 Task: Find accommodations in Windsor, United Kingdom for 9 guests from 8th to 15th August, with a price range of ₹10,000 to ₹14,000, 5 bathrooms, hotel type, and amenities including TV, Gym, and Breakfast, with self check-in option.
Action: Mouse moved to (537, 119)
Screenshot: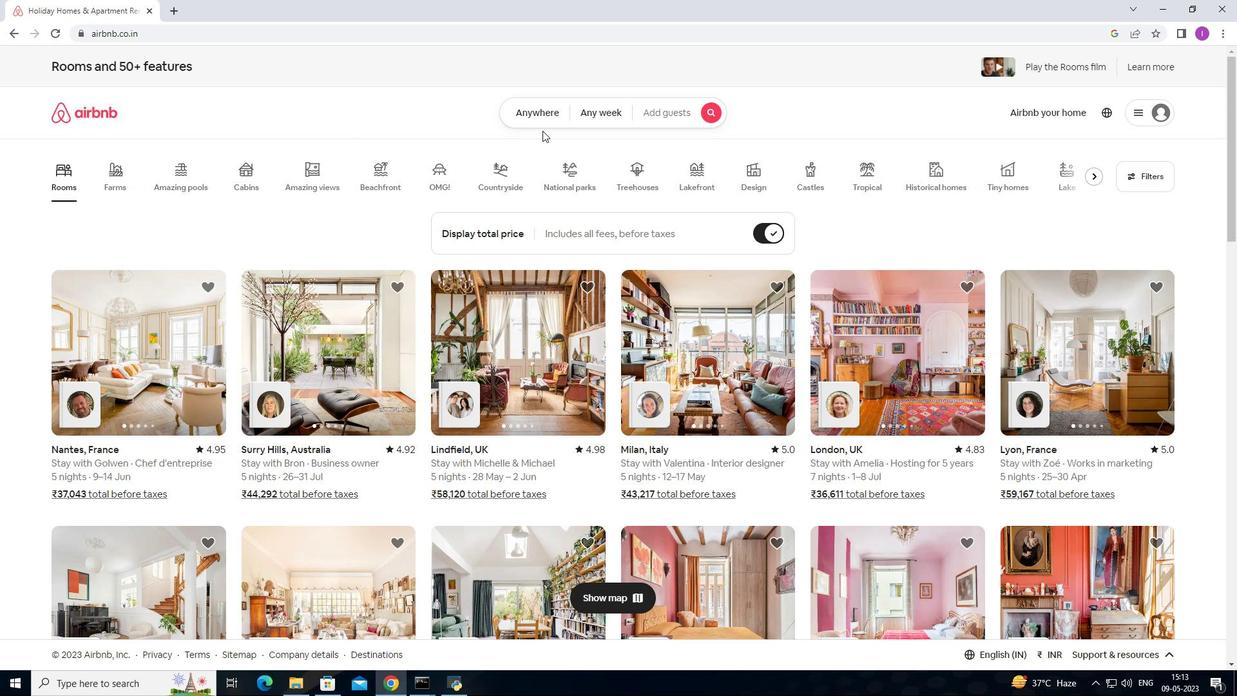 
Action: Mouse pressed left at (537, 119)
Screenshot: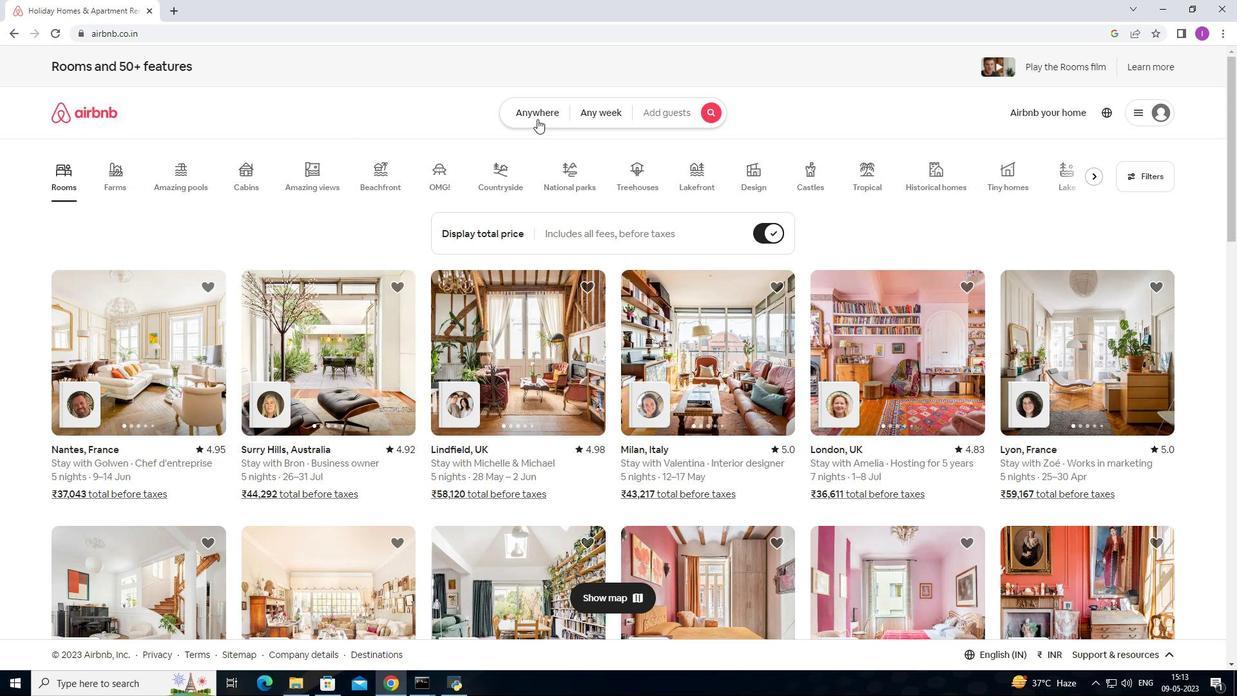 
Action: Mouse moved to (358, 163)
Screenshot: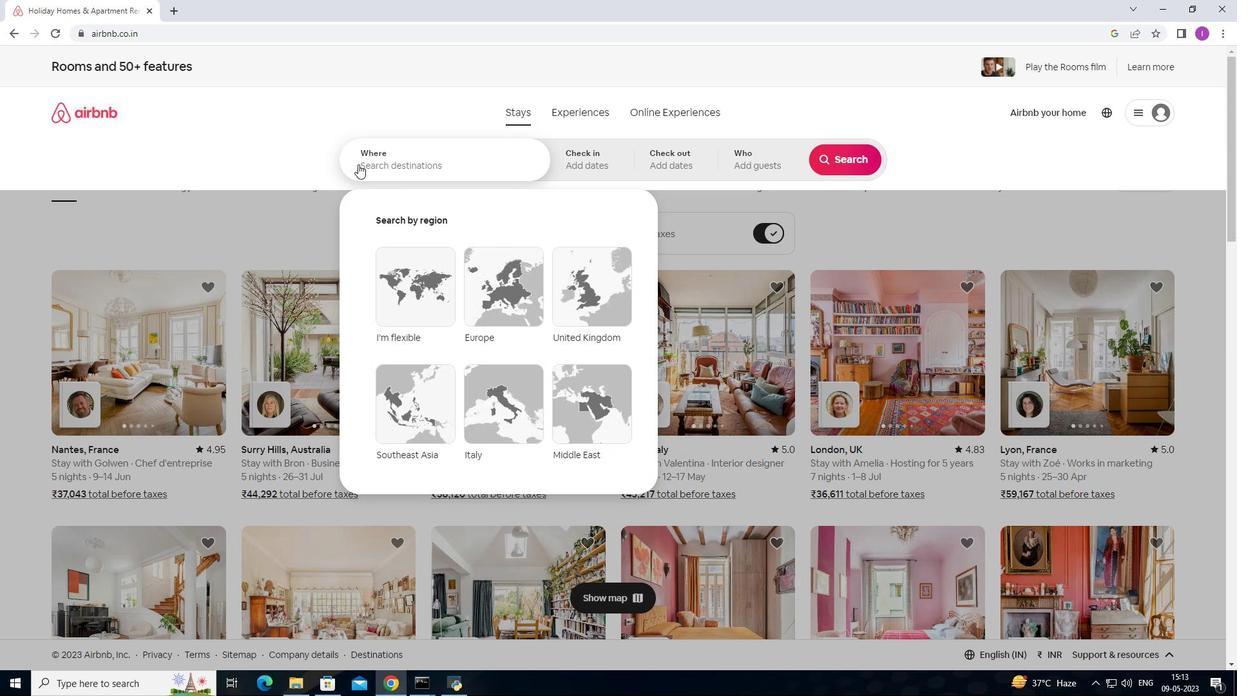 
Action: Mouse pressed left at (358, 163)
Screenshot: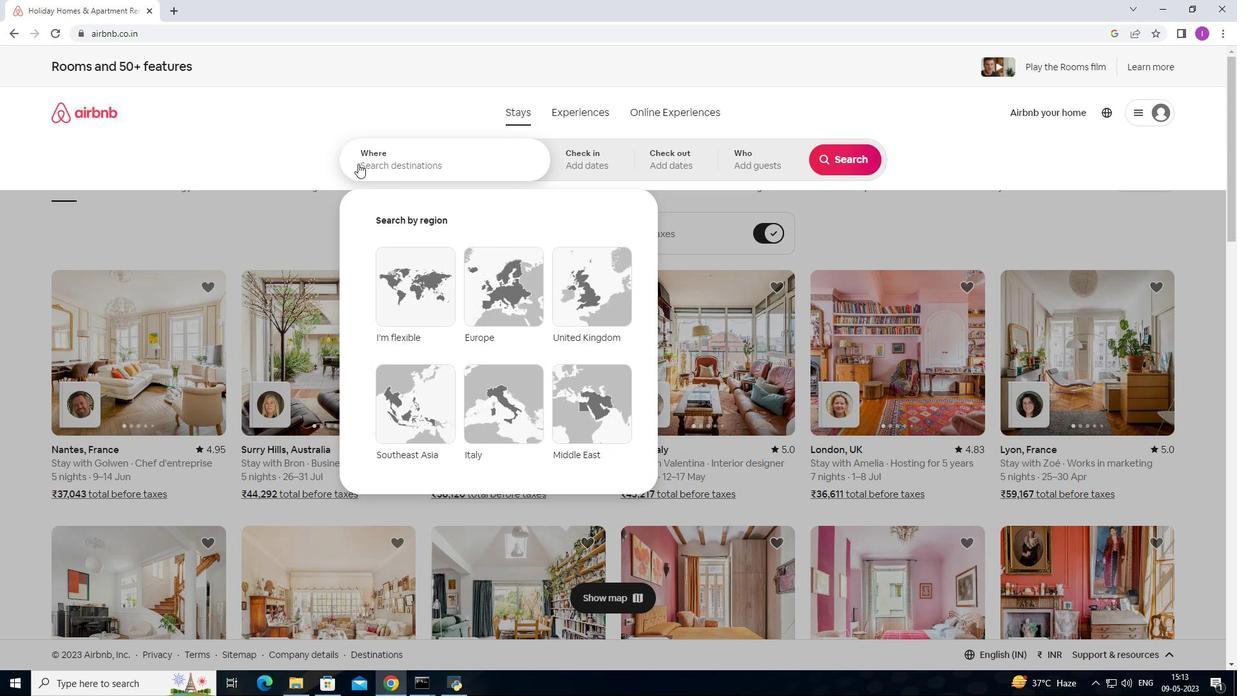 
Action: Mouse moved to (371, 181)
Screenshot: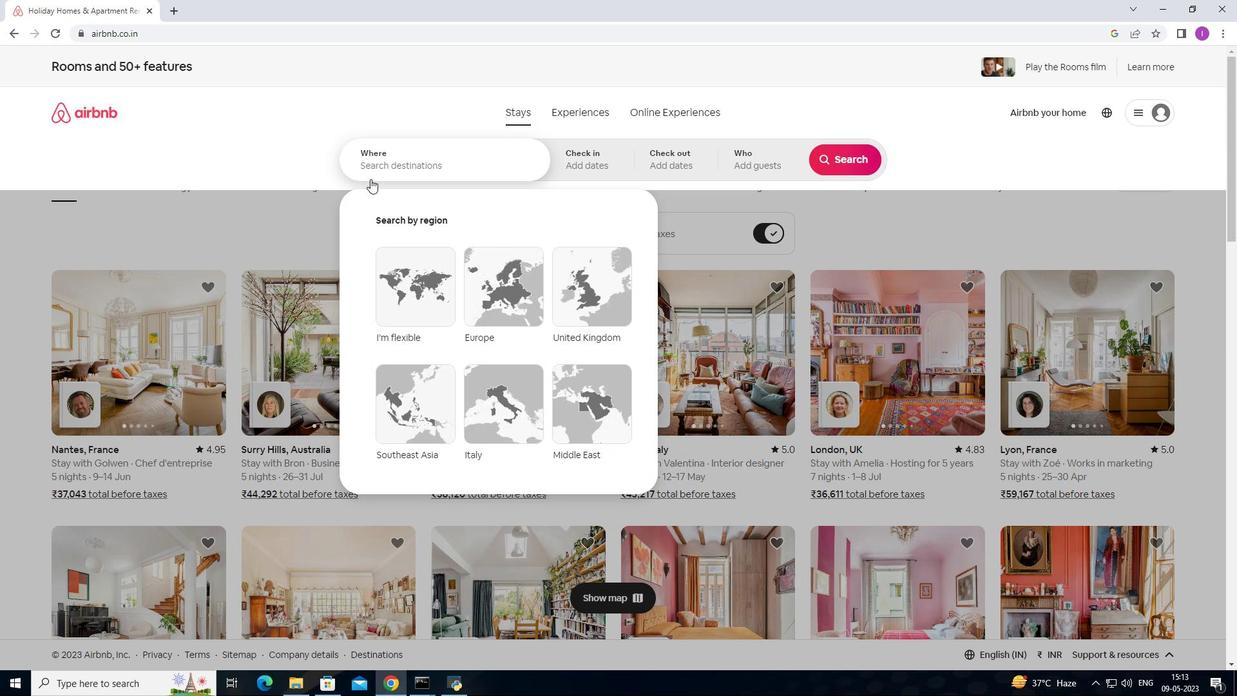 
Action: Key pressed <Key.shift>Windsor,<Key.shift>United<Key.space>kingdom
Screenshot: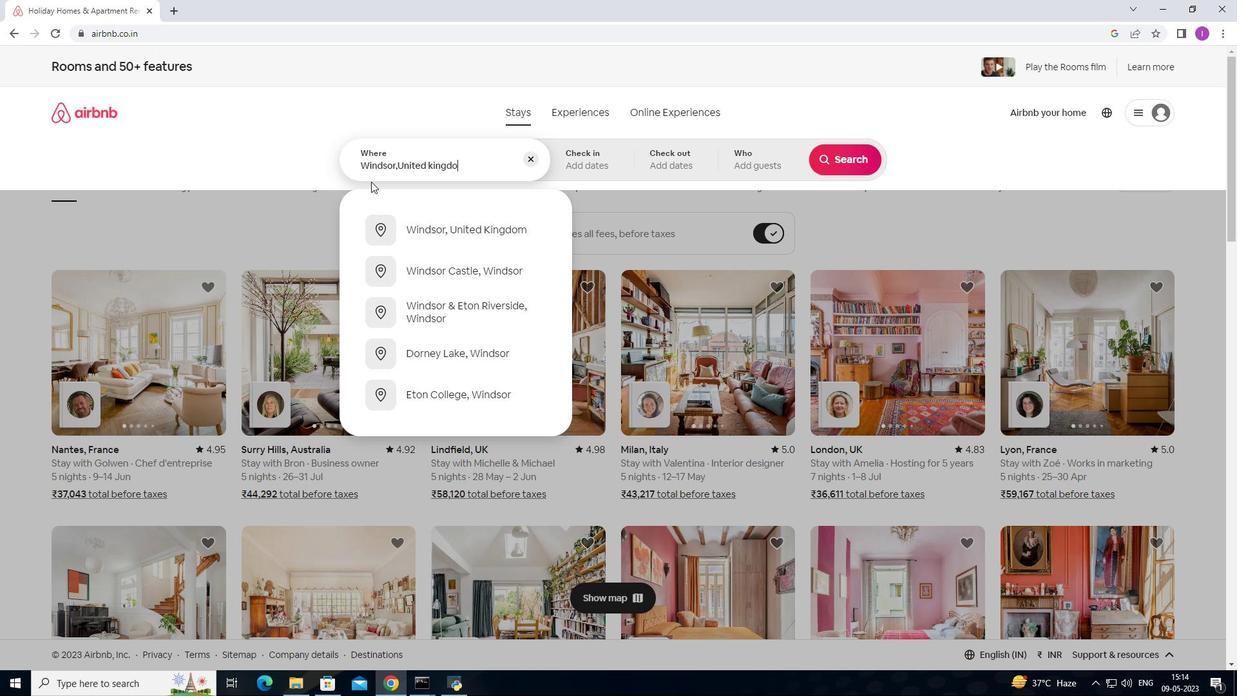 
Action: Mouse moved to (462, 240)
Screenshot: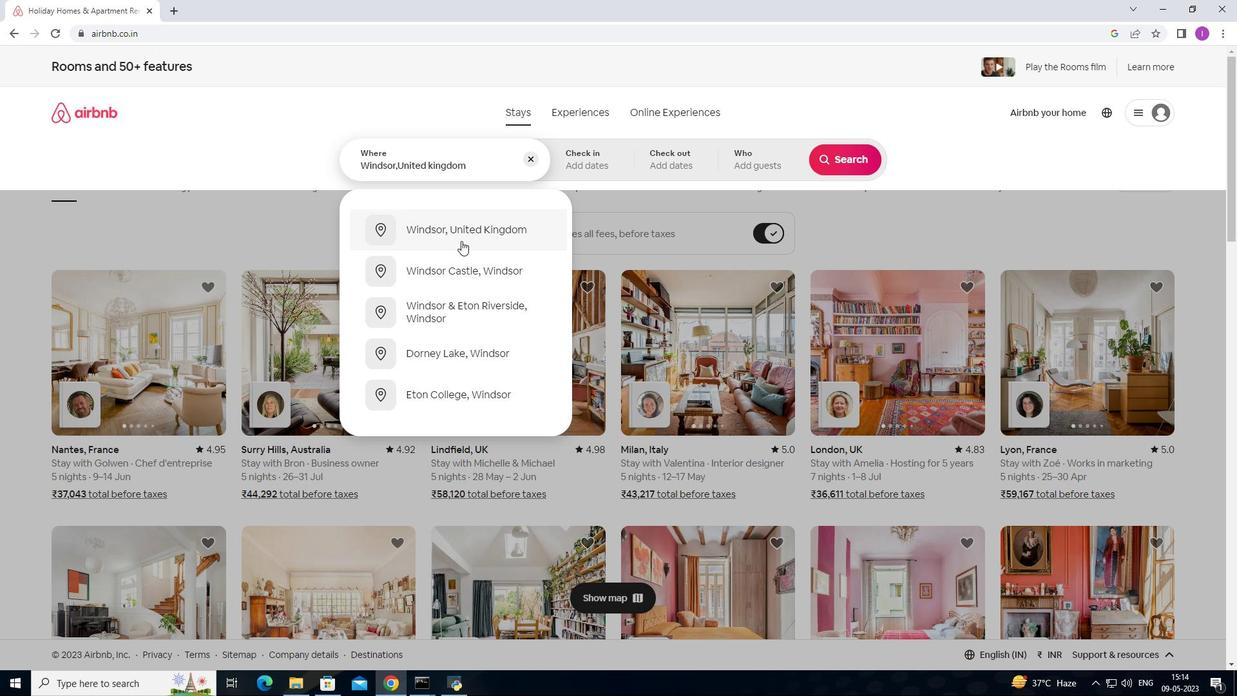 
Action: Mouse pressed left at (462, 240)
Screenshot: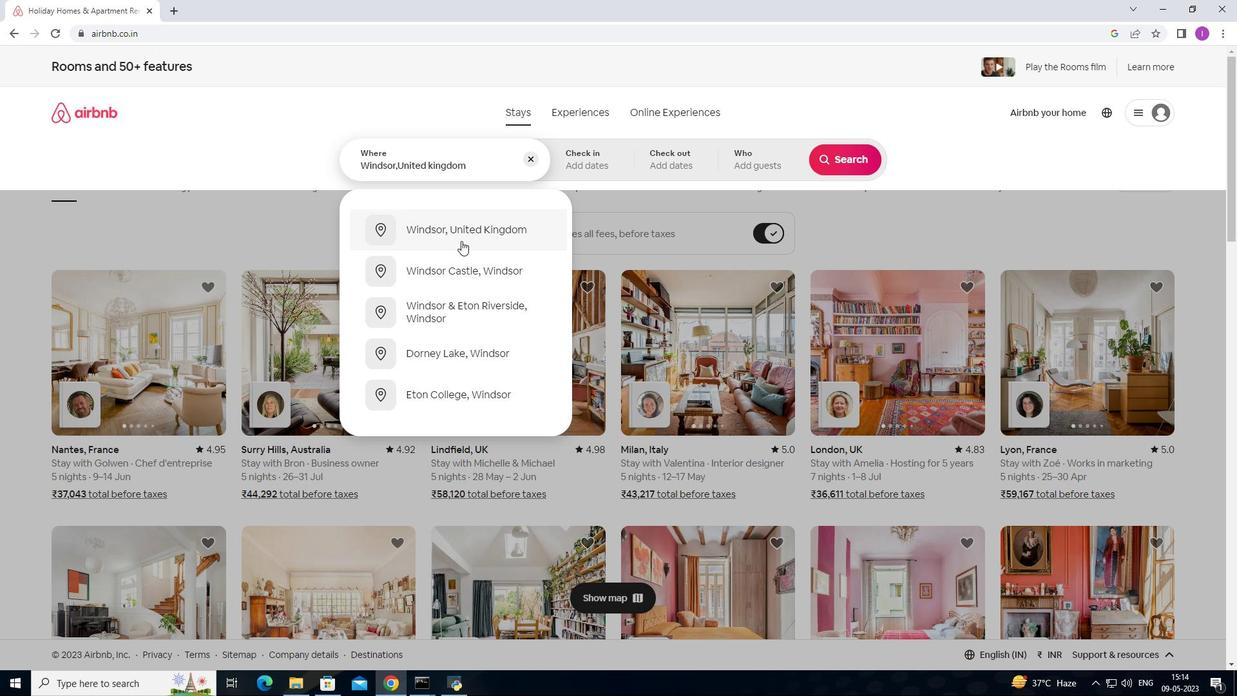
Action: Mouse moved to (697, 173)
Screenshot: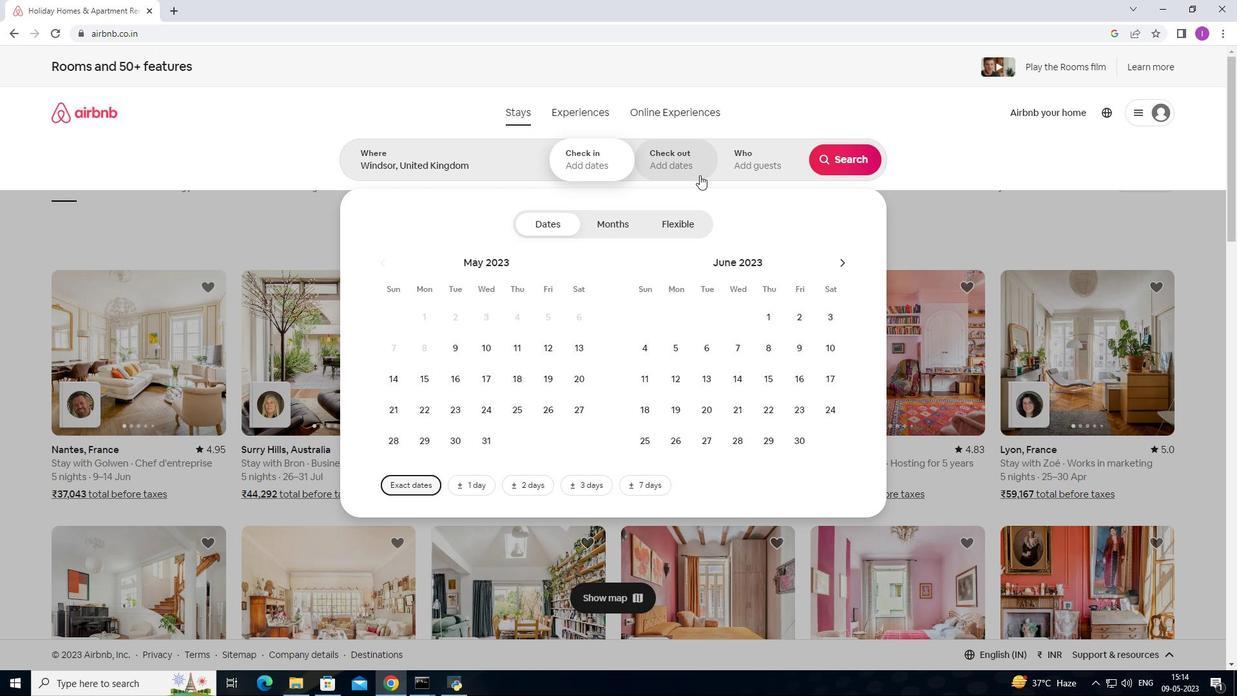 
Action: Mouse pressed left at (697, 173)
Screenshot: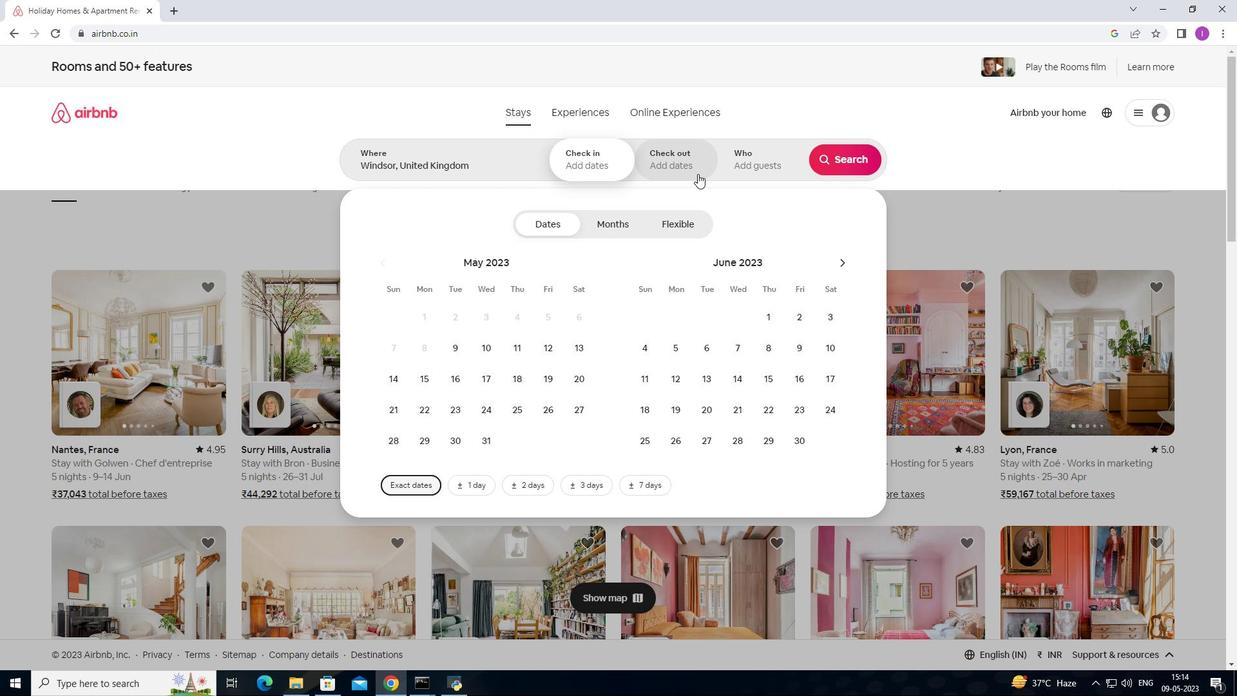 
Action: Mouse moved to (847, 262)
Screenshot: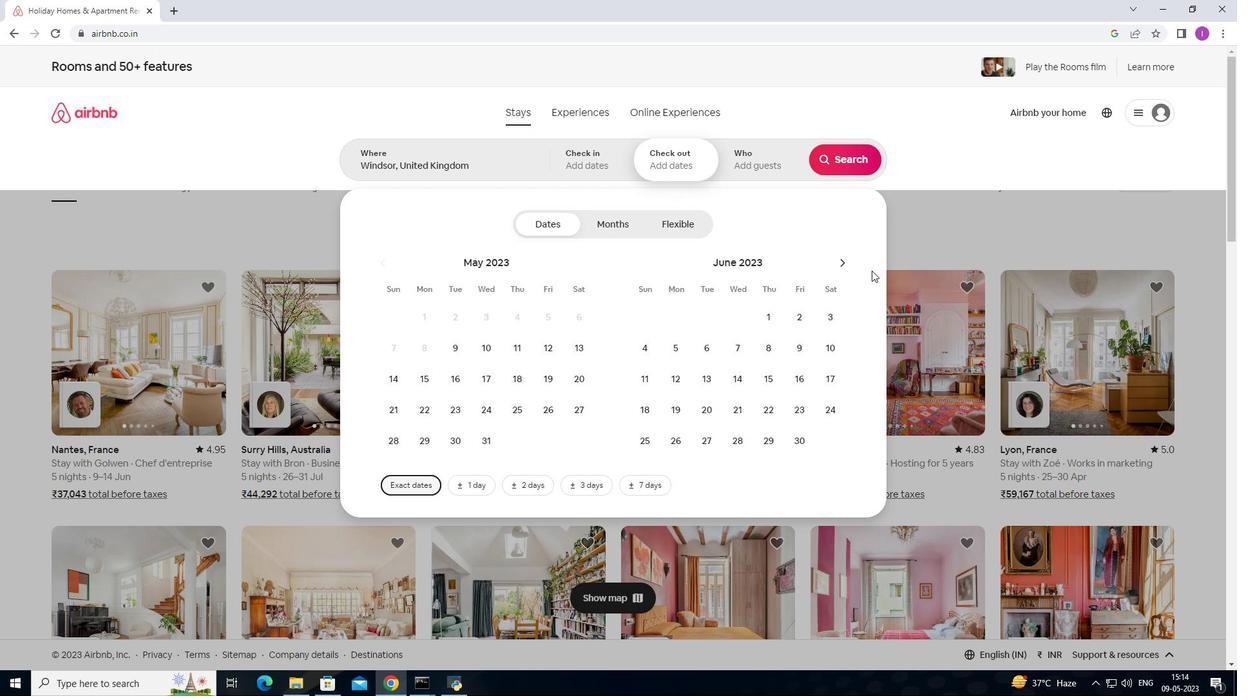 
Action: Mouse pressed left at (847, 262)
Screenshot: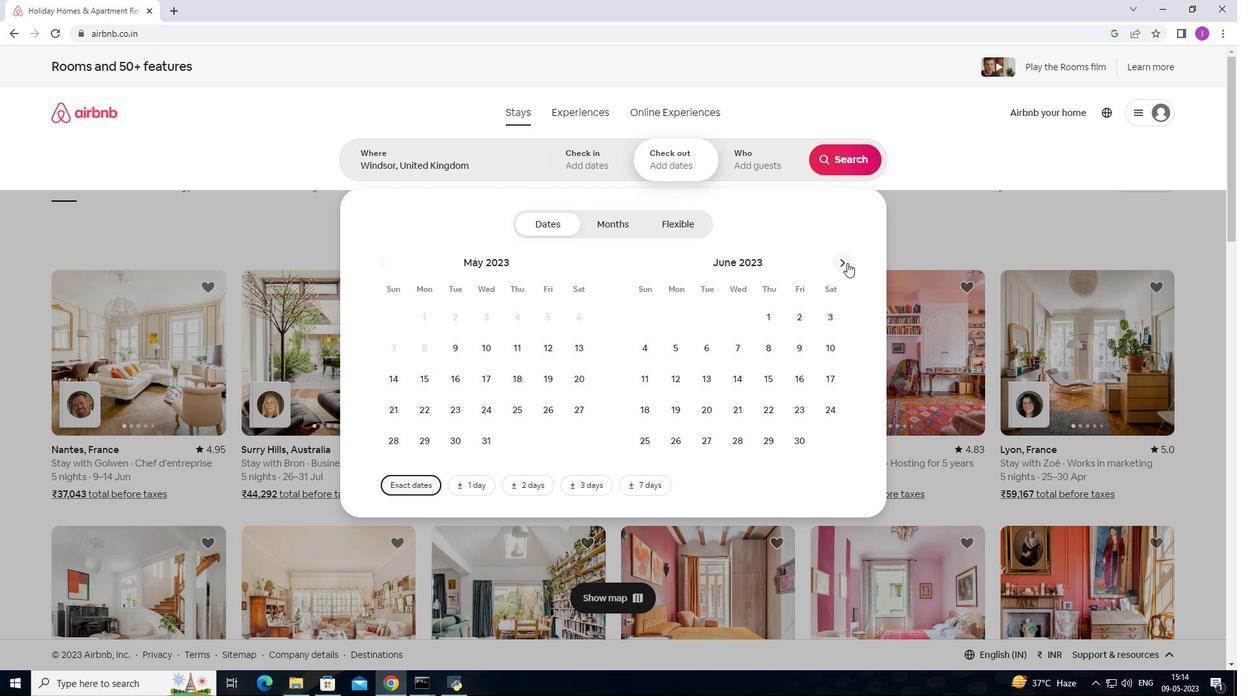 
Action: Mouse pressed left at (847, 262)
Screenshot: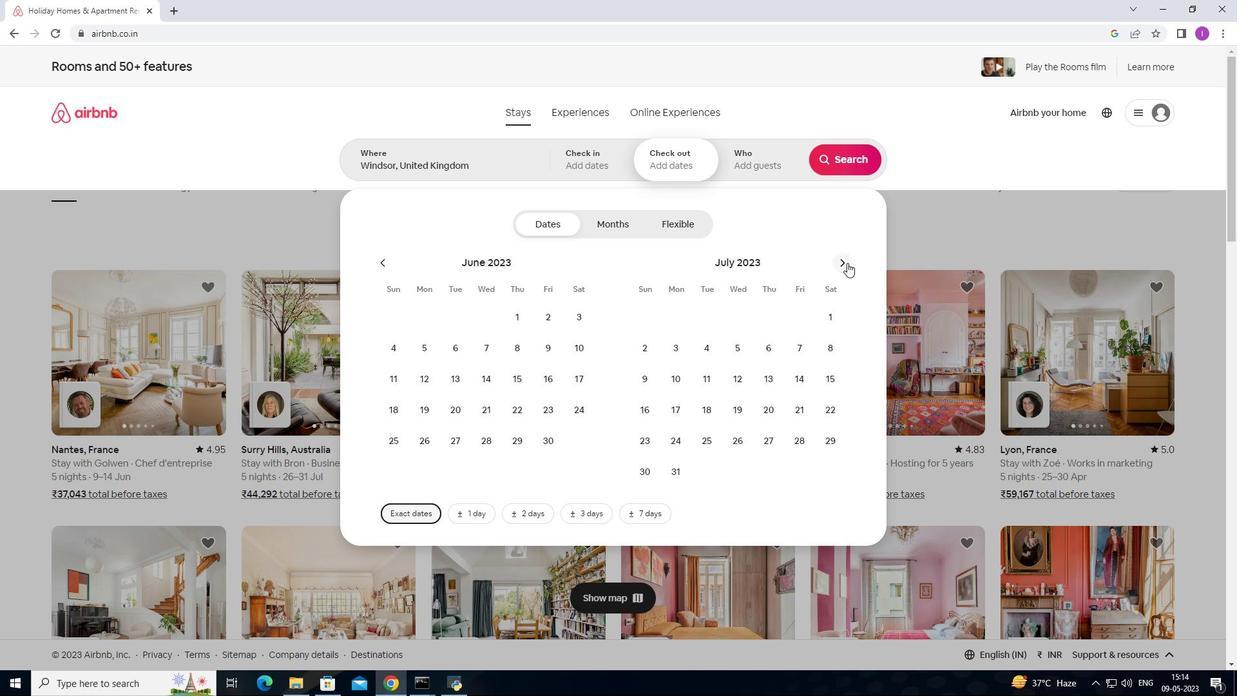 
Action: Mouse pressed left at (847, 262)
Screenshot: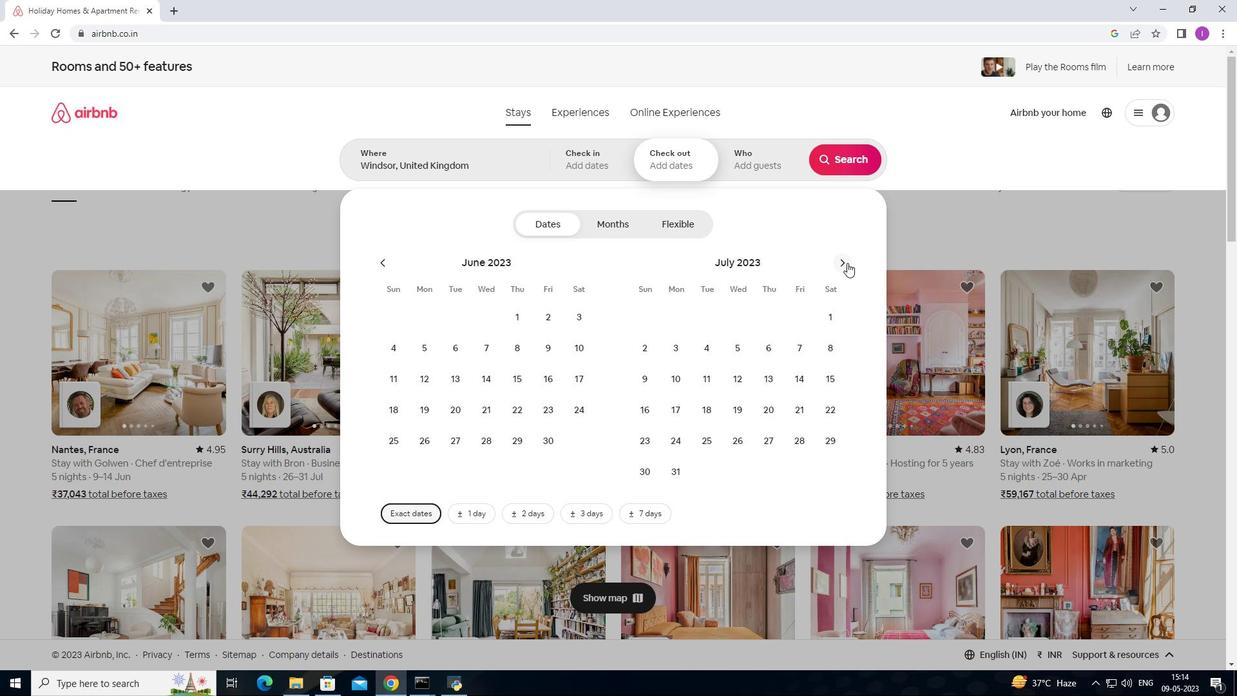 
Action: Mouse moved to (457, 349)
Screenshot: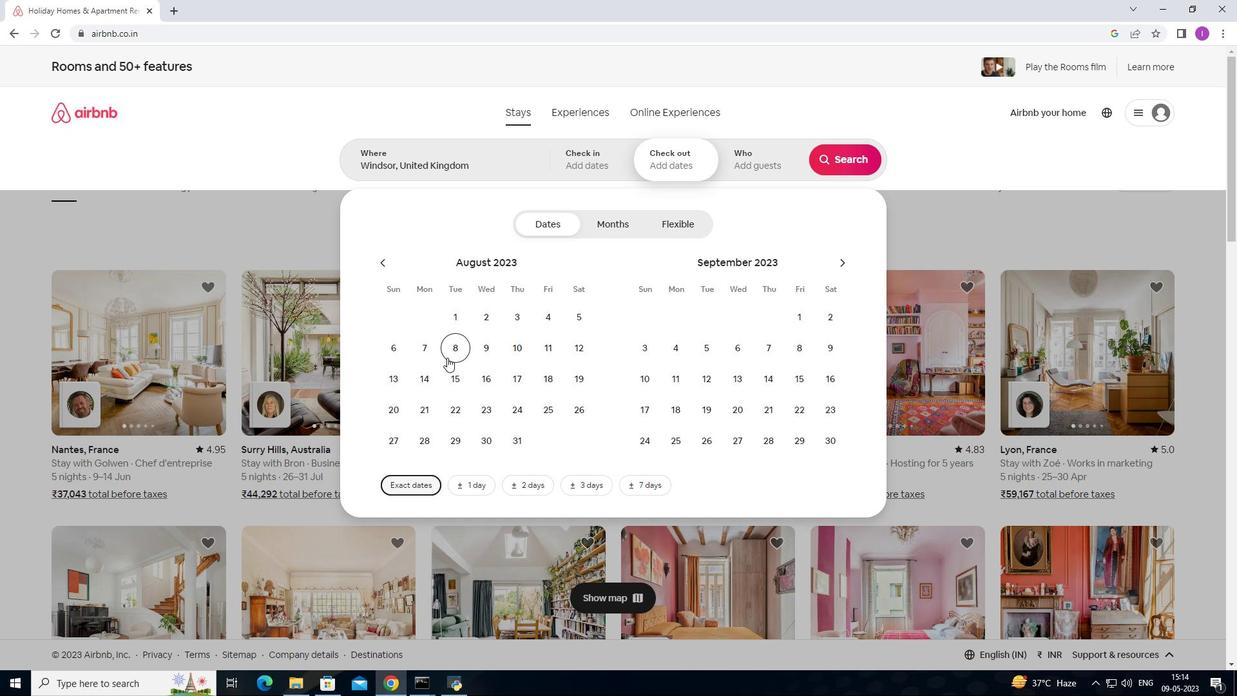 
Action: Mouse pressed left at (457, 349)
Screenshot: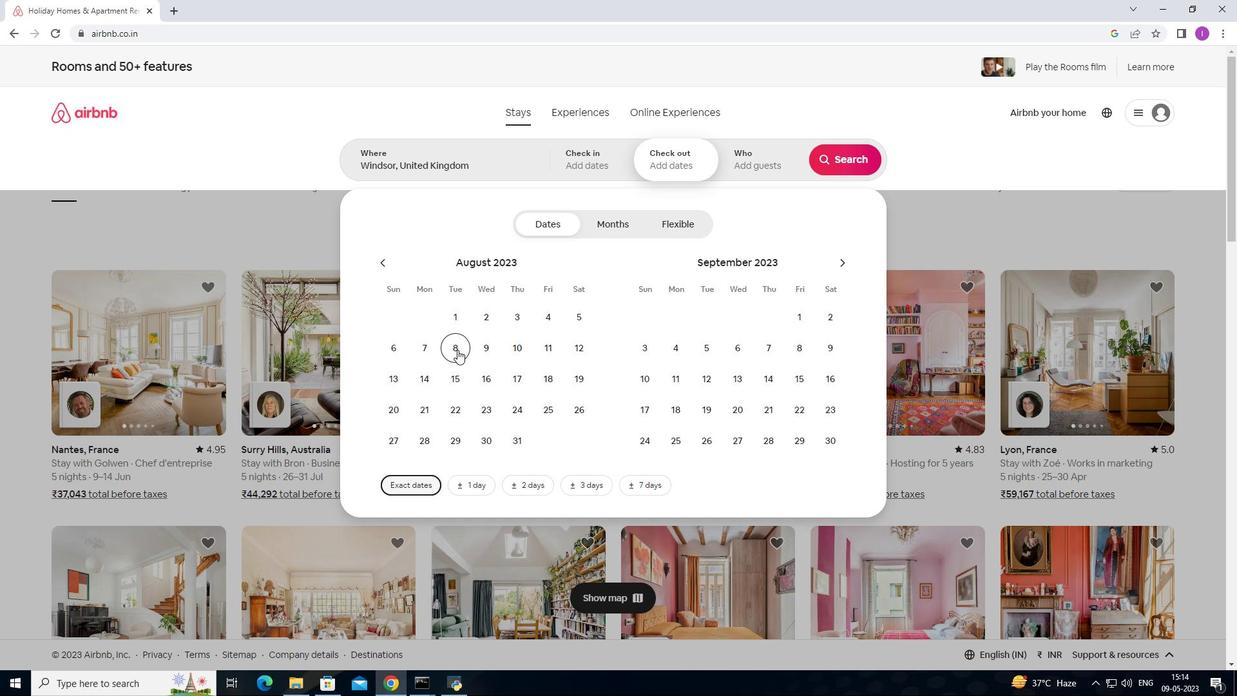 
Action: Mouse moved to (455, 377)
Screenshot: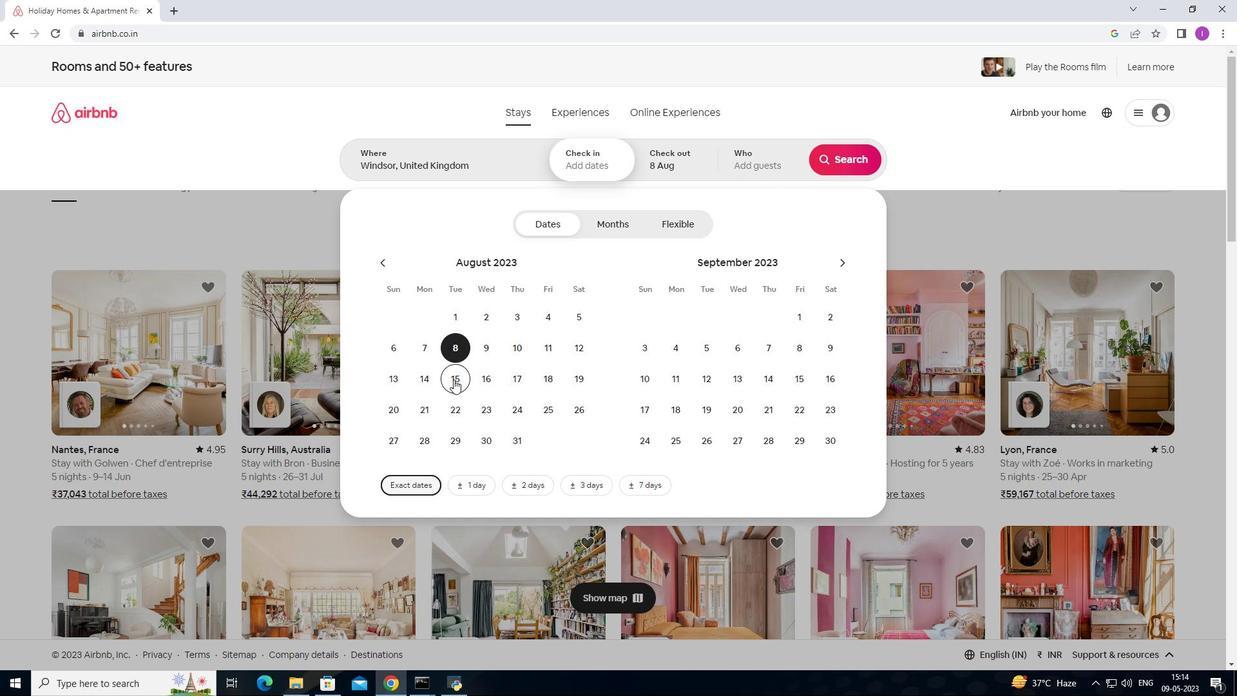 
Action: Mouse pressed left at (455, 377)
Screenshot: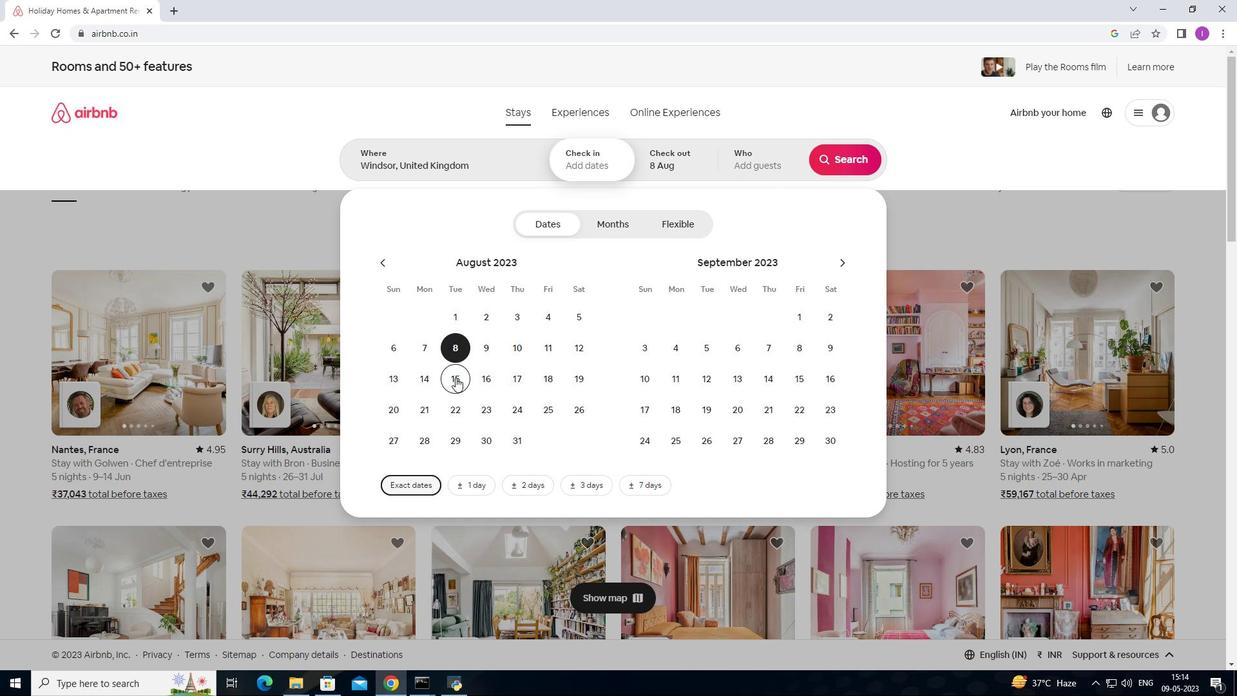 
Action: Mouse moved to (759, 167)
Screenshot: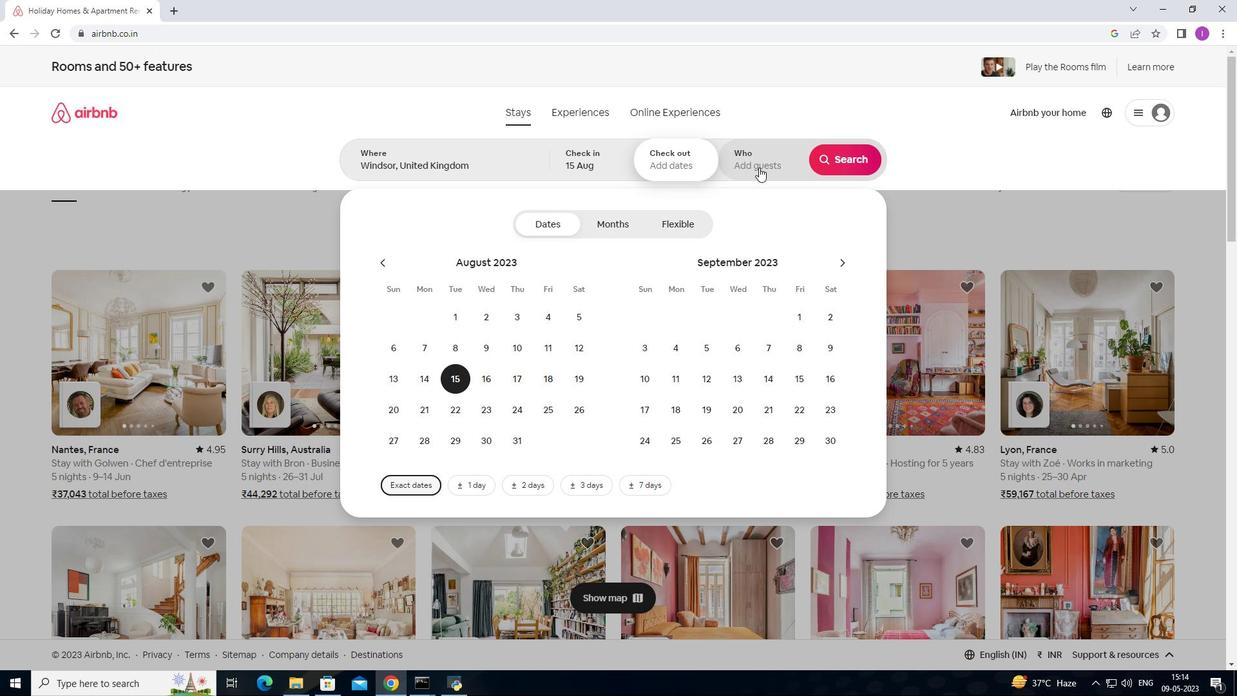 
Action: Mouse pressed left at (759, 167)
Screenshot: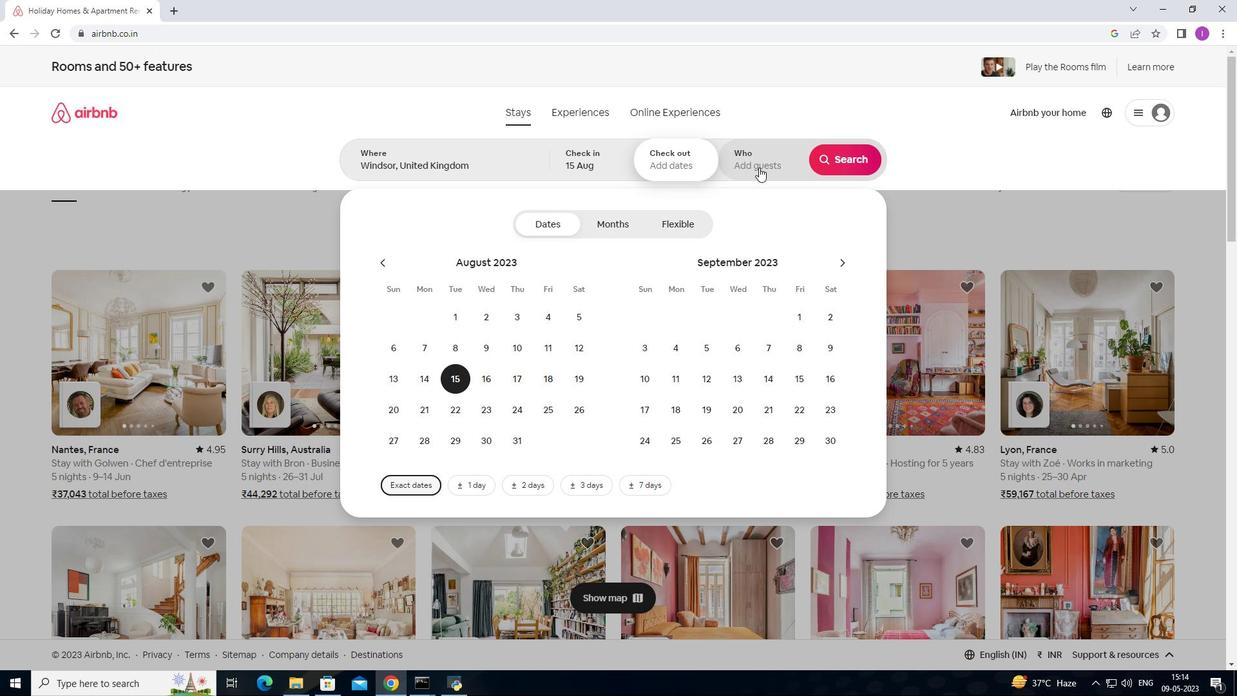 
Action: Mouse moved to (578, 165)
Screenshot: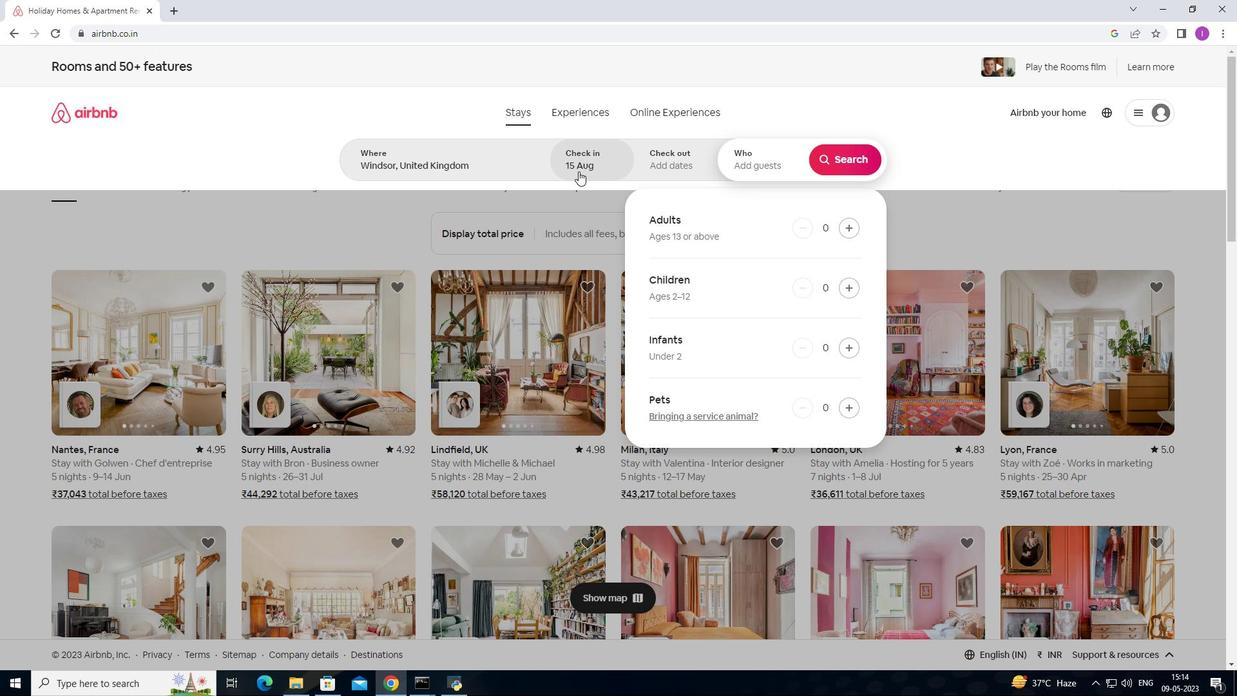 
Action: Mouse pressed left at (578, 165)
Screenshot: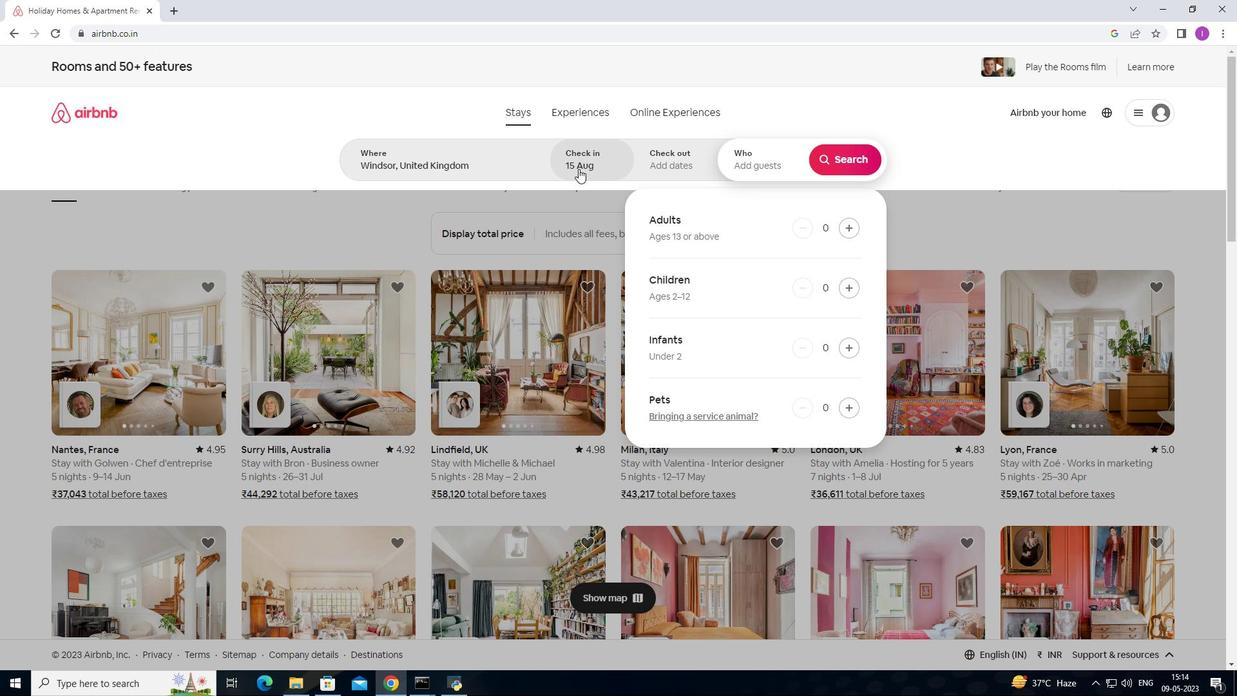 
Action: Mouse moved to (449, 346)
Screenshot: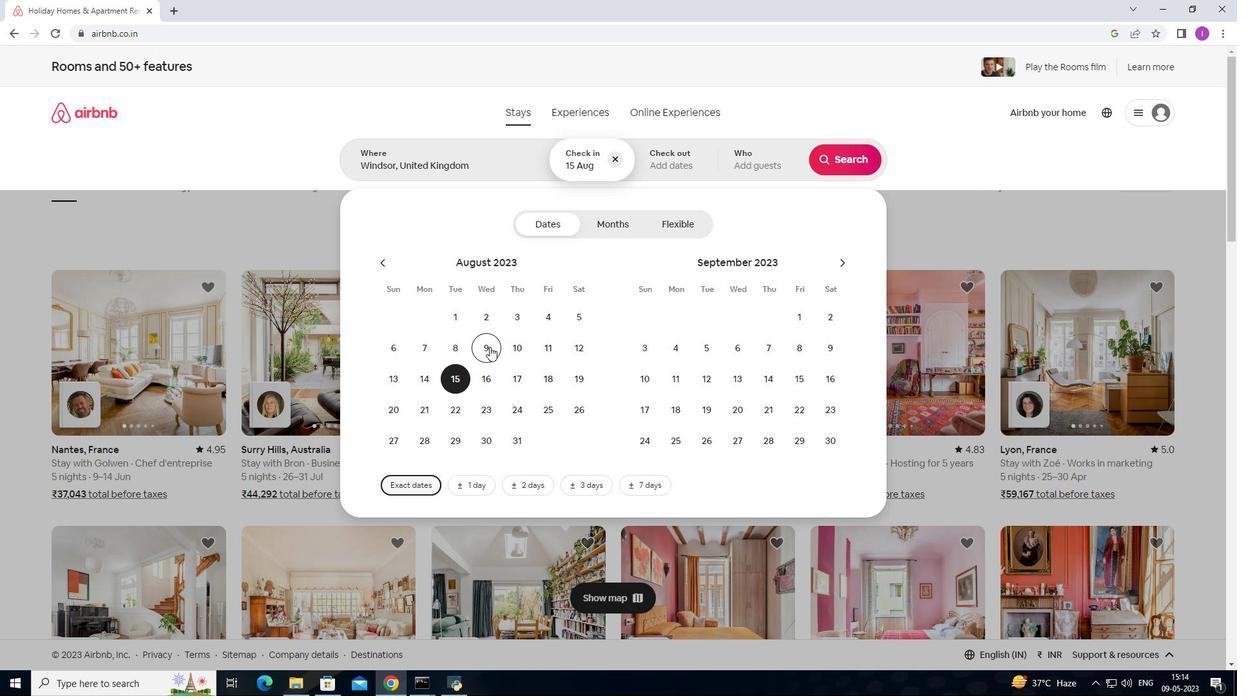 
Action: Mouse pressed left at (449, 346)
Screenshot: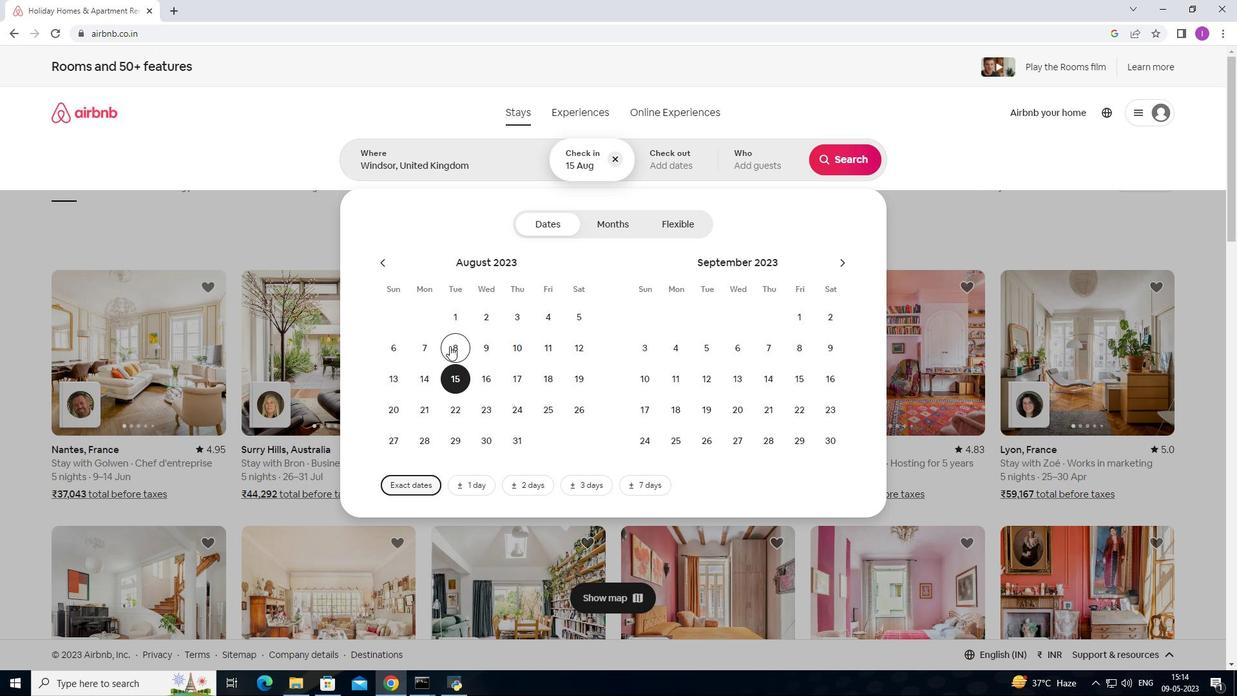 
Action: Mouse moved to (469, 384)
Screenshot: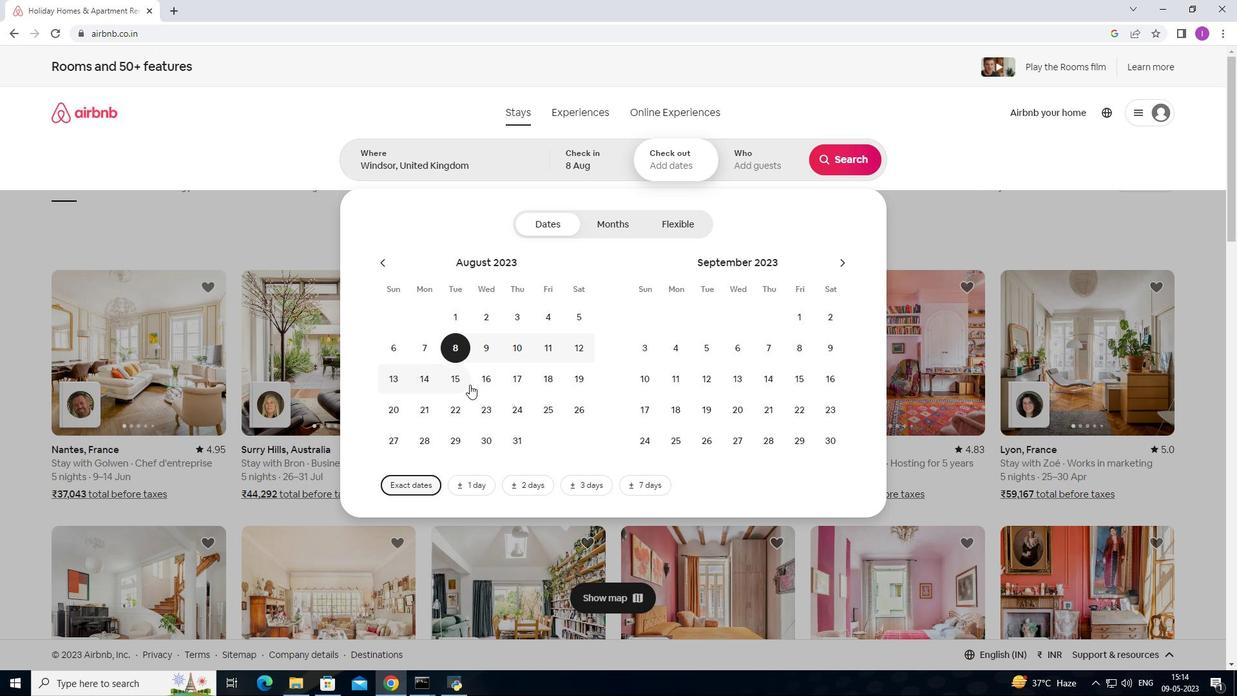 
Action: Mouse pressed left at (469, 384)
Screenshot: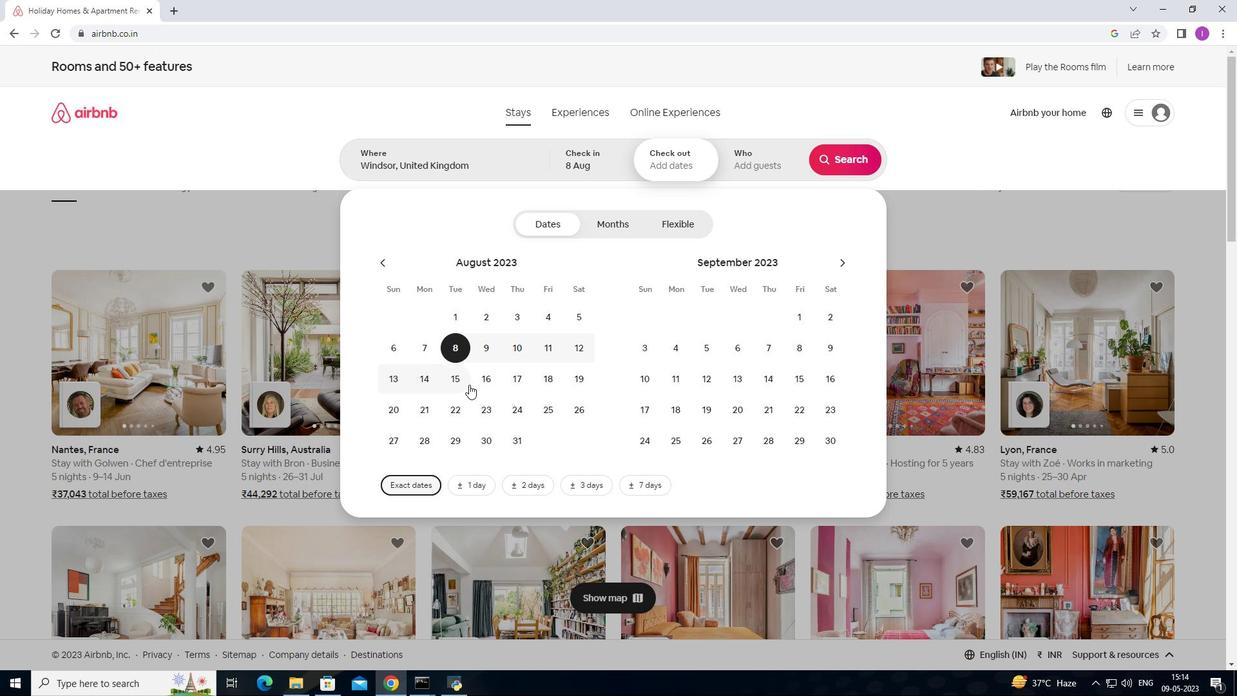 
Action: Mouse moved to (770, 172)
Screenshot: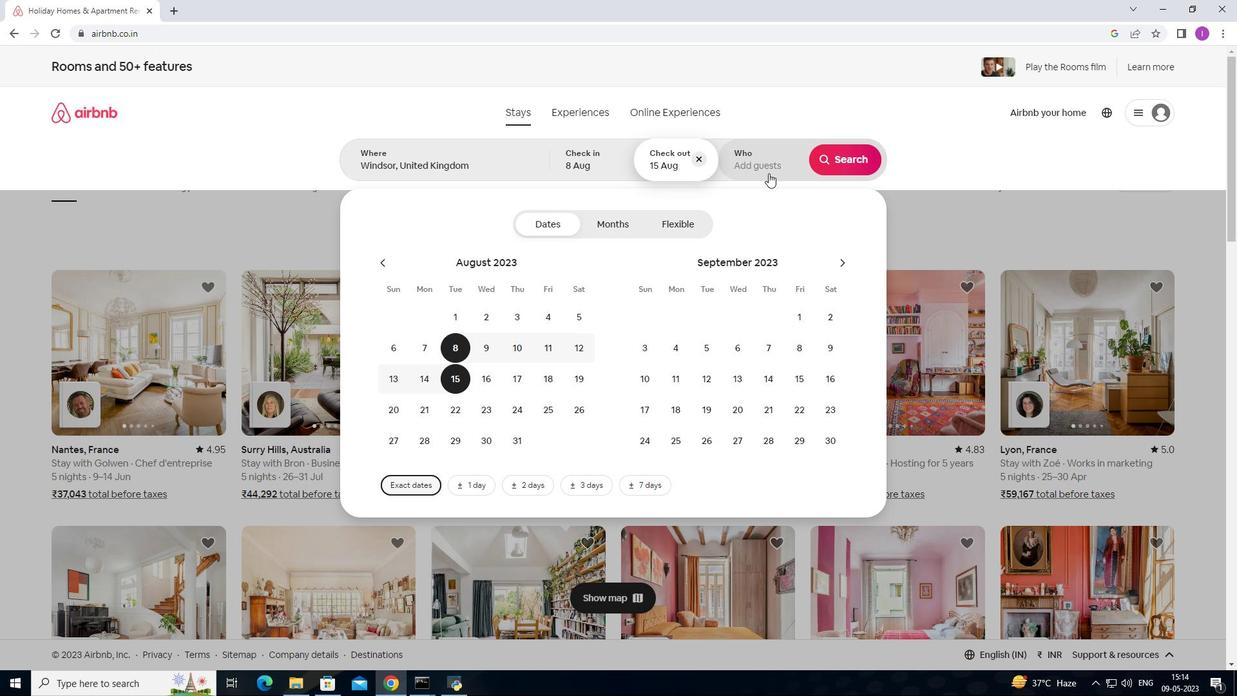 
Action: Mouse pressed left at (770, 172)
Screenshot: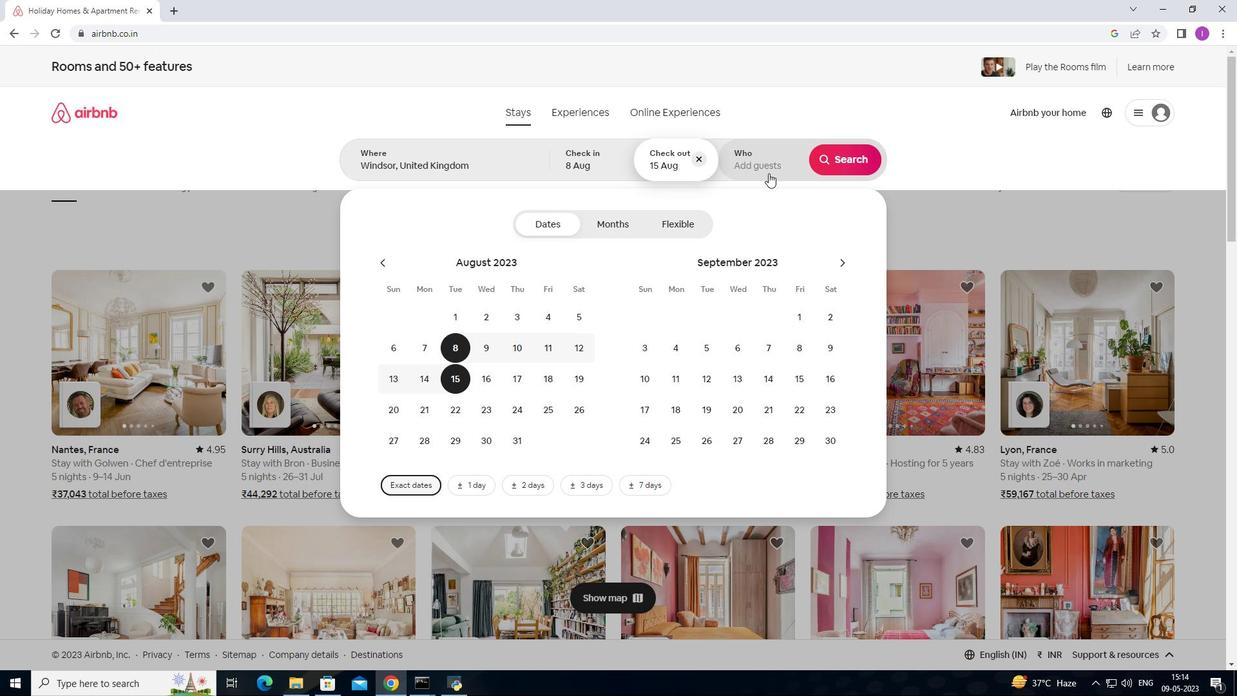 
Action: Mouse moved to (850, 226)
Screenshot: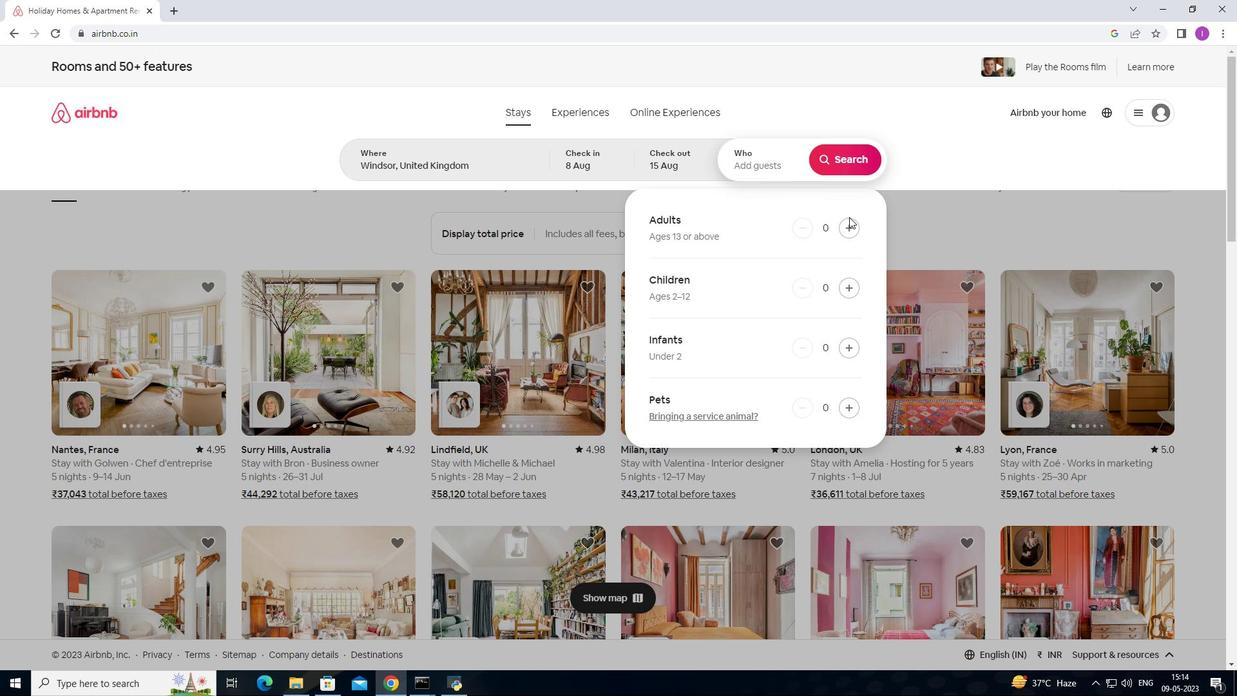 
Action: Mouse pressed left at (850, 226)
Screenshot: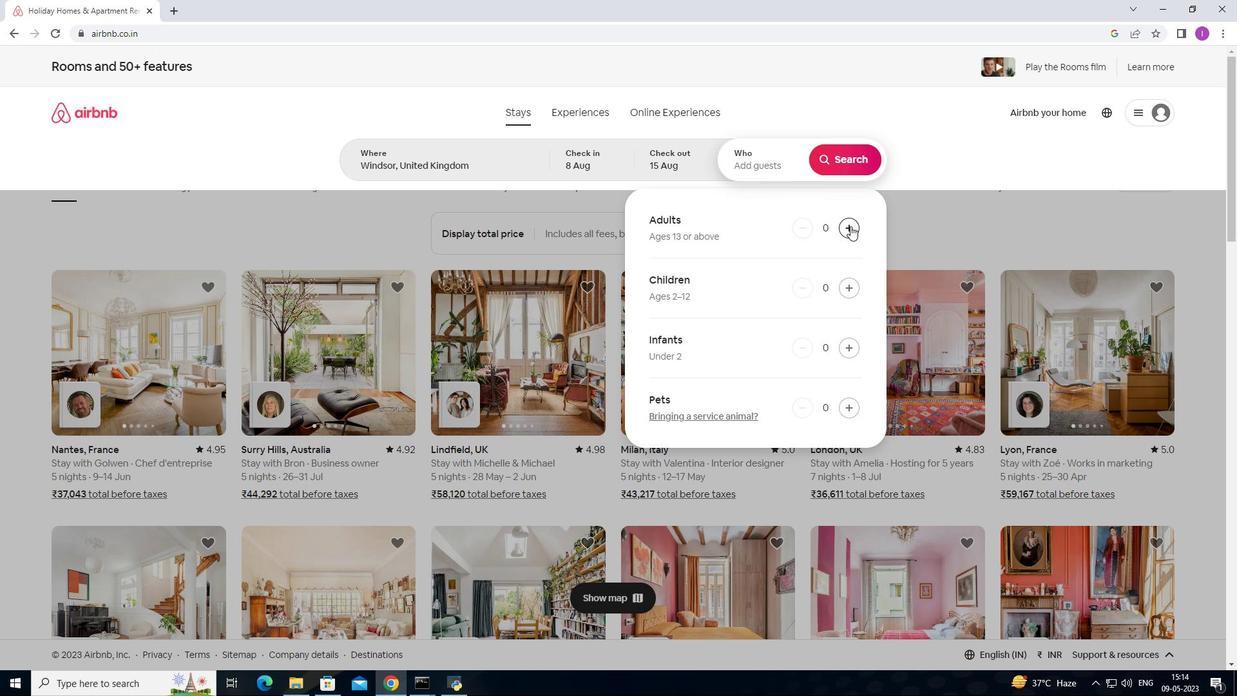 
Action: Mouse moved to (851, 226)
Screenshot: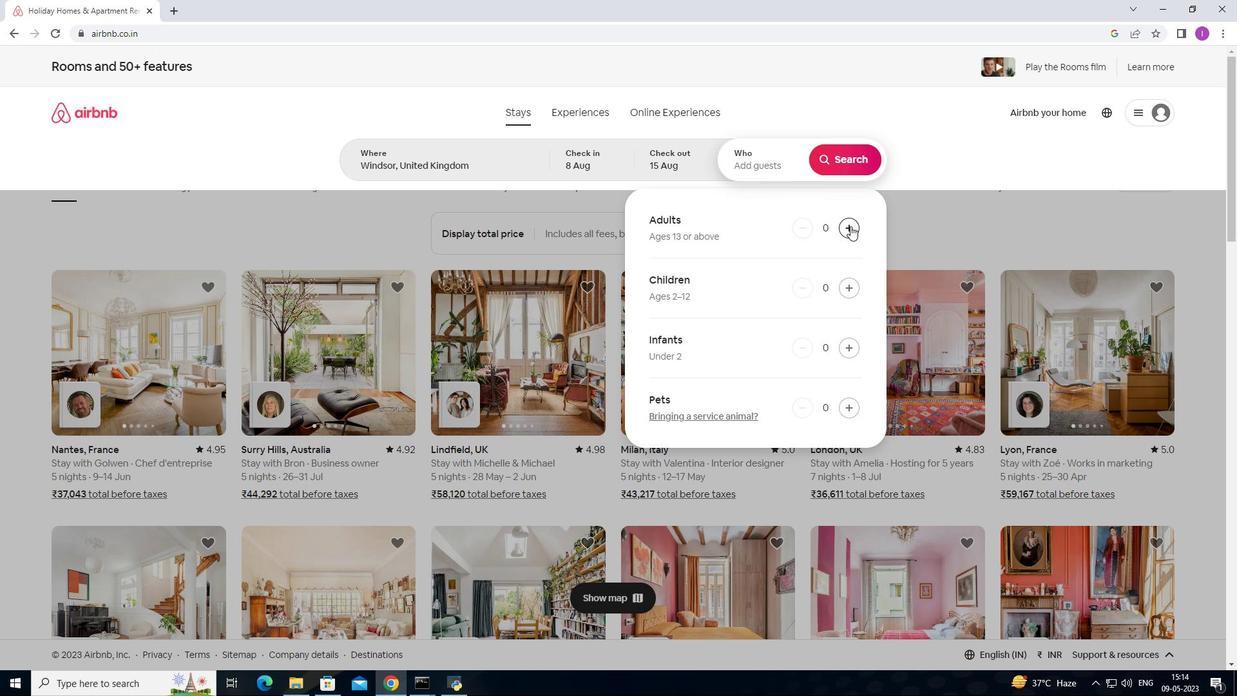 
Action: Mouse pressed left at (851, 226)
Screenshot: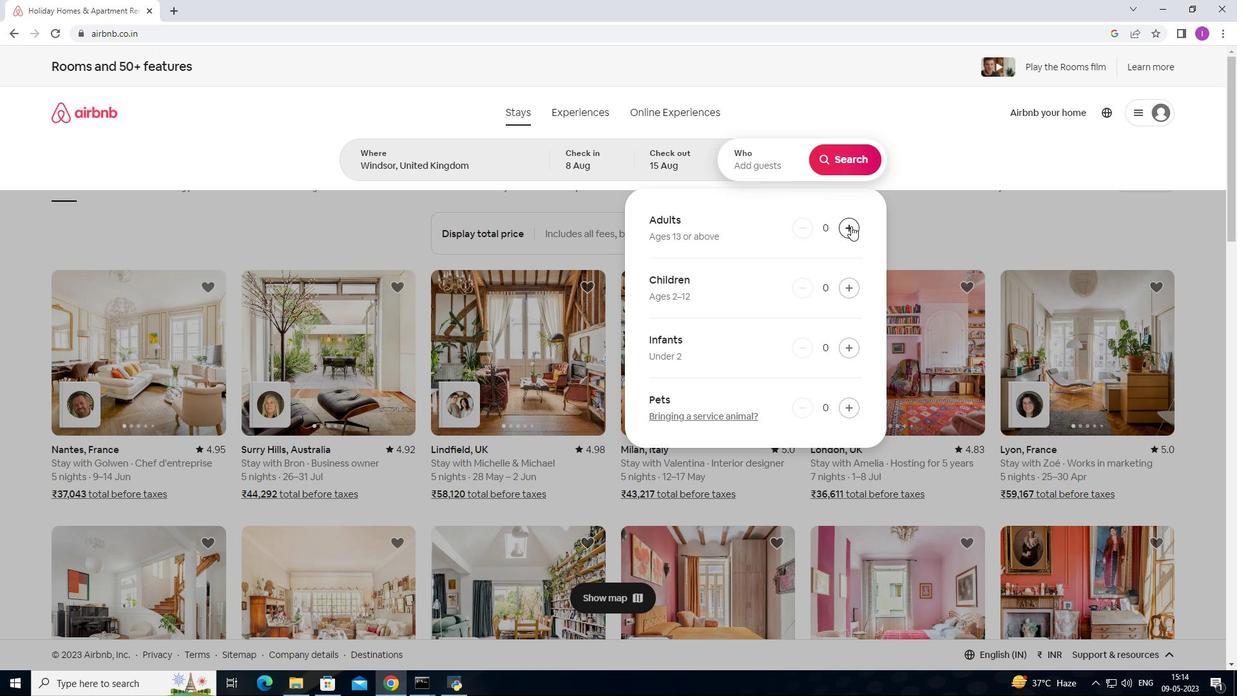 
Action: Mouse pressed left at (851, 226)
Screenshot: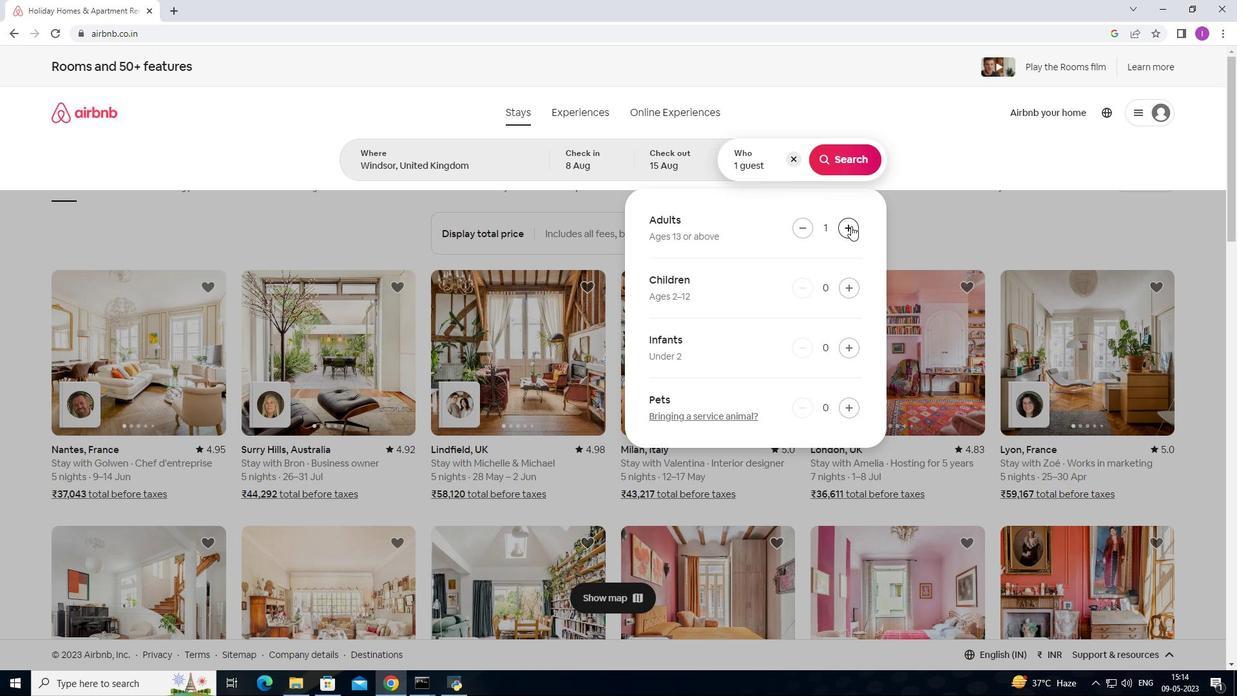 
Action: Mouse moved to (852, 226)
Screenshot: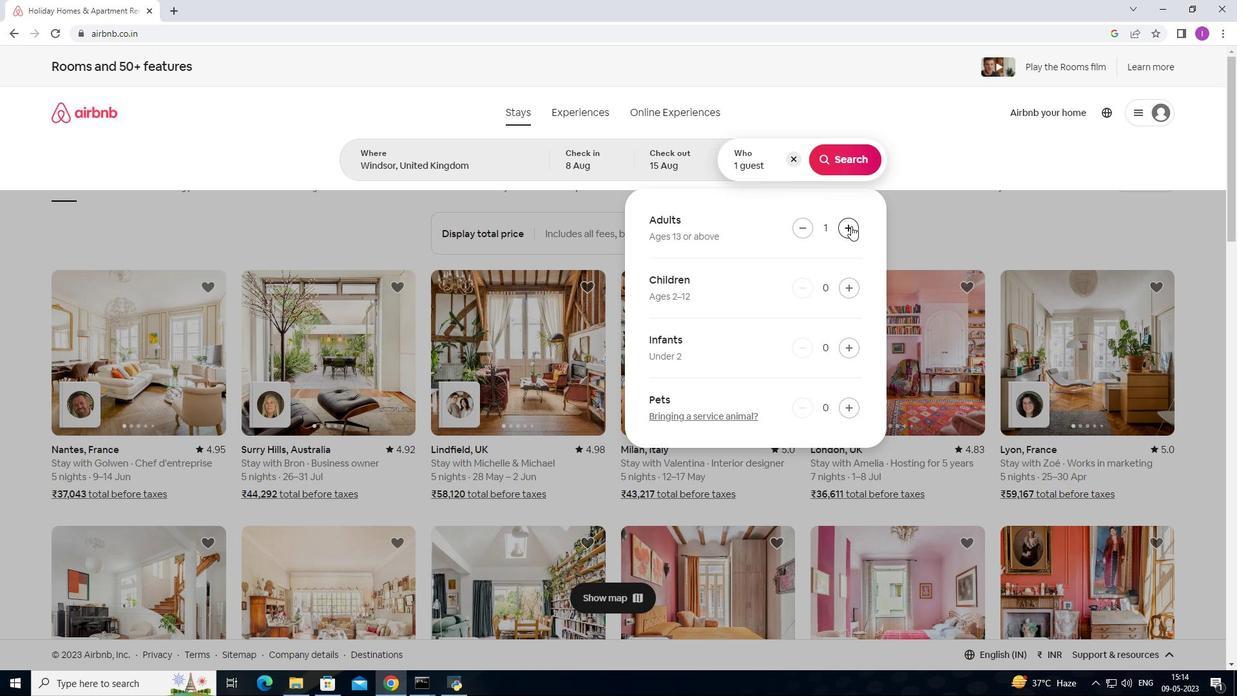 
Action: Mouse pressed left at (852, 226)
Screenshot: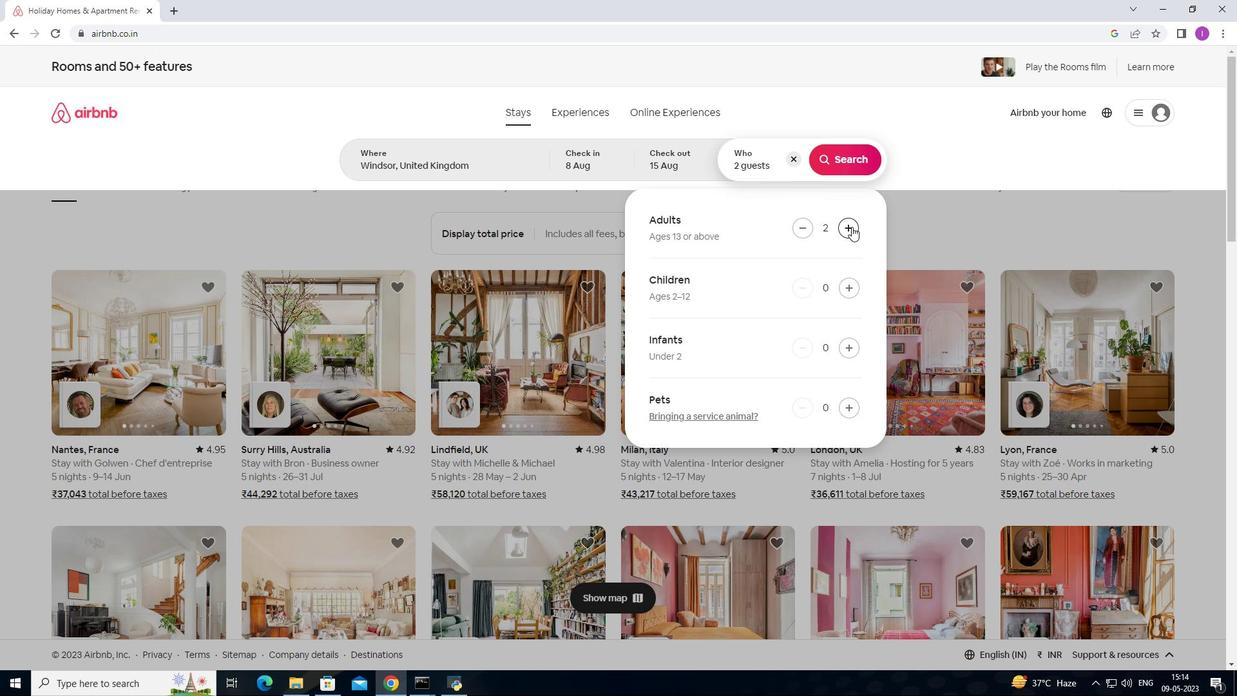 
Action: Mouse moved to (852, 228)
Screenshot: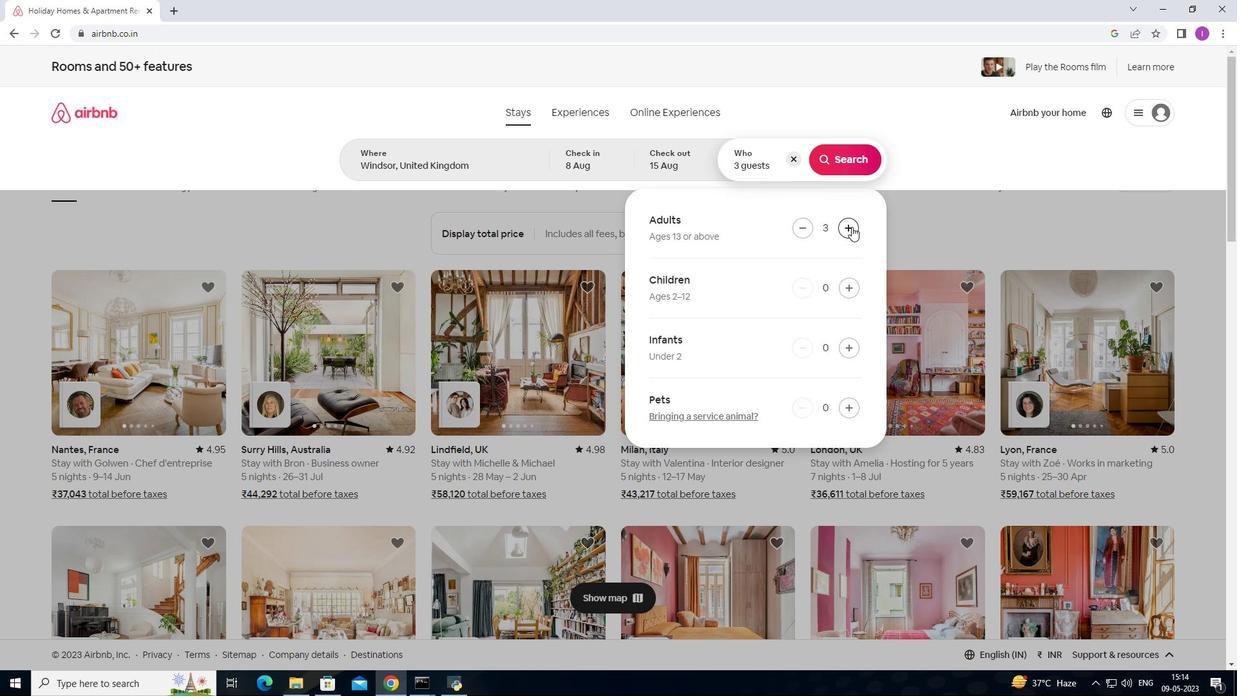 
Action: Mouse pressed left at (852, 228)
Screenshot: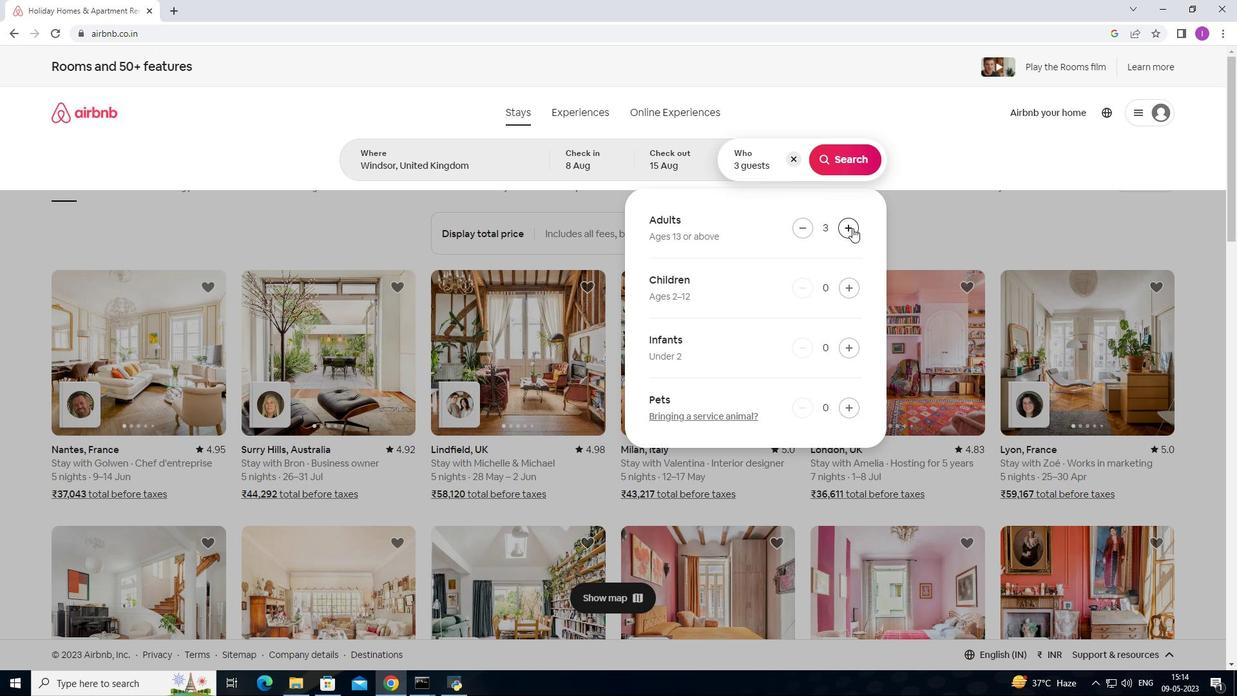 
Action: Mouse pressed left at (852, 228)
Screenshot: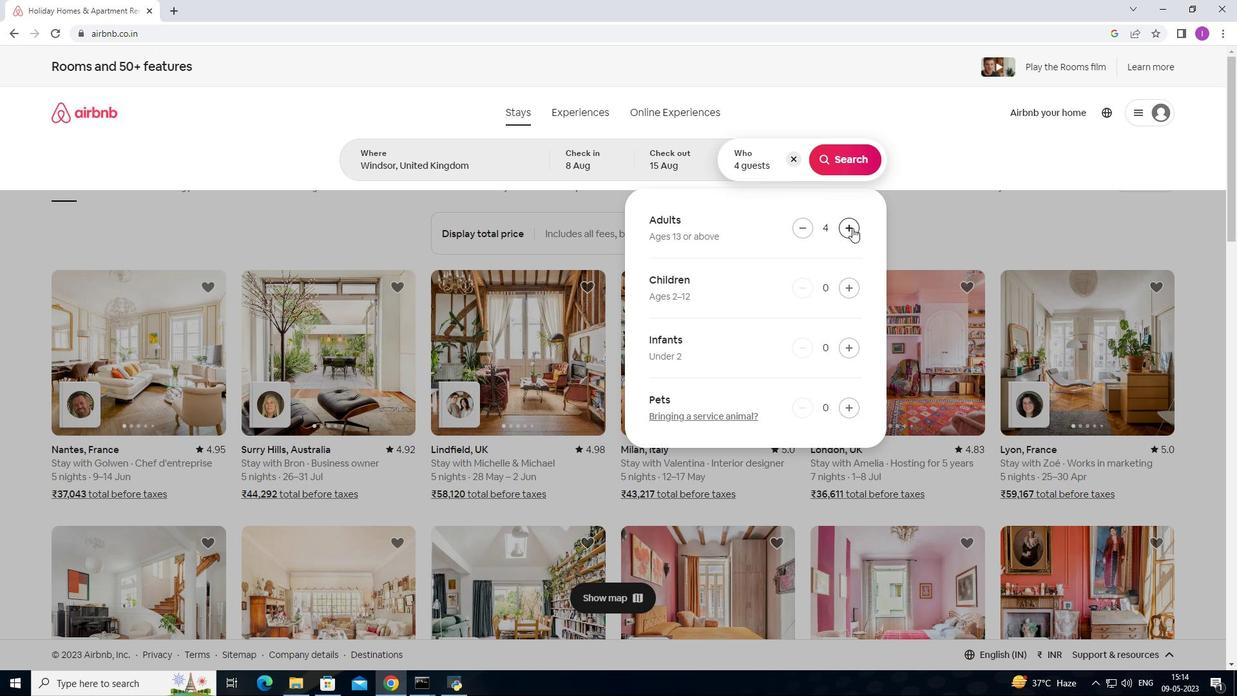 
Action: Mouse pressed left at (852, 228)
Screenshot: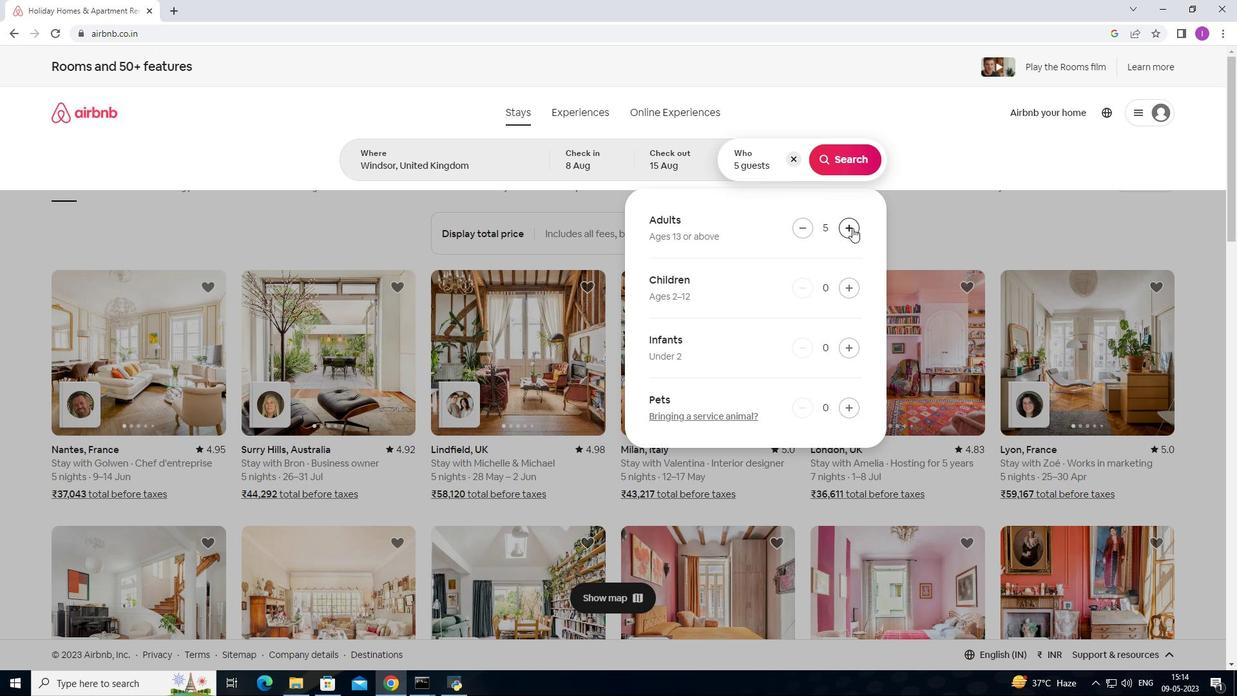 
Action: Mouse pressed left at (852, 228)
Screenshot: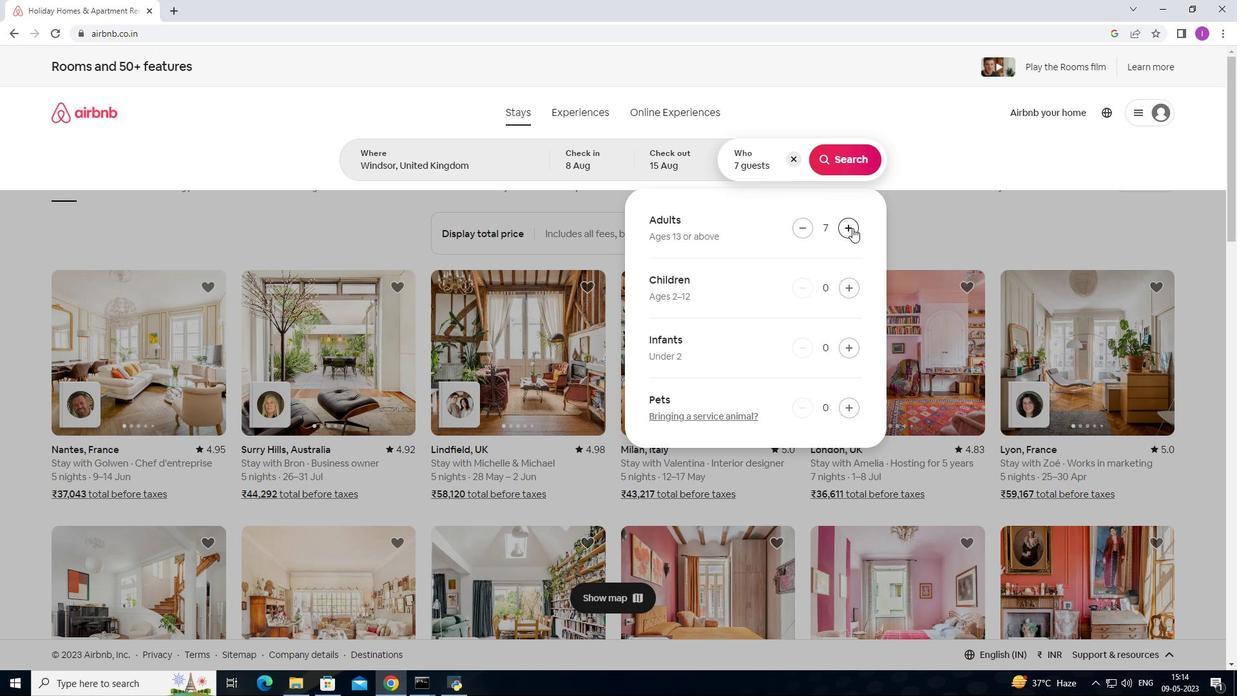 
Action: Mouse moved to (852, 225)
Screenshot: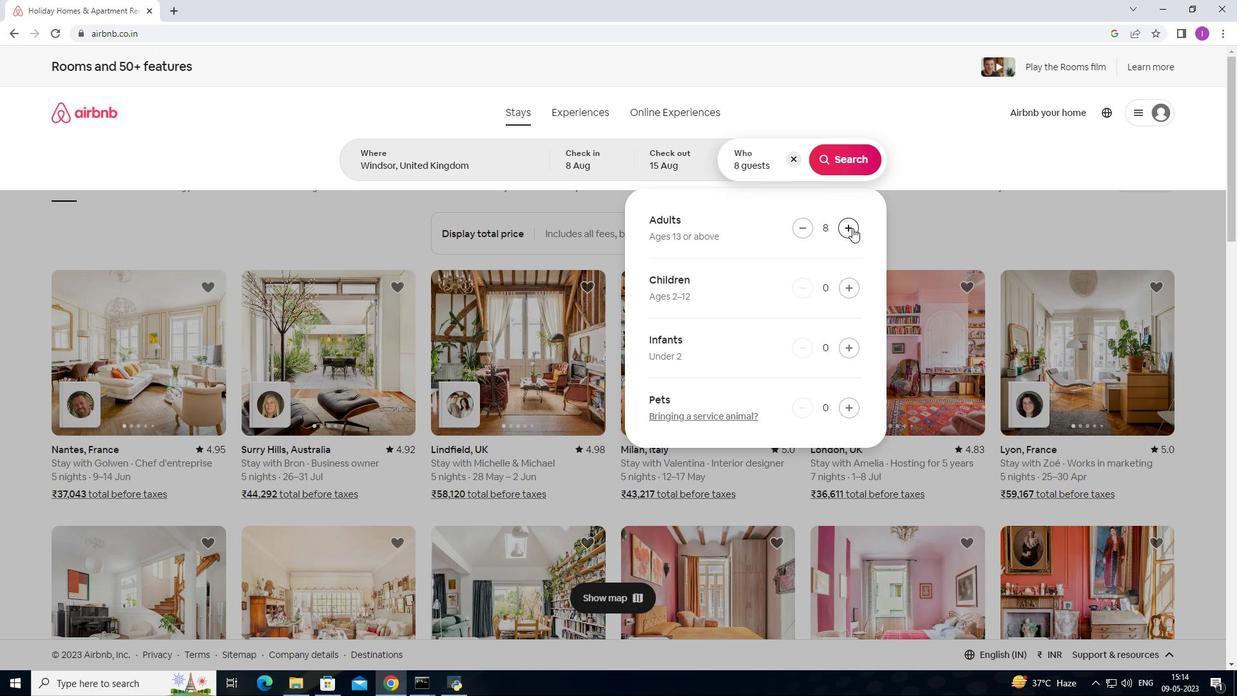 
Action: Mouse pressed left at (852, 225)
Screenshot: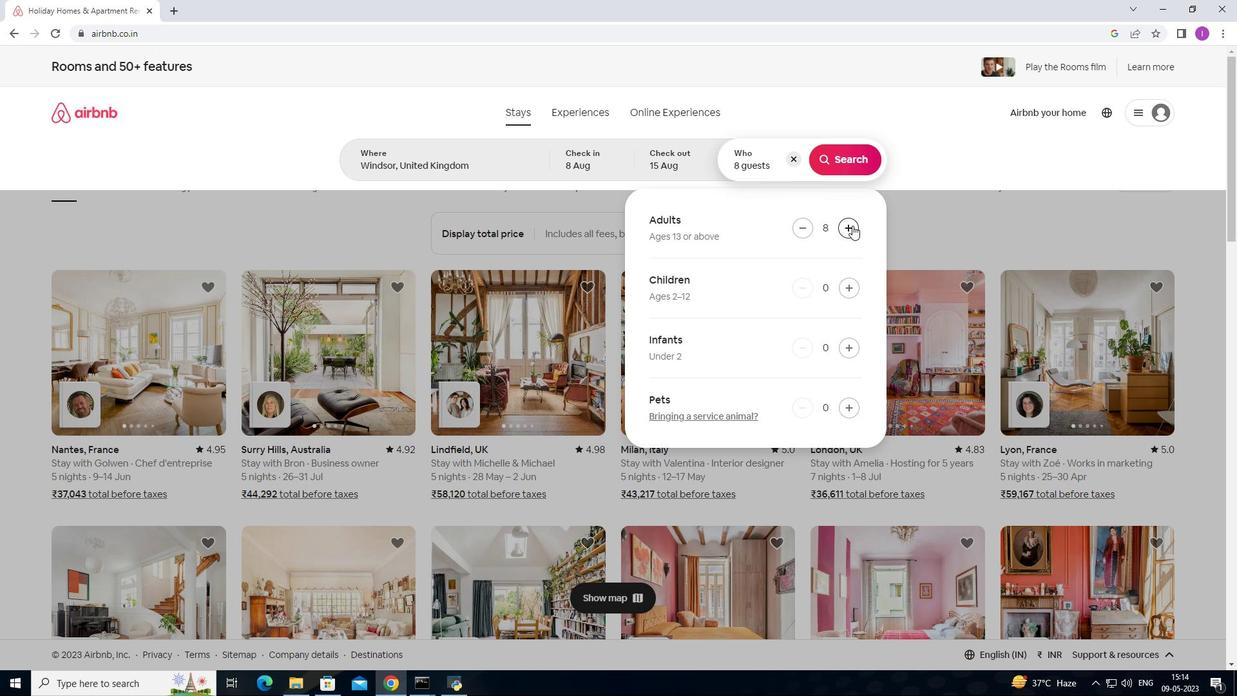 
Action: Mouse moved to (849, 162)
Screenshot: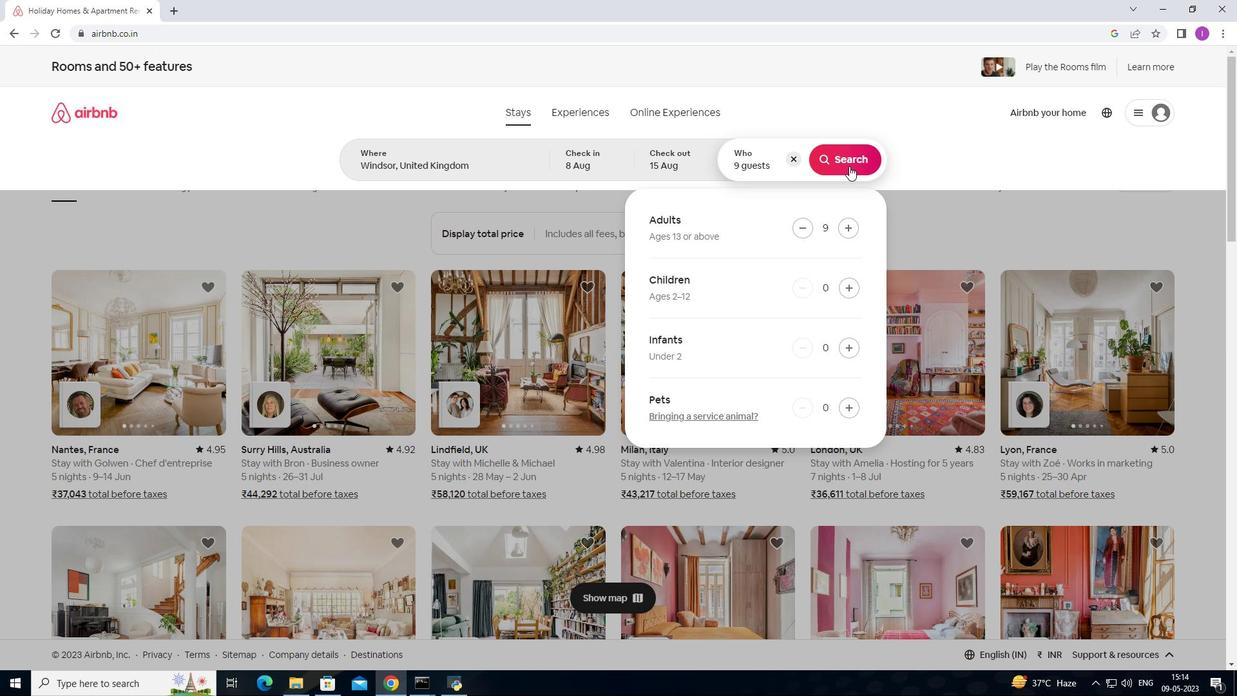 
Action: Mouse pressed left at (849, 162)
Screenshot: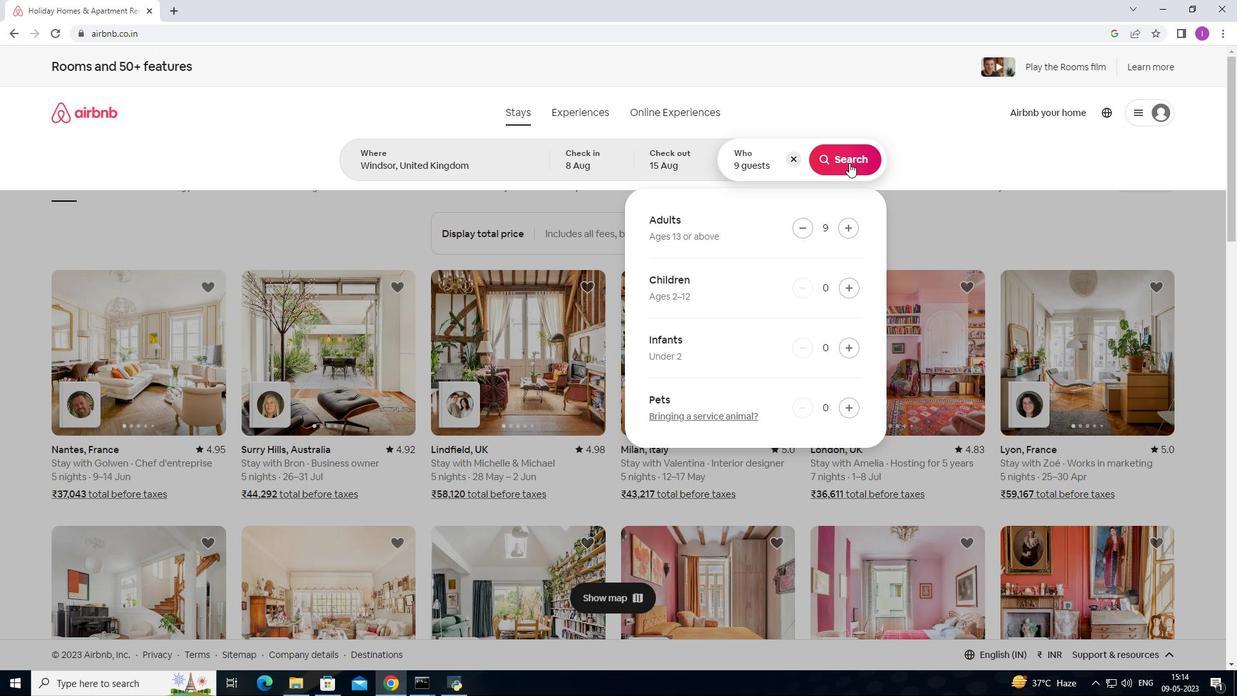 
Action: Mouse moved to (1188, 121)
Screenshot: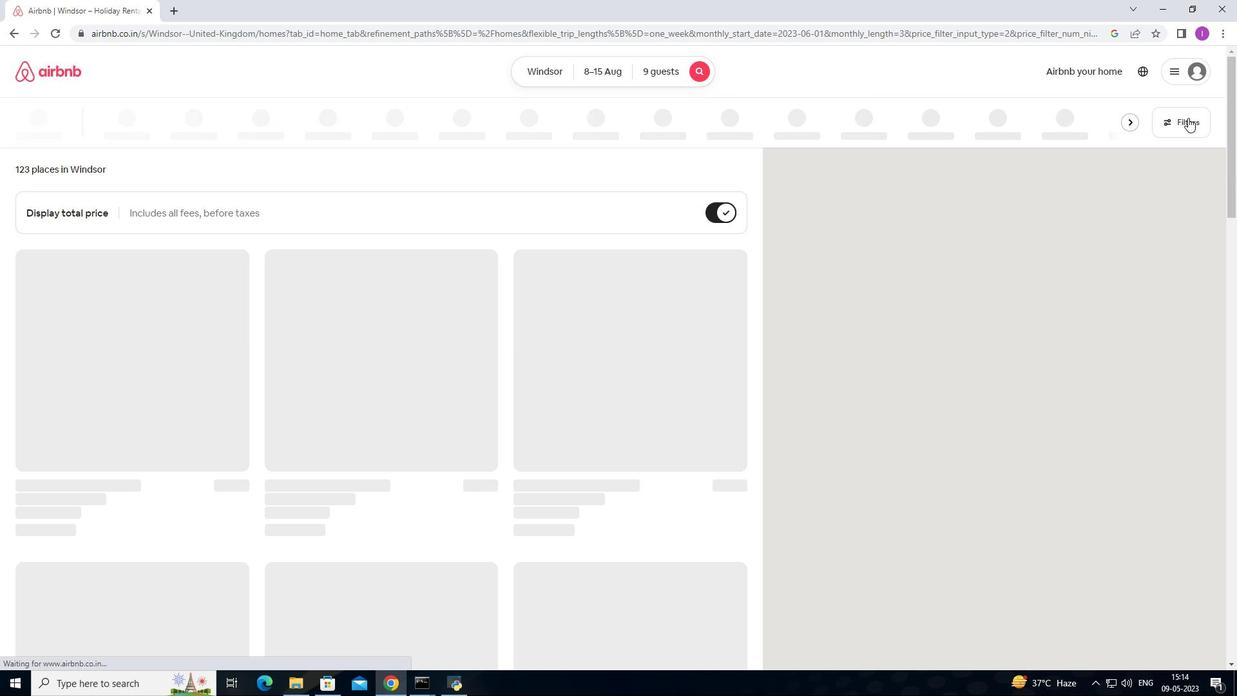 
Action: Mouse pressed left at (1188, 121)
Screenshot: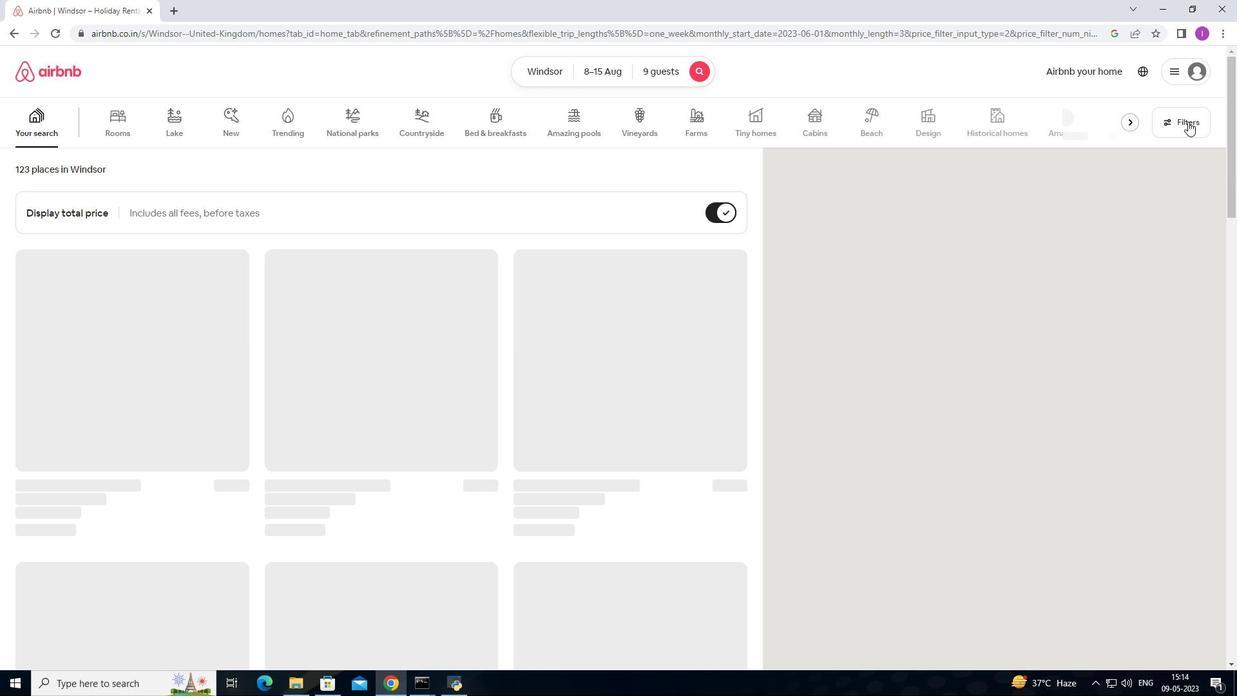 
Action: Mouse moved to (457, 440)
Screenshot: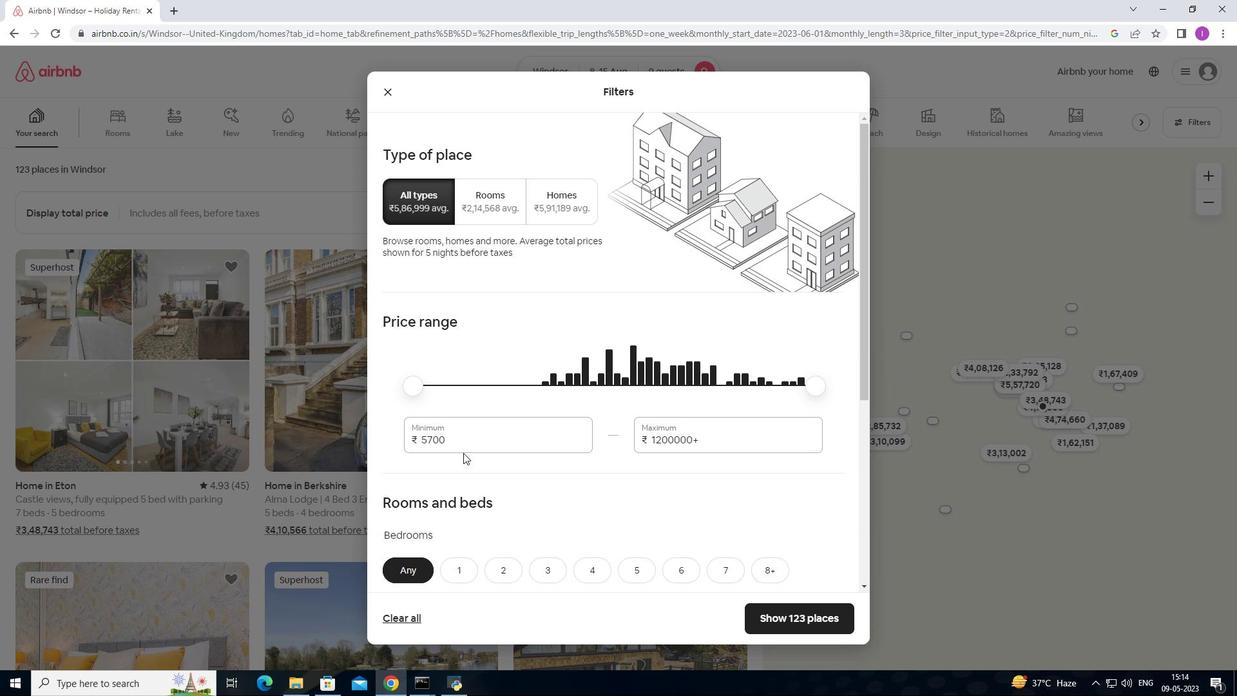 
Action: Mouse pressed left at (457, 440)
Screenshot: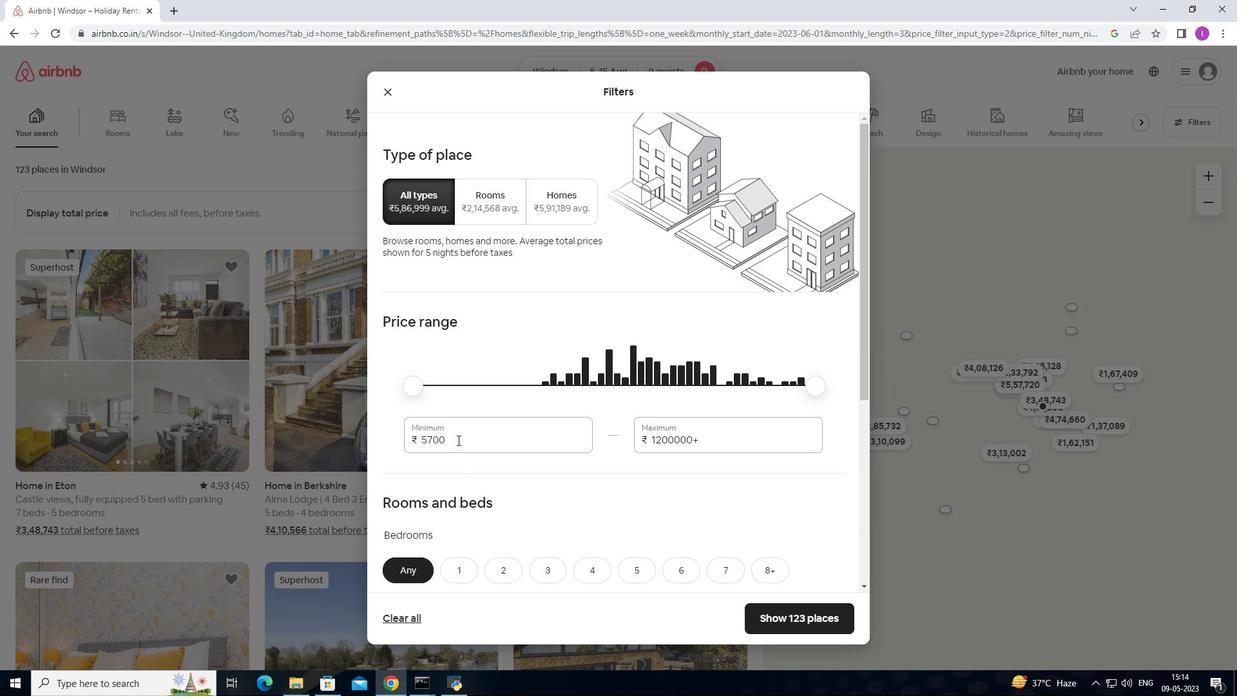
Action: Mouse moved to (407, 442)
Screenshot: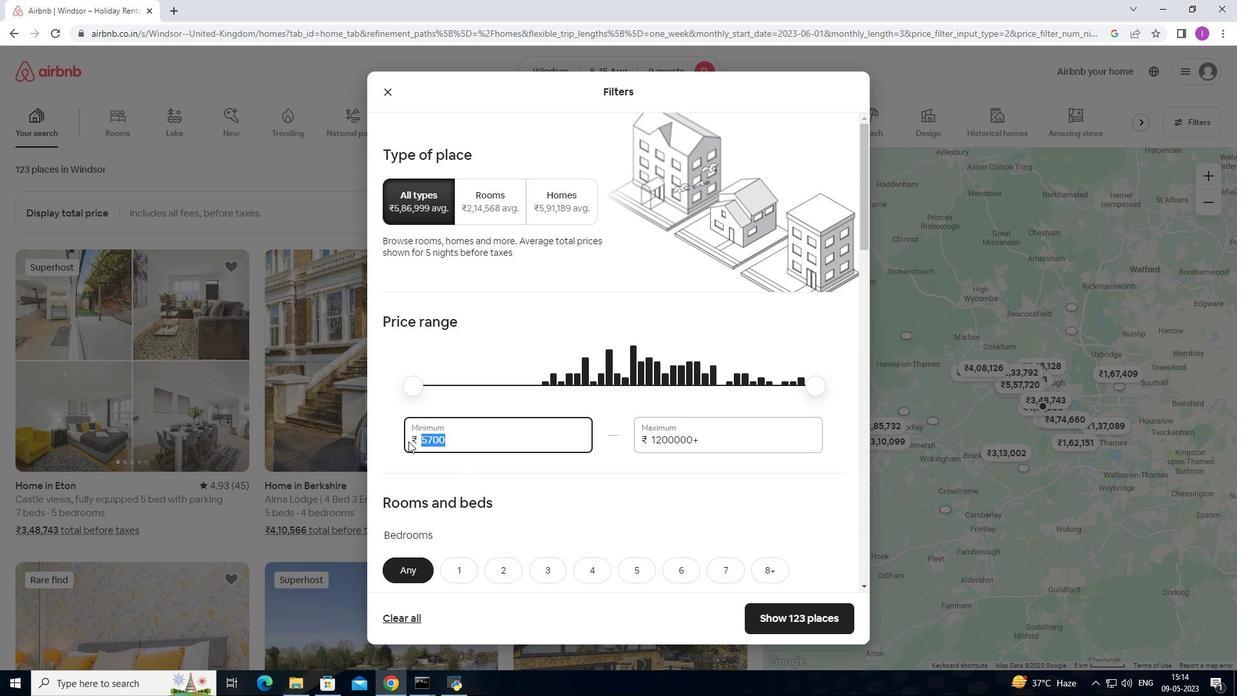 
Action: Key pressed 10000
Screenshot: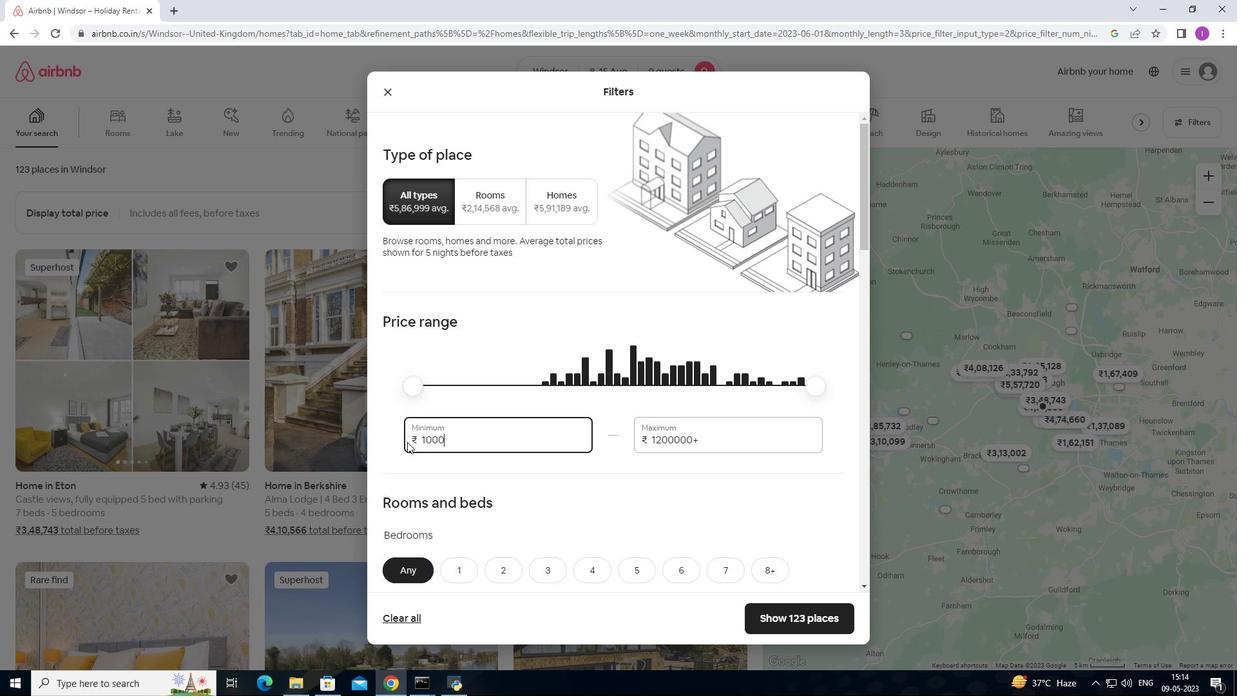 
Action: Mouse moved to (701, 433)
Screenshot: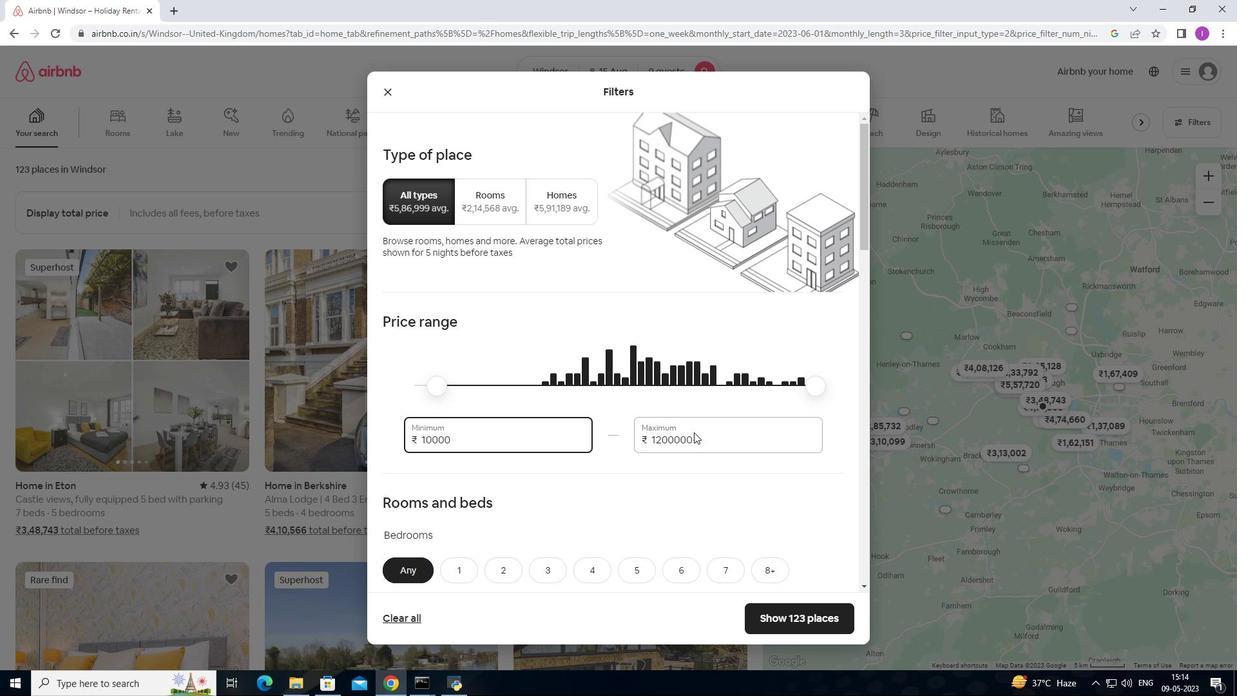 
Action: Mouse pressed left at (701, 433)
Screenshot: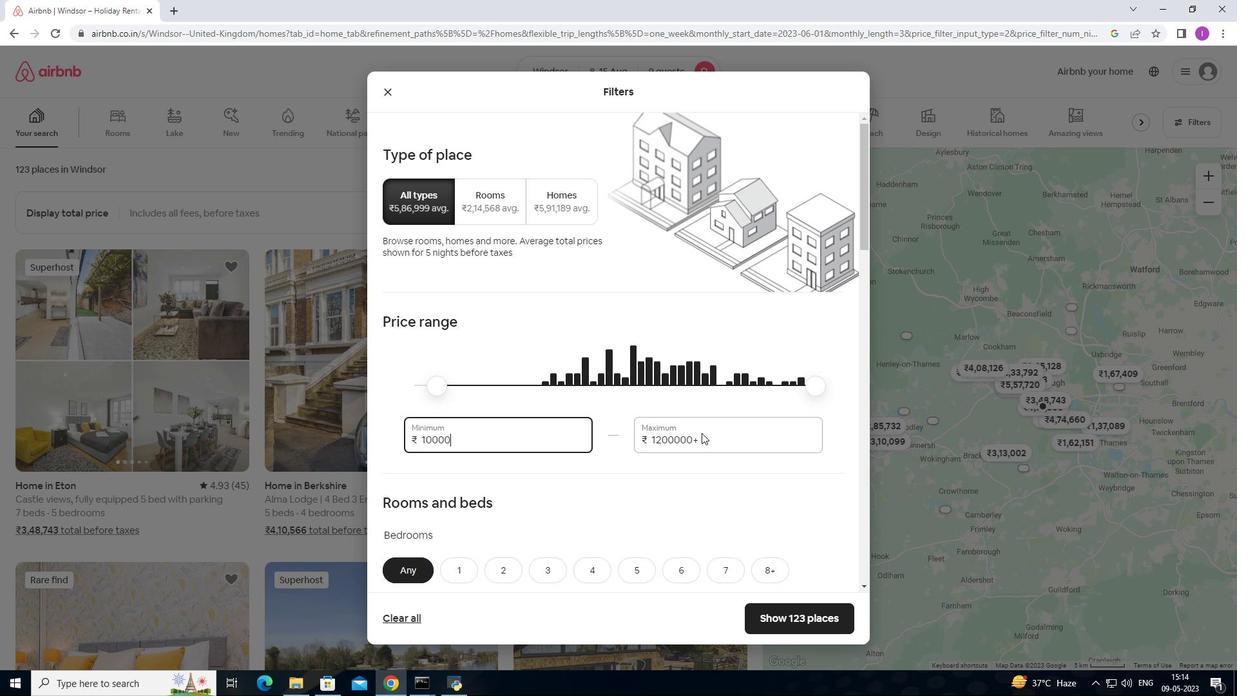 
Action: Mouse moved to (702, 436)
Screenshot: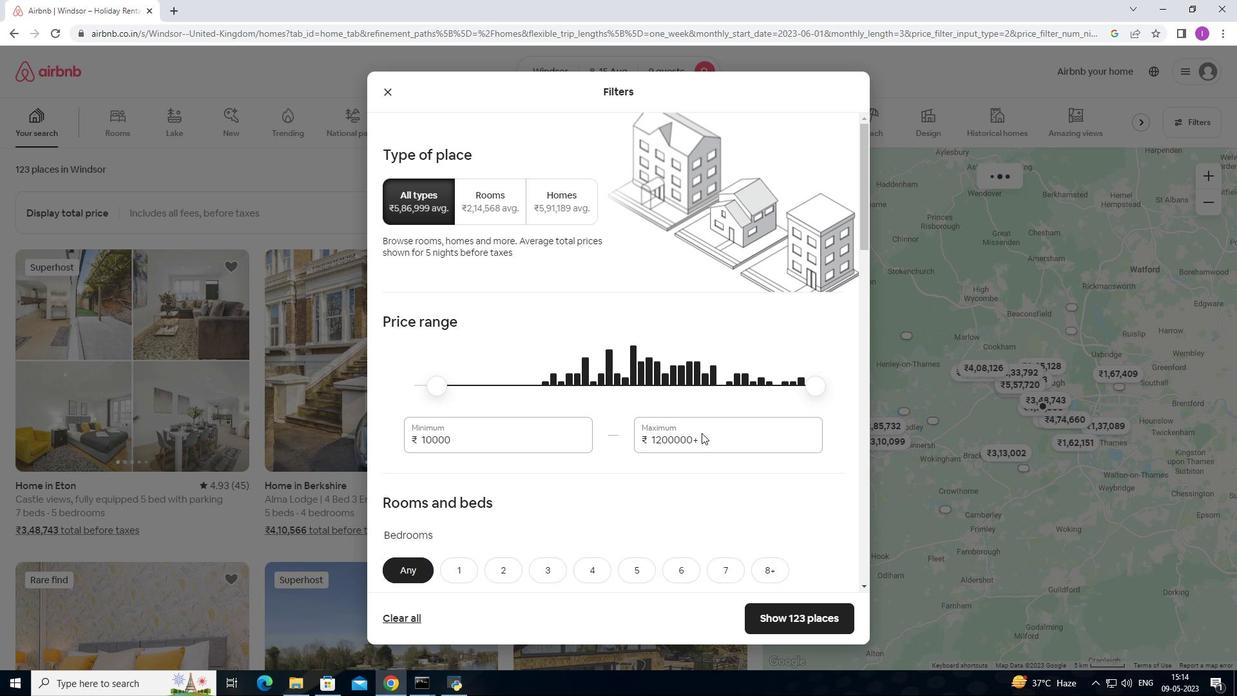 
Action: Mouse pressed left at (702, 436)
Screenshot: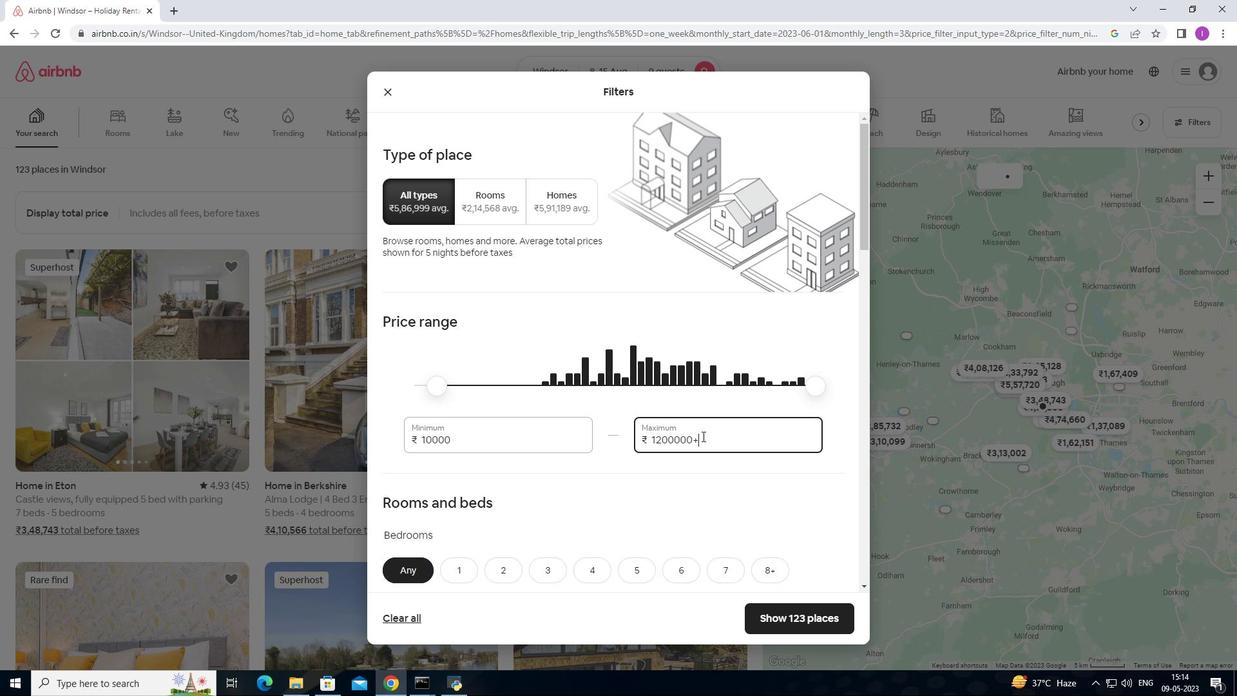
Action: Mouse moved to (648, 450)
Screenshot: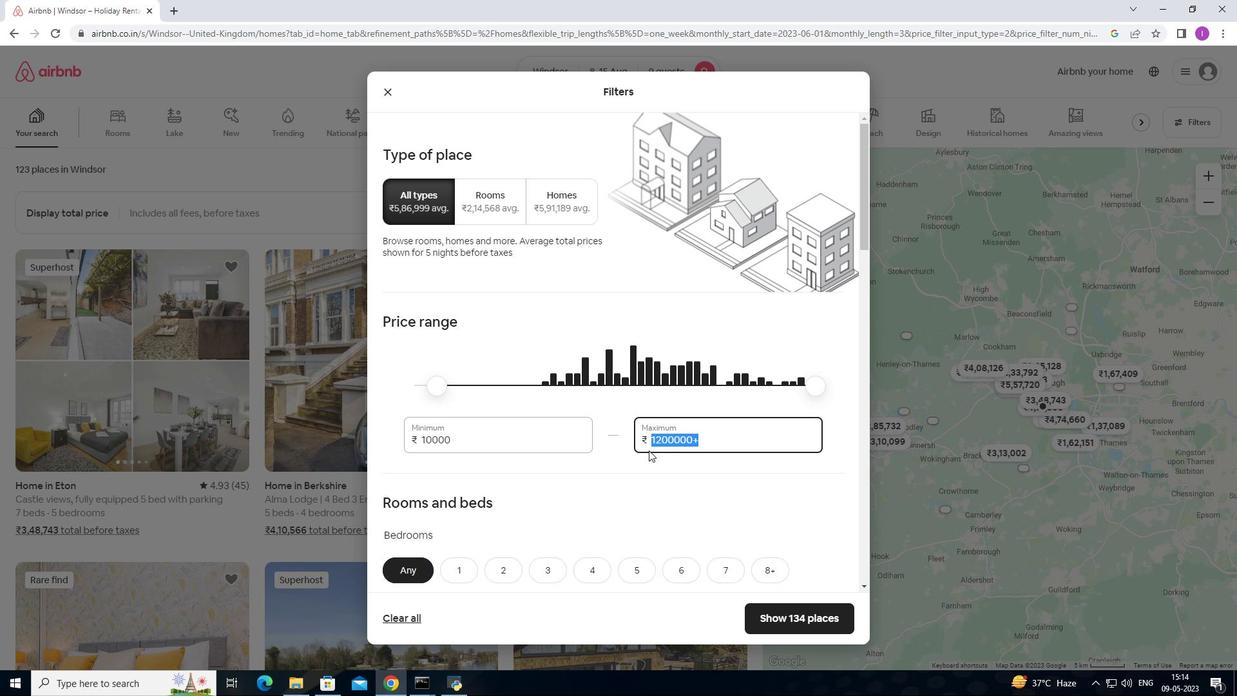 
Action: Key pressed 14000
Screenshot: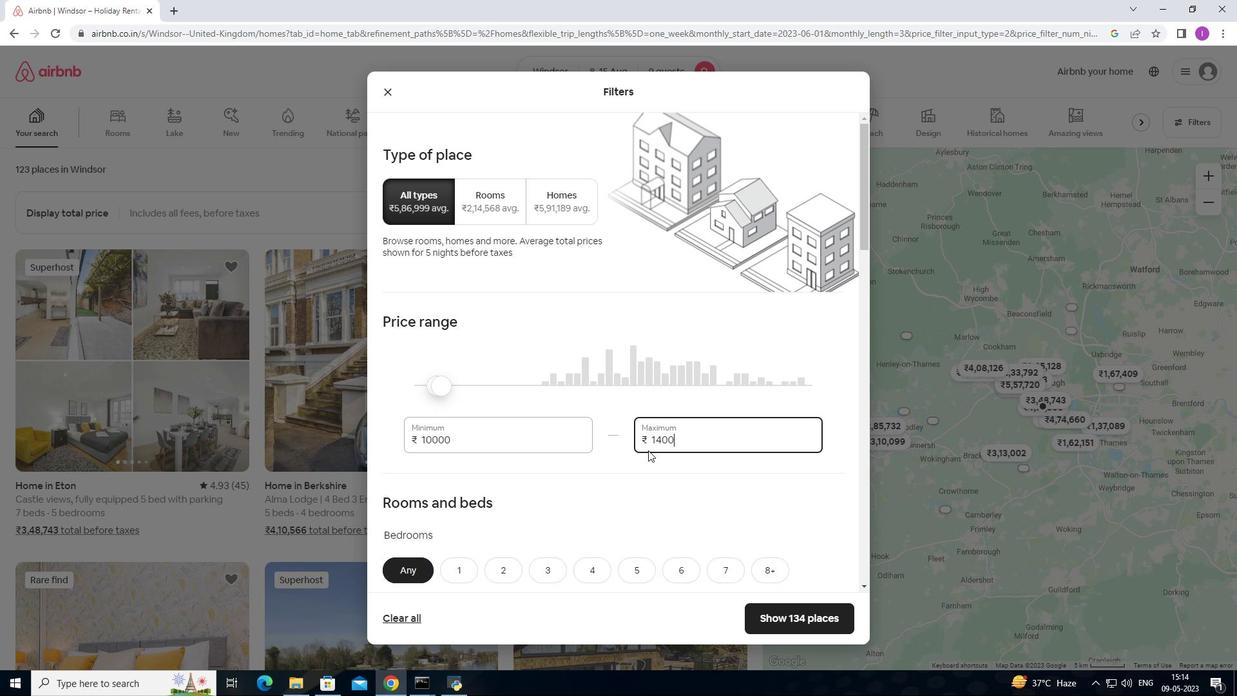 
Action: Mouse scrolled (648, 449) with delta (0, 0)
Screenshot: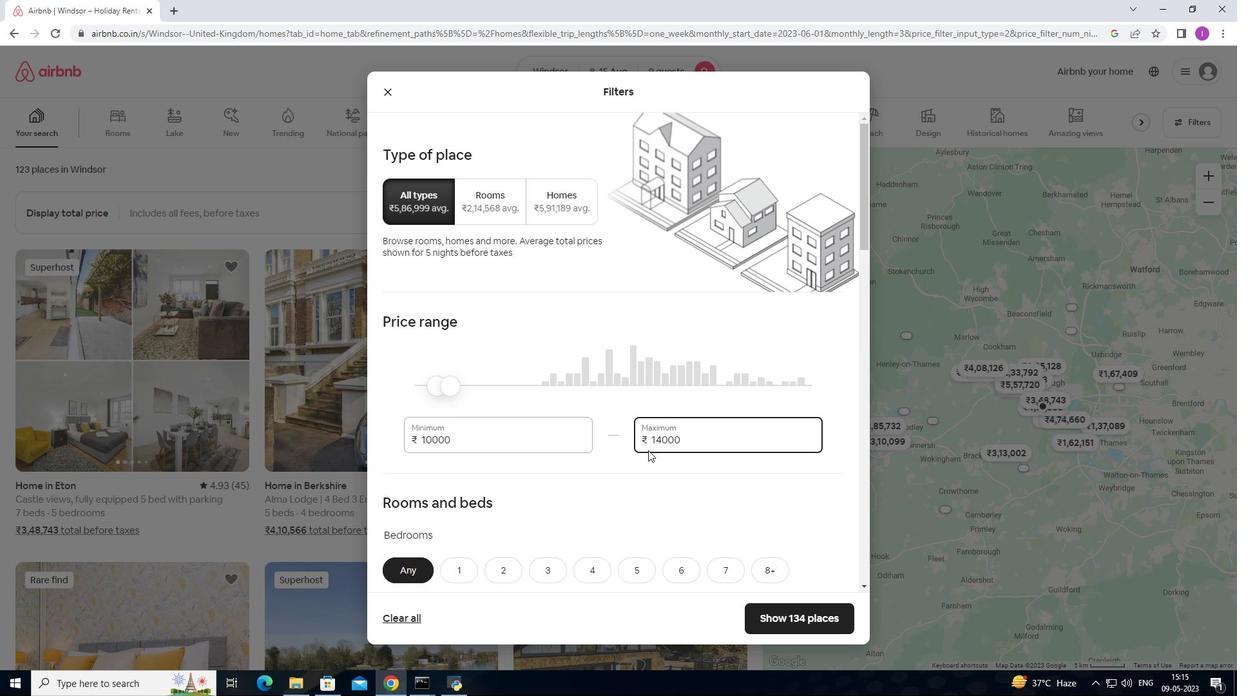 
Action: Mouse scrolled (648, 449) with delta (0, 0)
Screenshot: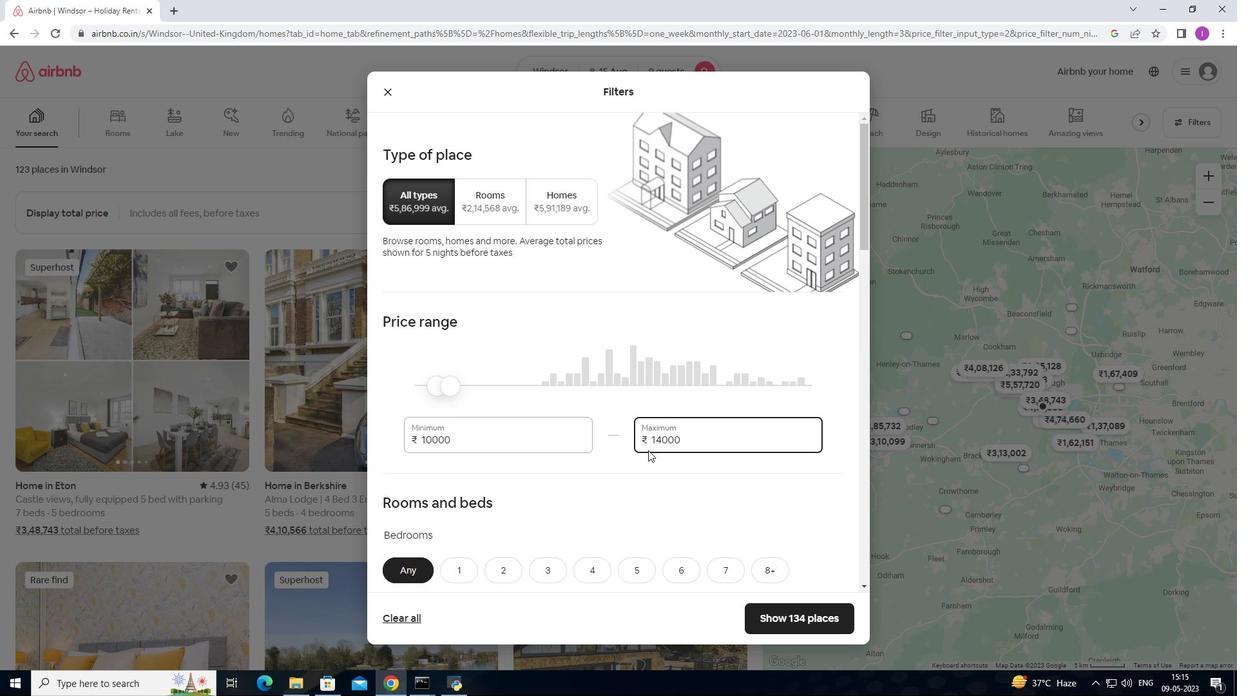 
Action: Mouse moved to (645, 442)
Screenshot: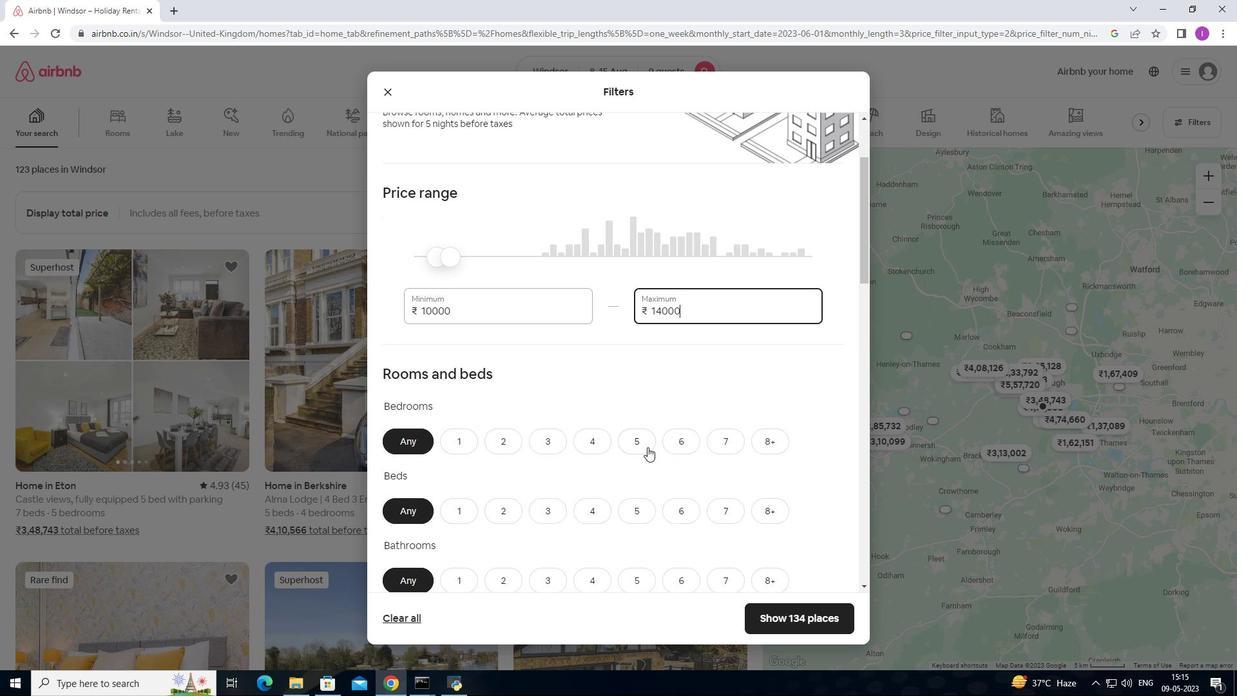 
Action: Mouse scrolled (645, 442) with delta (0, 0)
Screenshot: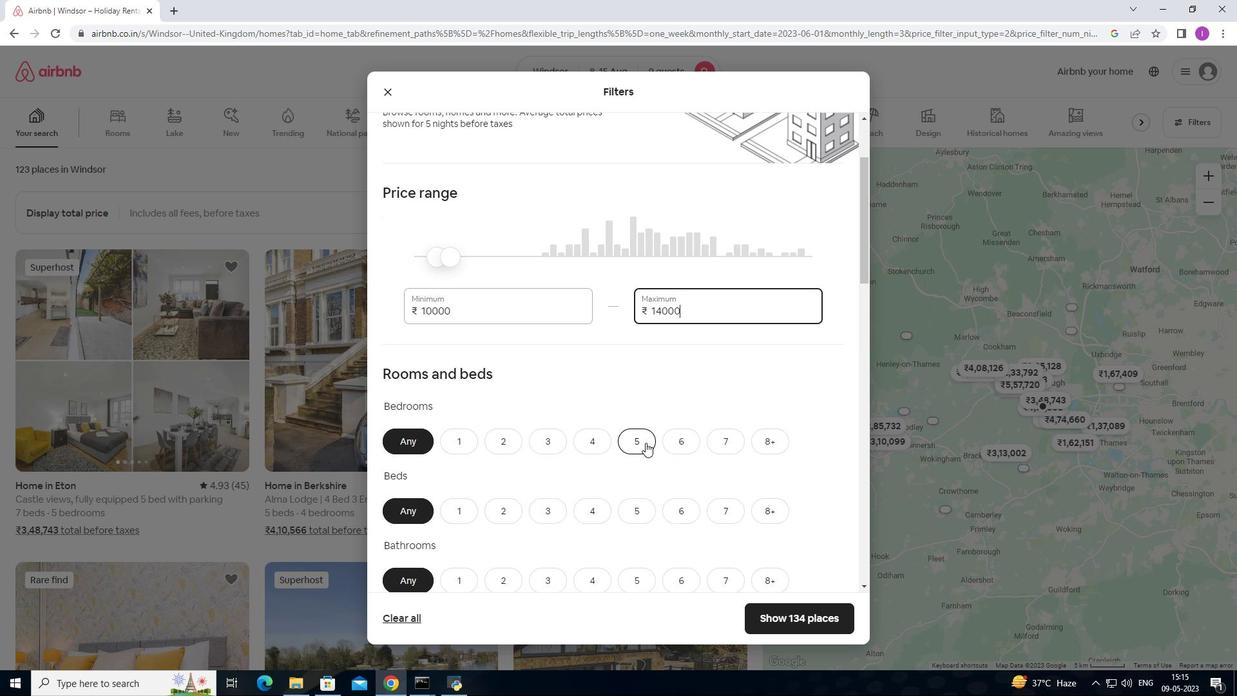 
Action: Mouse scrolled (645, 442) with delta (0, 0)
Screenshot: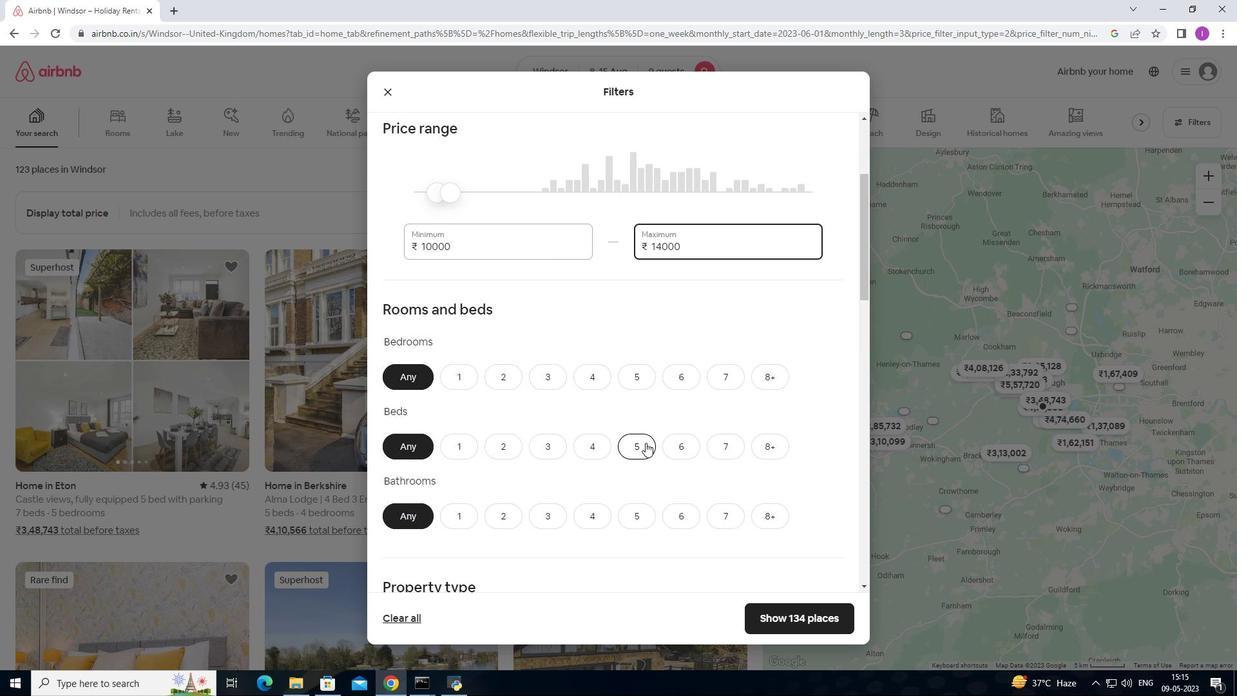 
Action: Mouse scrolled (645, 442) with delta (0, 0)
Screenshot: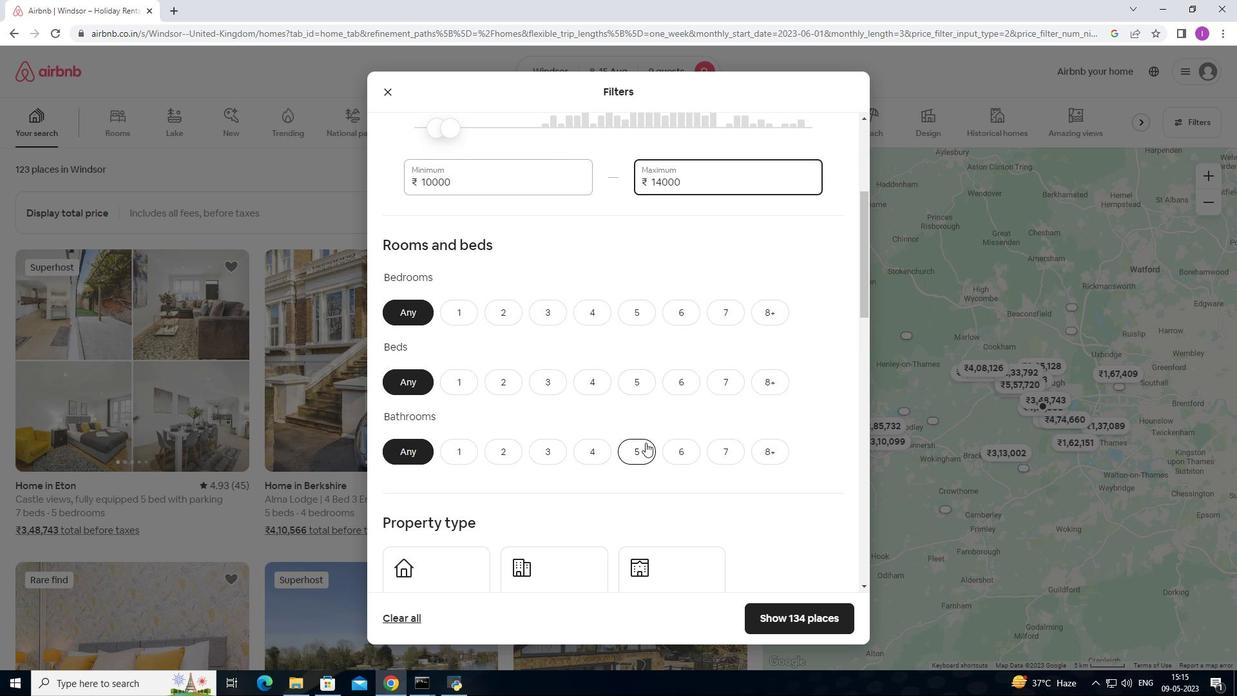 
Action: Mouse scrolled (645, 442) with delta (0, 0)
Screenshot: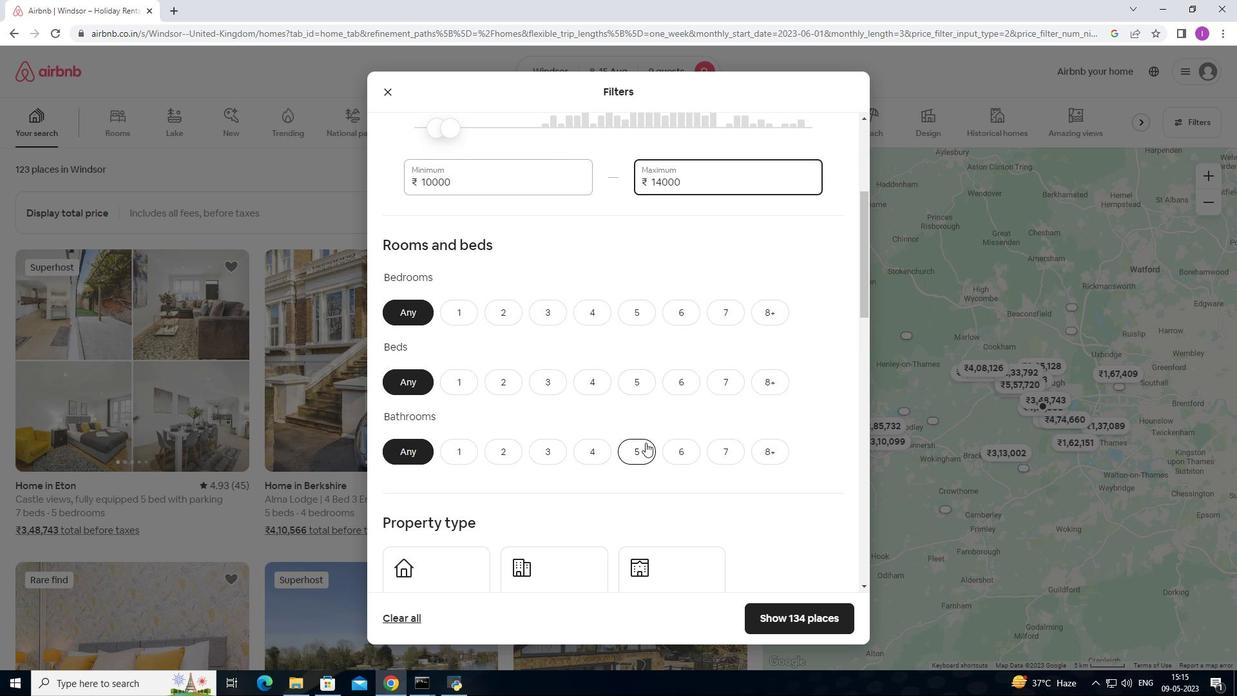 
Action: Mouse moved to (644, 182)
Screenshot: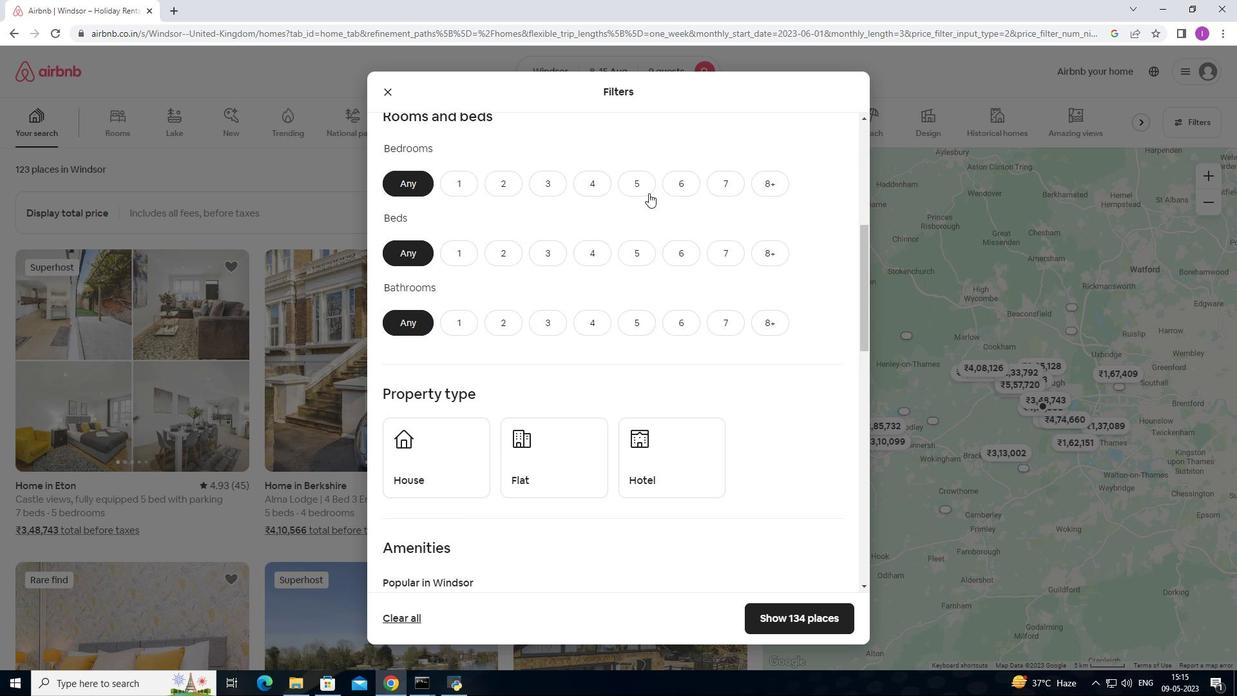 
Action: Mouse pressed left at (644, 182)
Screenshot: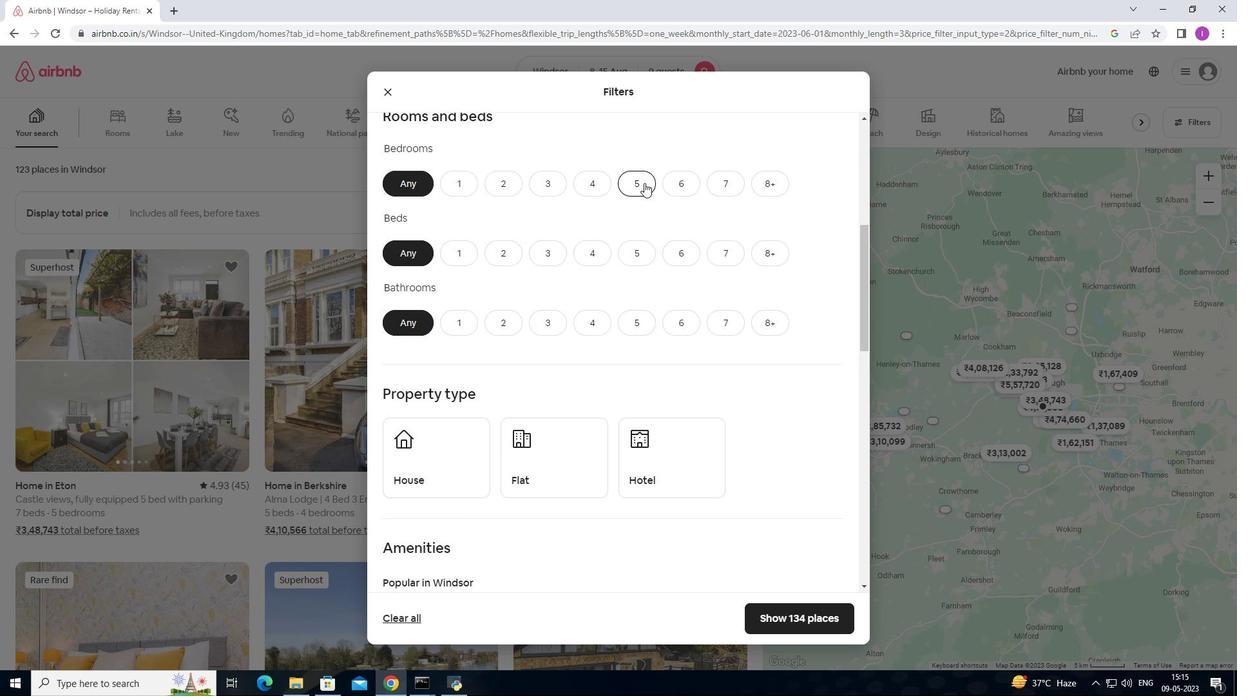 
Action: Mouse moved to (780, 257)
Screenshot: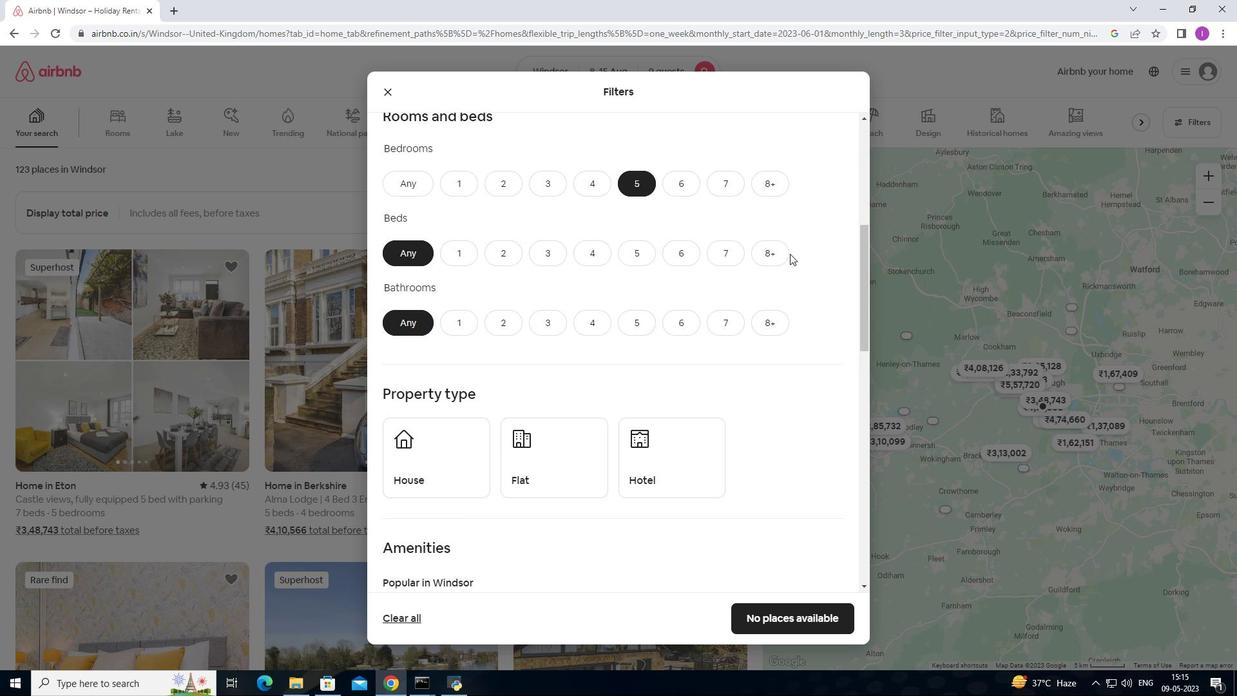 
Action: Mouse pressed left at (780, 257)
Screenshot: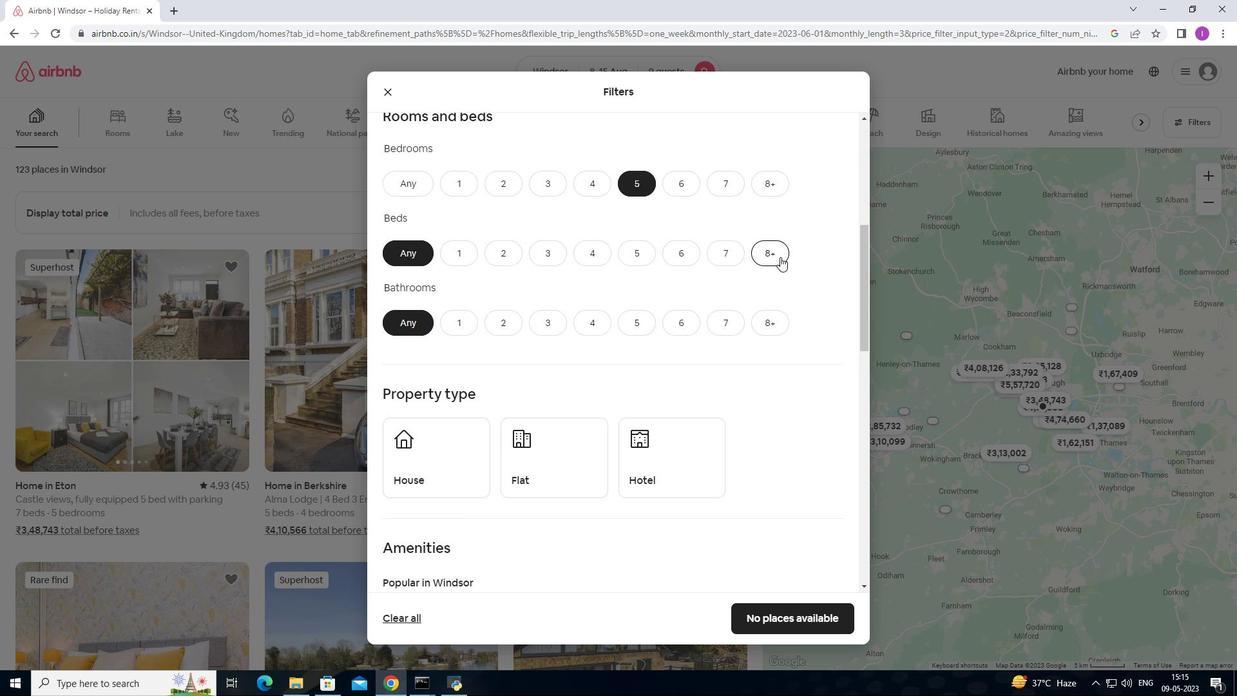 
Action: Mouse moved to (641, 320)
Screenshot: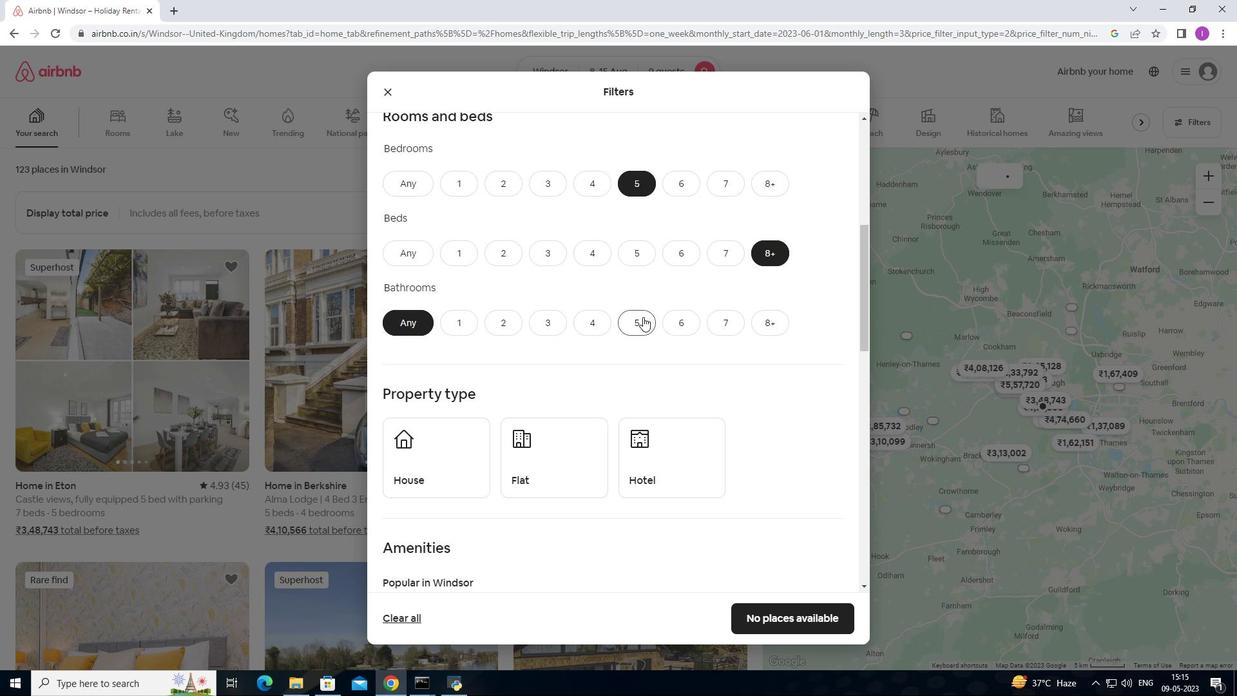 
Action: Mouse pressed left at (641, 320)
Screenshot: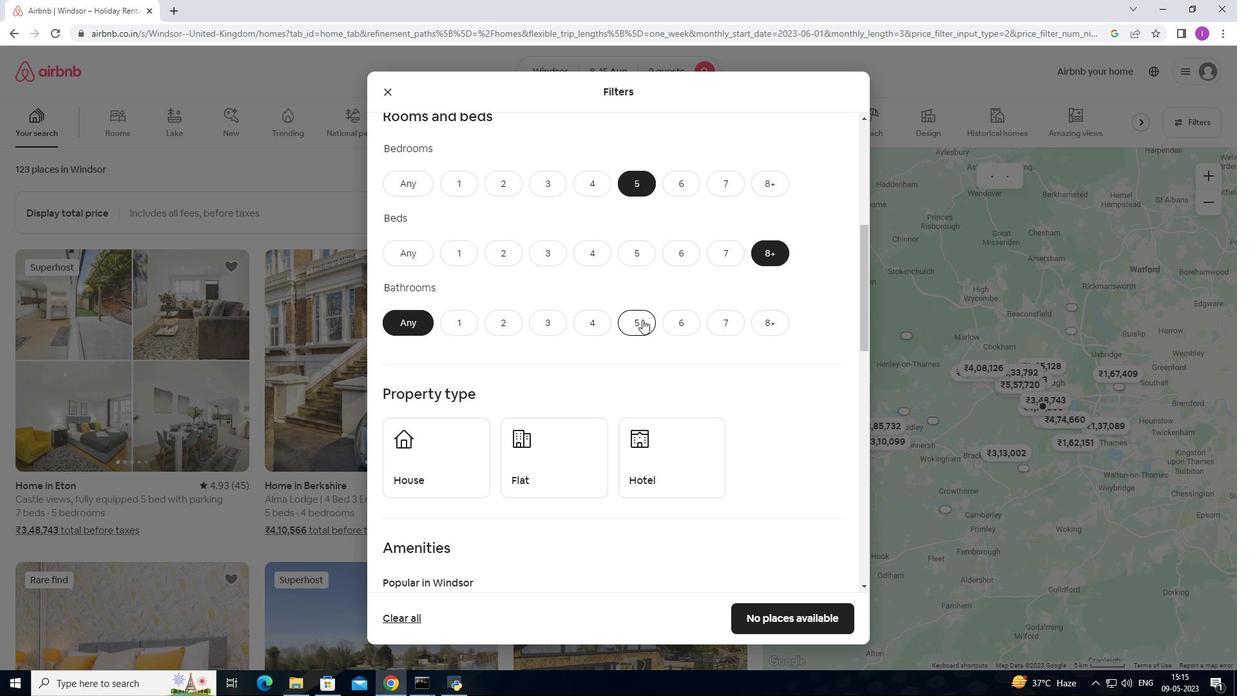 
Action: Mouse moved to (717, 315)
Screenshot: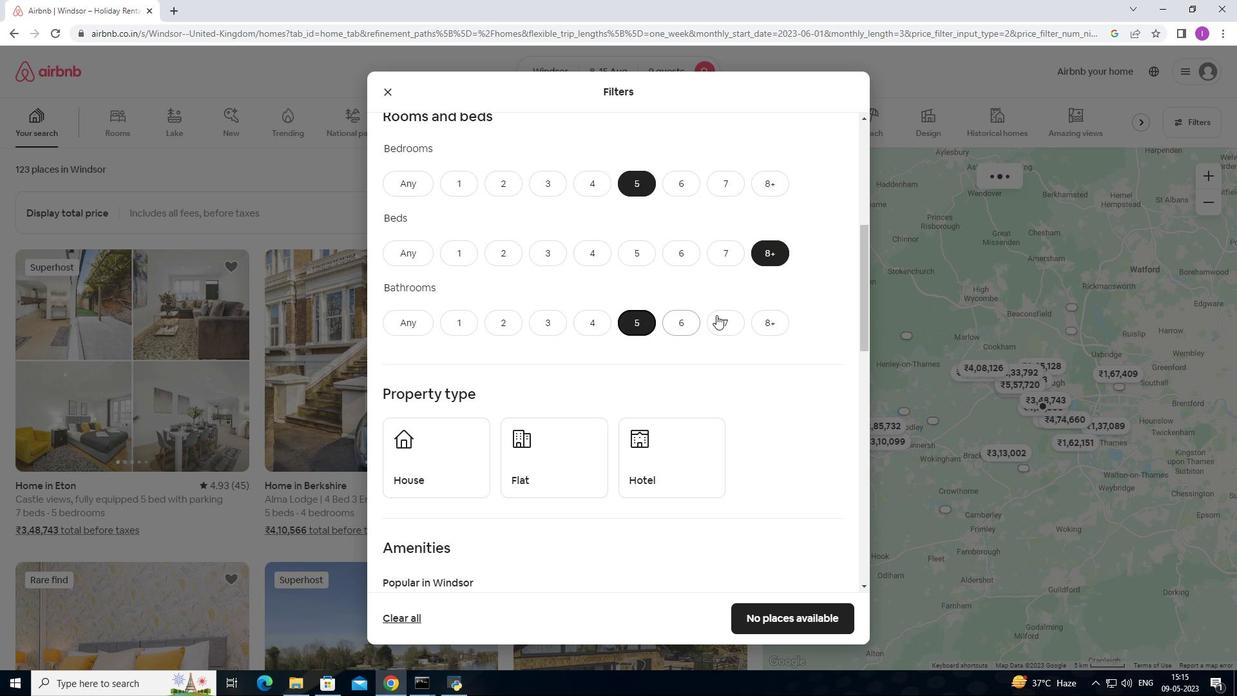 
Action: Mouse scrolled (717, 314) with delta (0, 0)
Screenshot: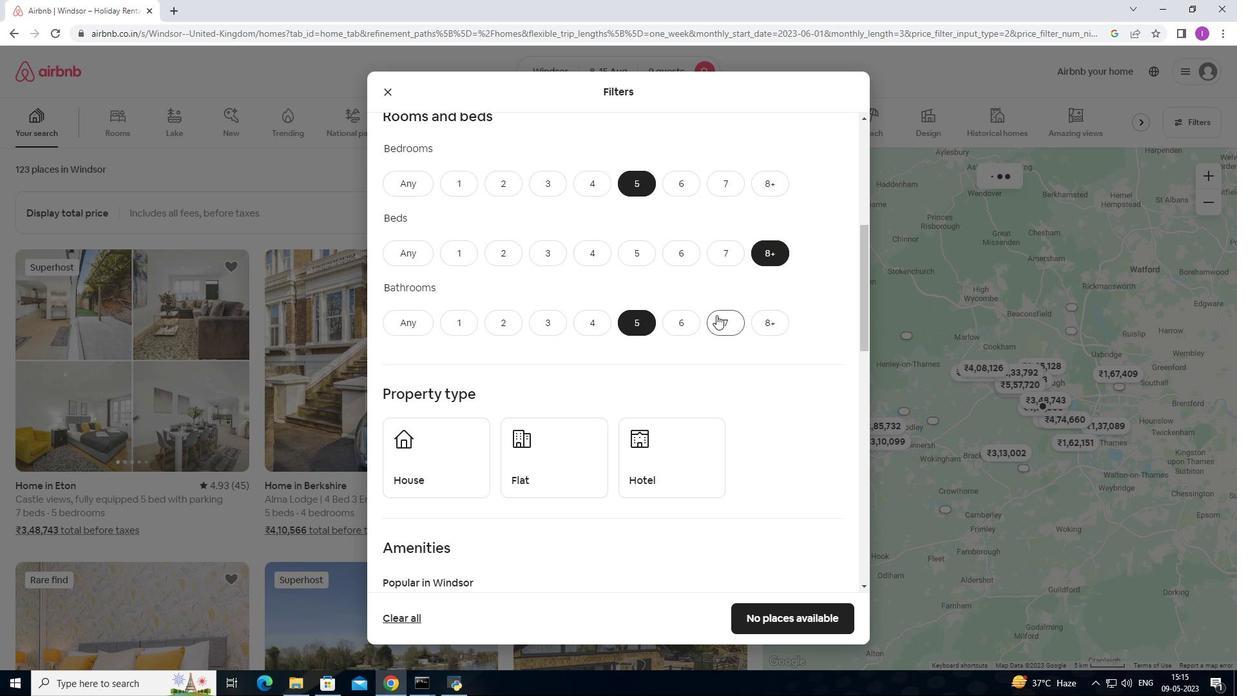 
Action: Mouse moved to (717, 315)
Screenshot: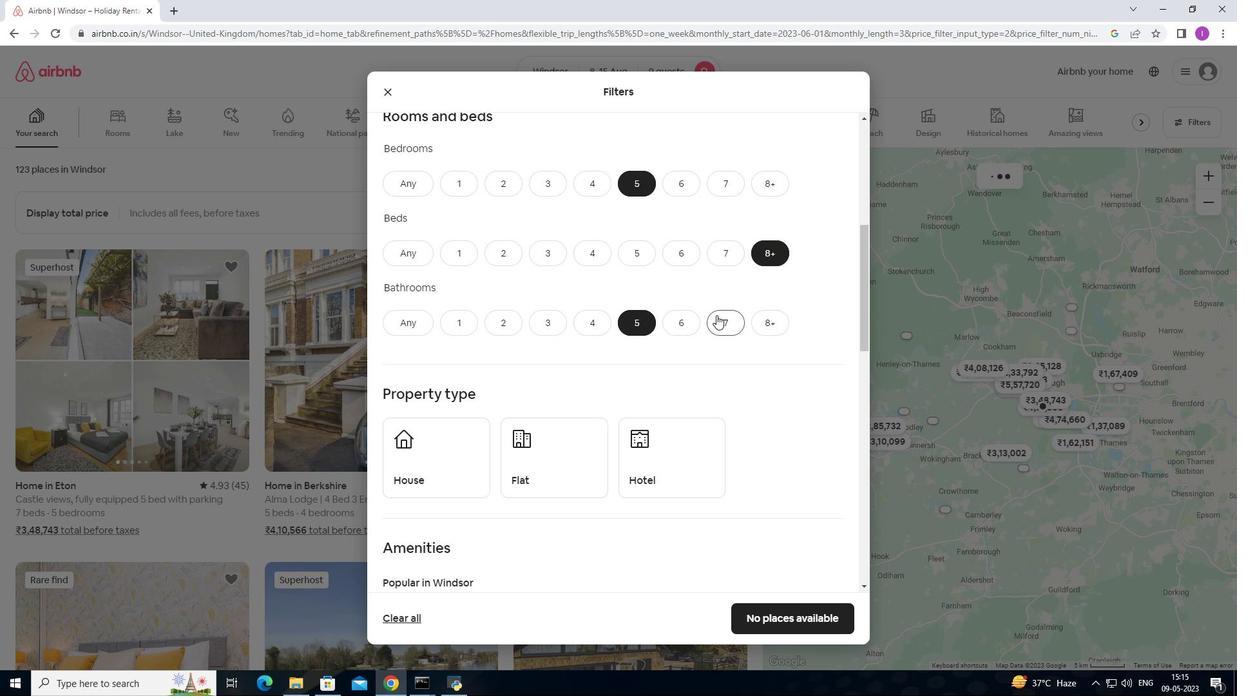 
Action: Mouse scrolled (717, 315) with delta (0, 0)
Screenshot: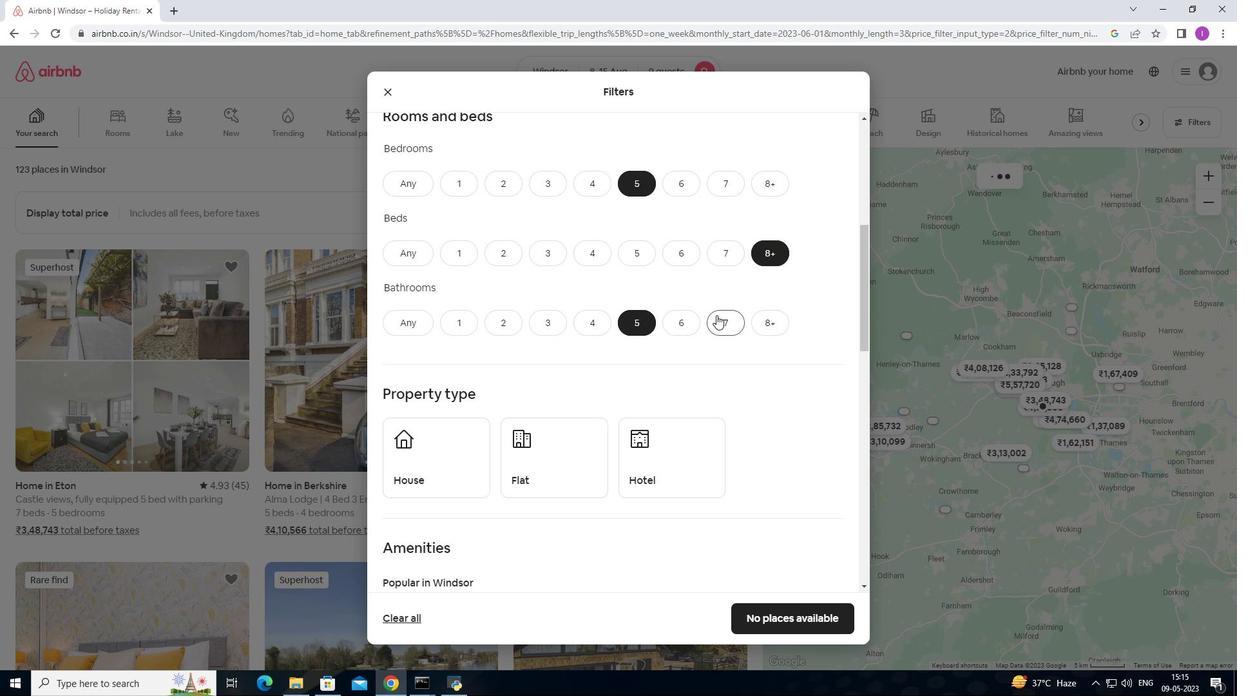 
Action: Mouse moved to (424, 329)
Screenshot: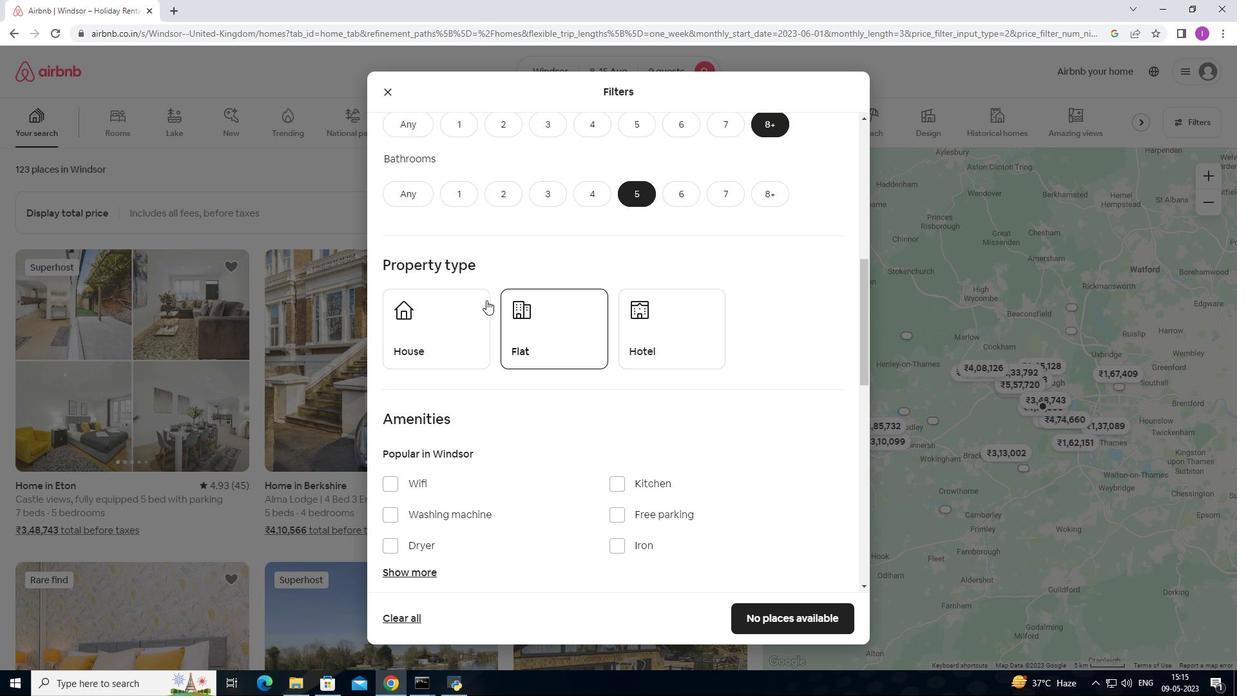 
Action: Mouse pressed left at (424, 329)
Screenshot: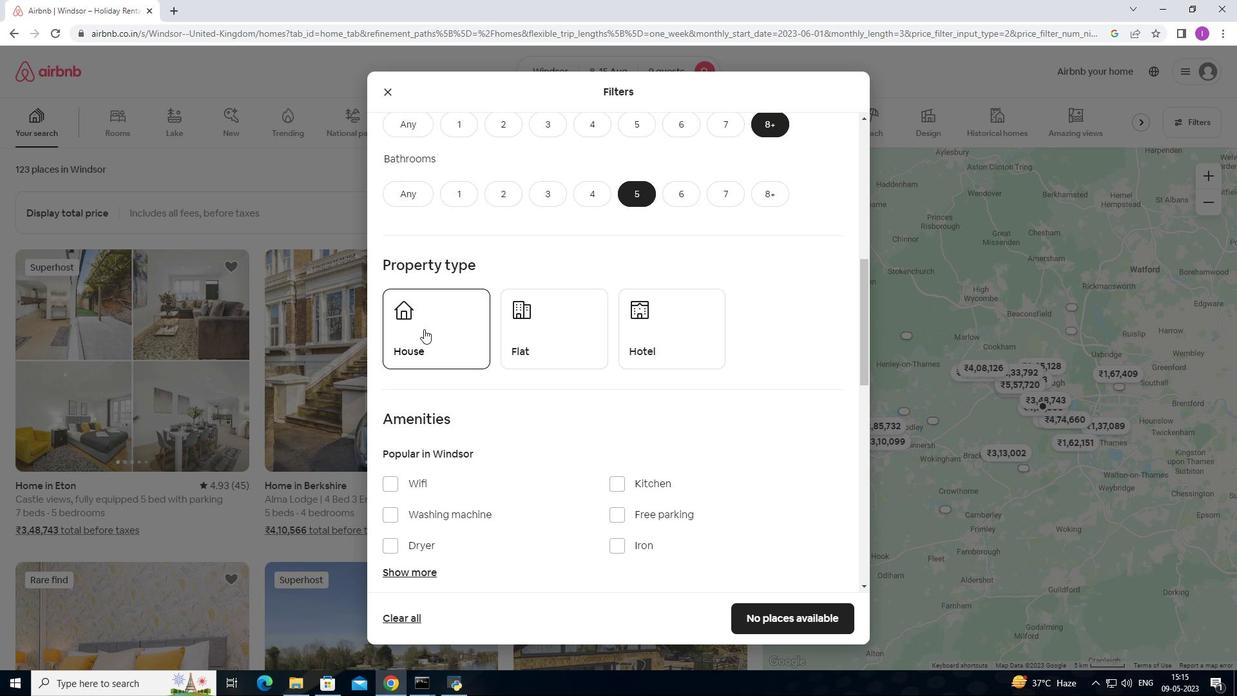 
Action: Mouse moved to (553, 338)
Screenshot: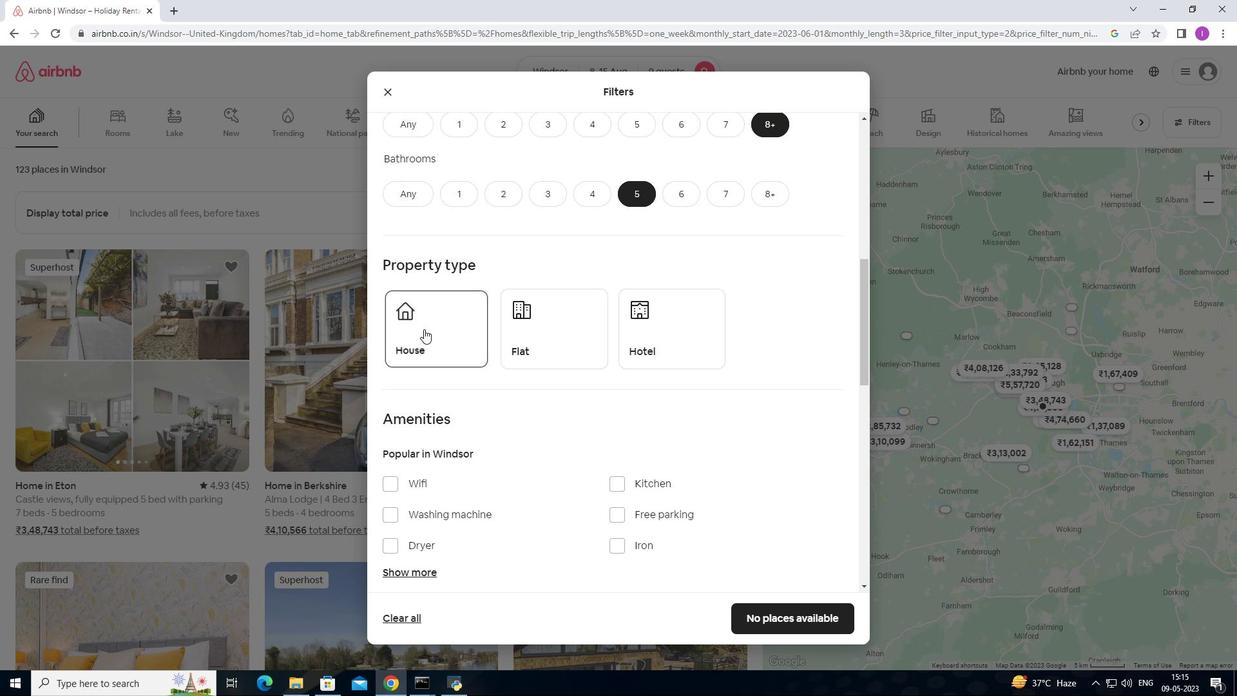 
Action: Mouse pressed left at (553, 338)
Screenshot: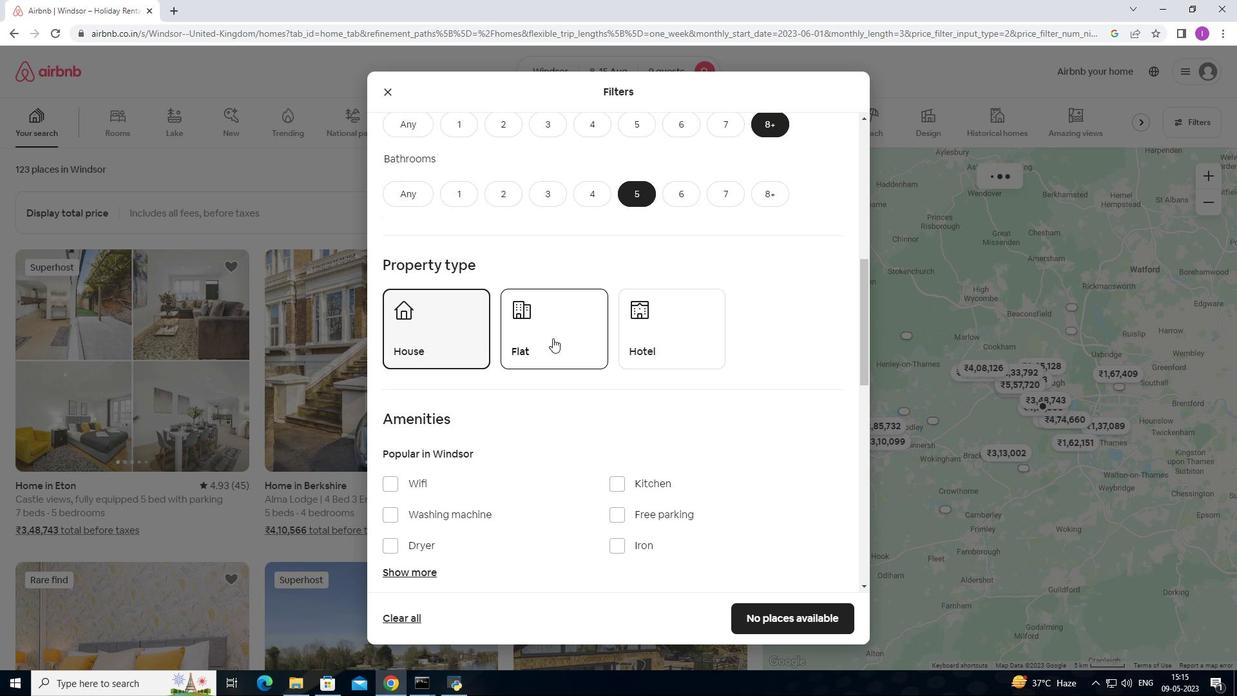 
Action: Mouse moved to (643, 368)
Screenshot: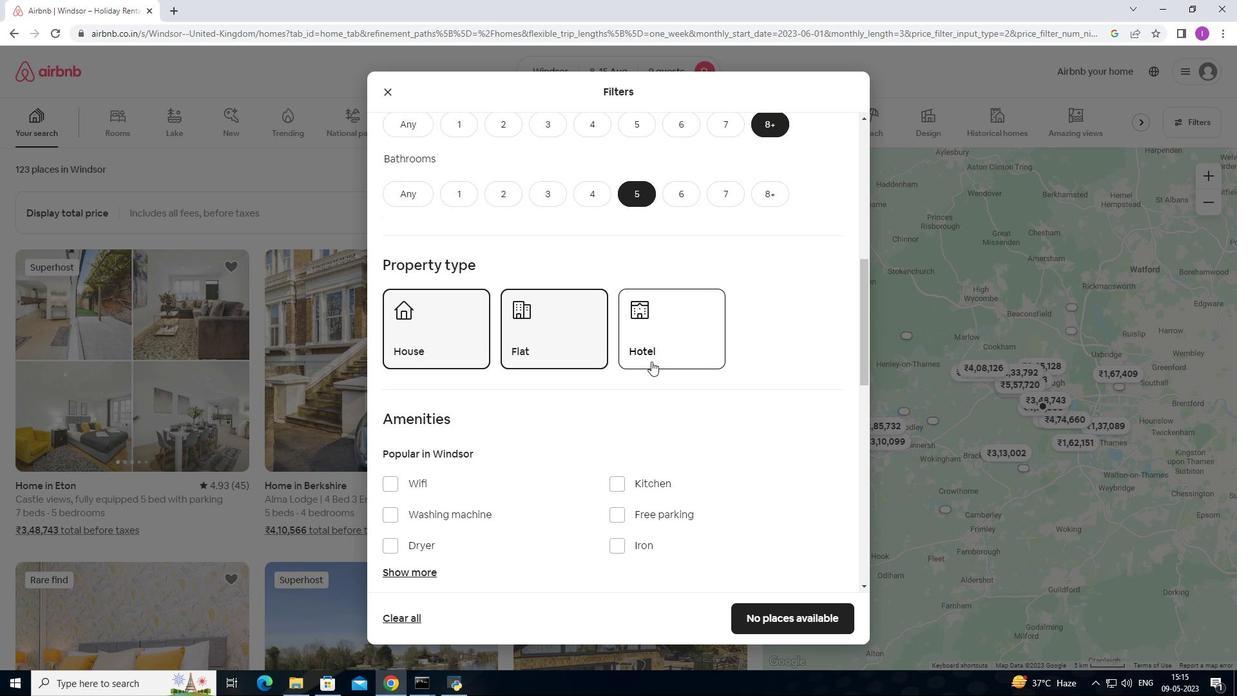 
Action: Mouse scrolled (643, 367) with delta (0, 0)
Screenshot: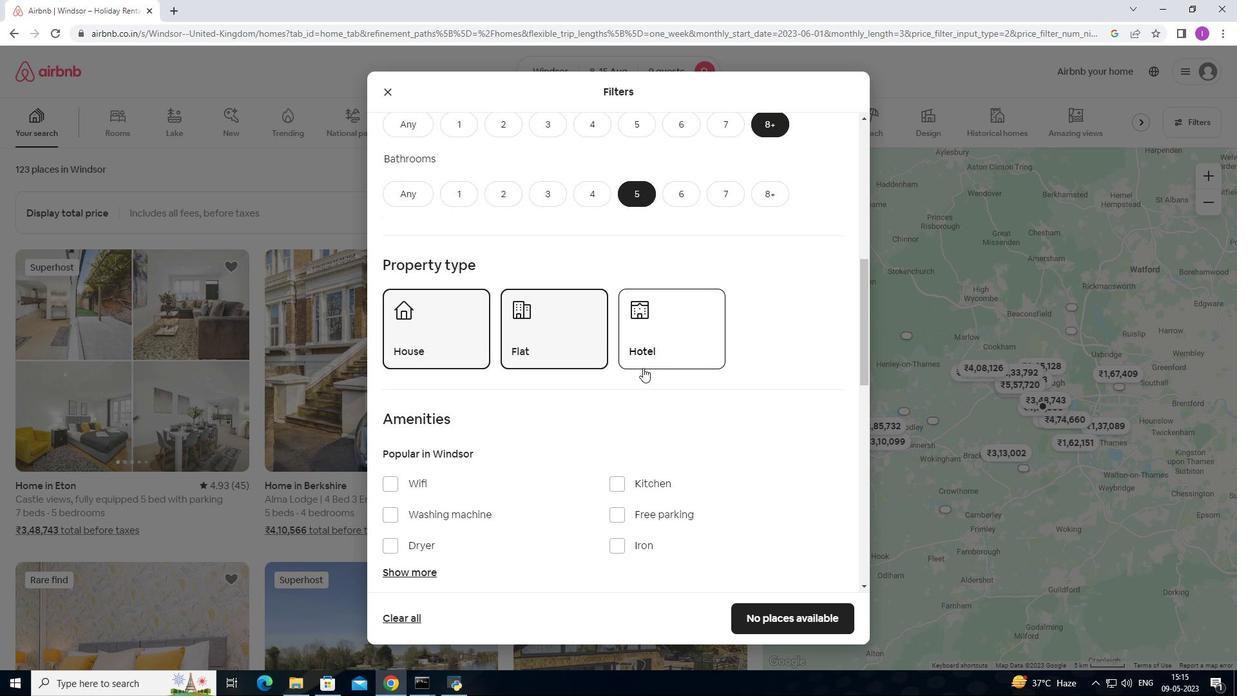 
Action: Mouse scrolled (643, 367) with delta (0, 0)
Screenshot: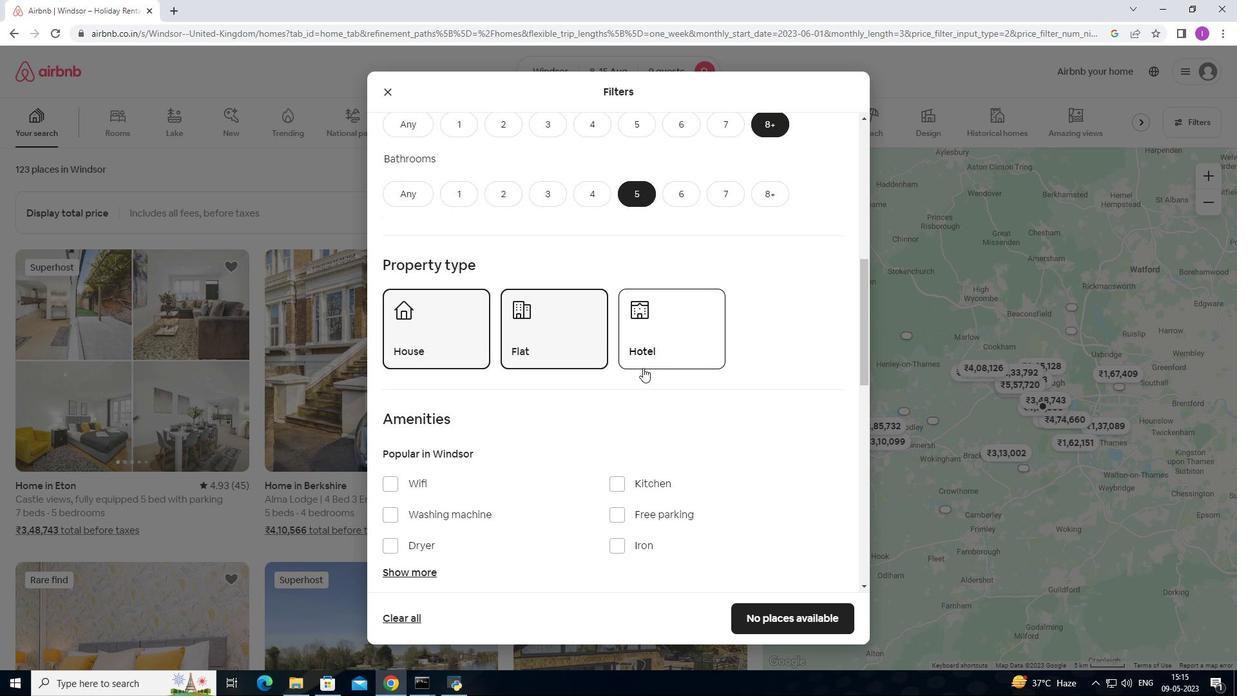 
Action: Mouse scrolled (643, 367) with delta (0, 0)
Screenshot: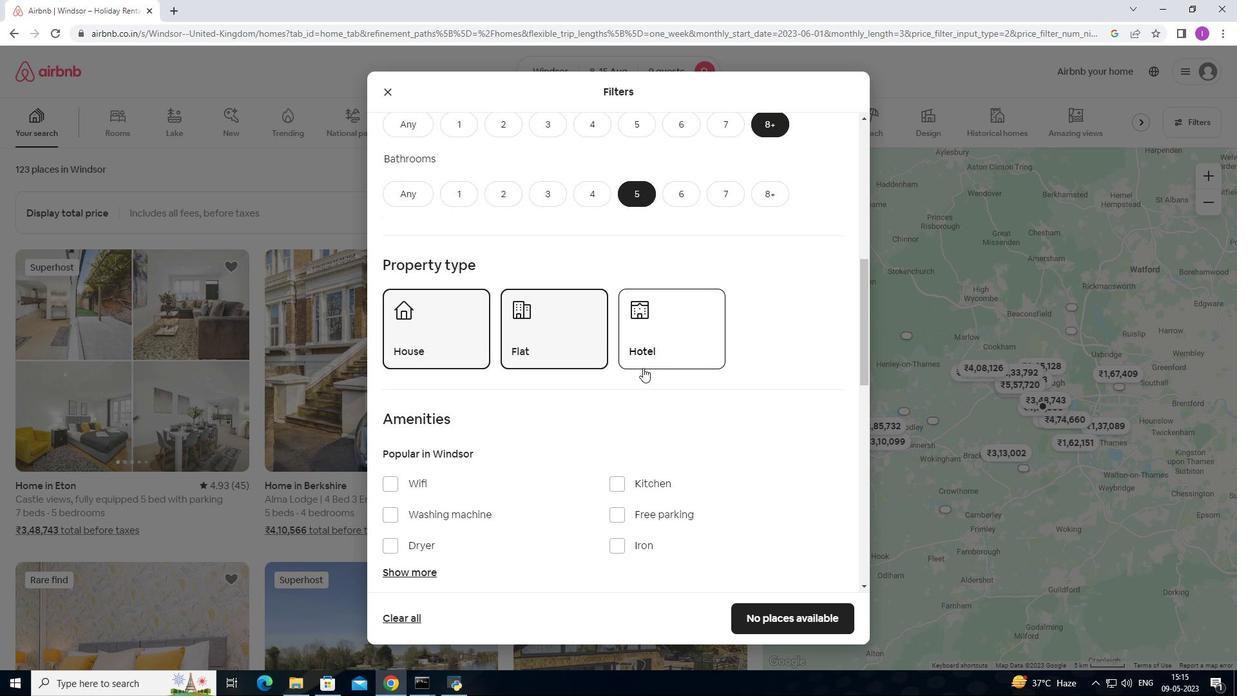 
Action: Mouse scrolled (643, 367) with delta (0, 0)
Screenshot: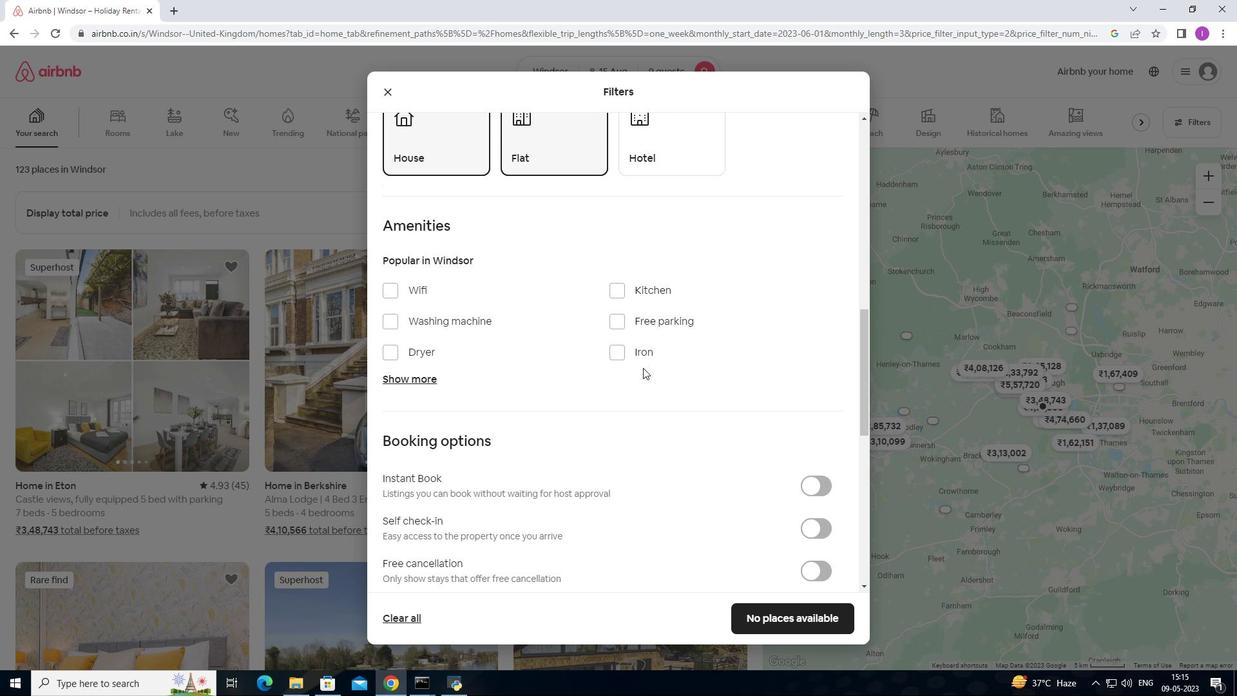 
Action: Mouse moved to (388, 219)
Screenshot: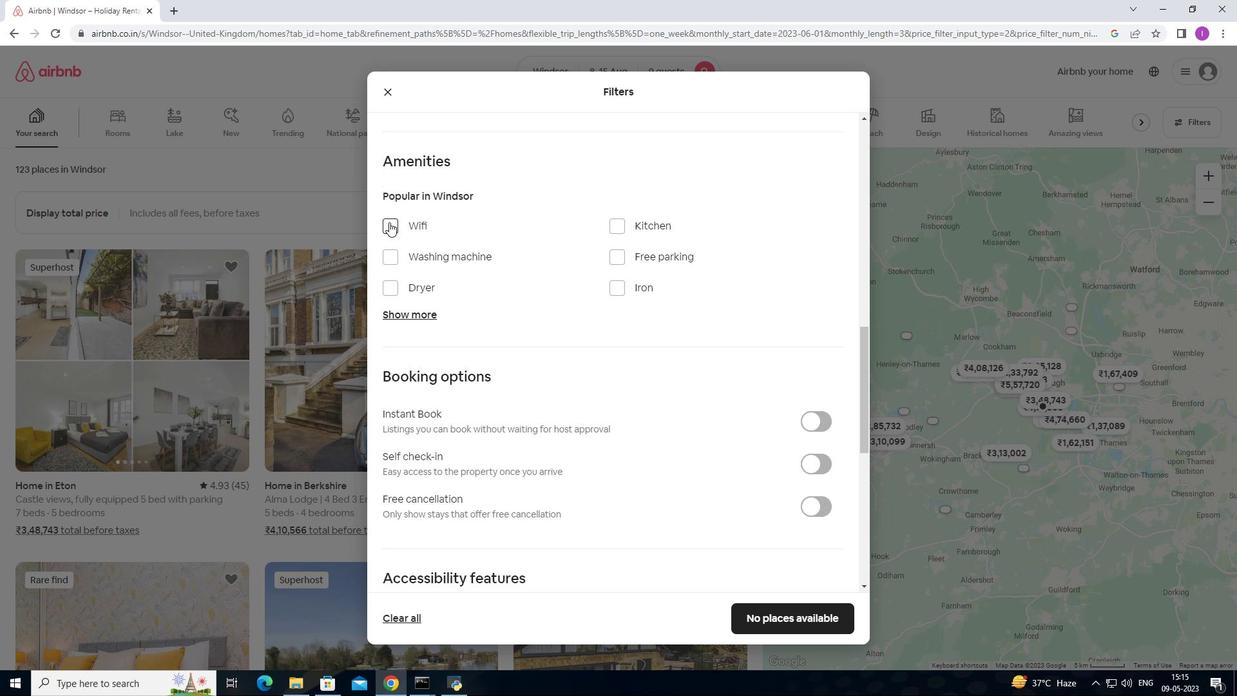 
Action: Mouse pressed left at (388, 219)
Screenshot: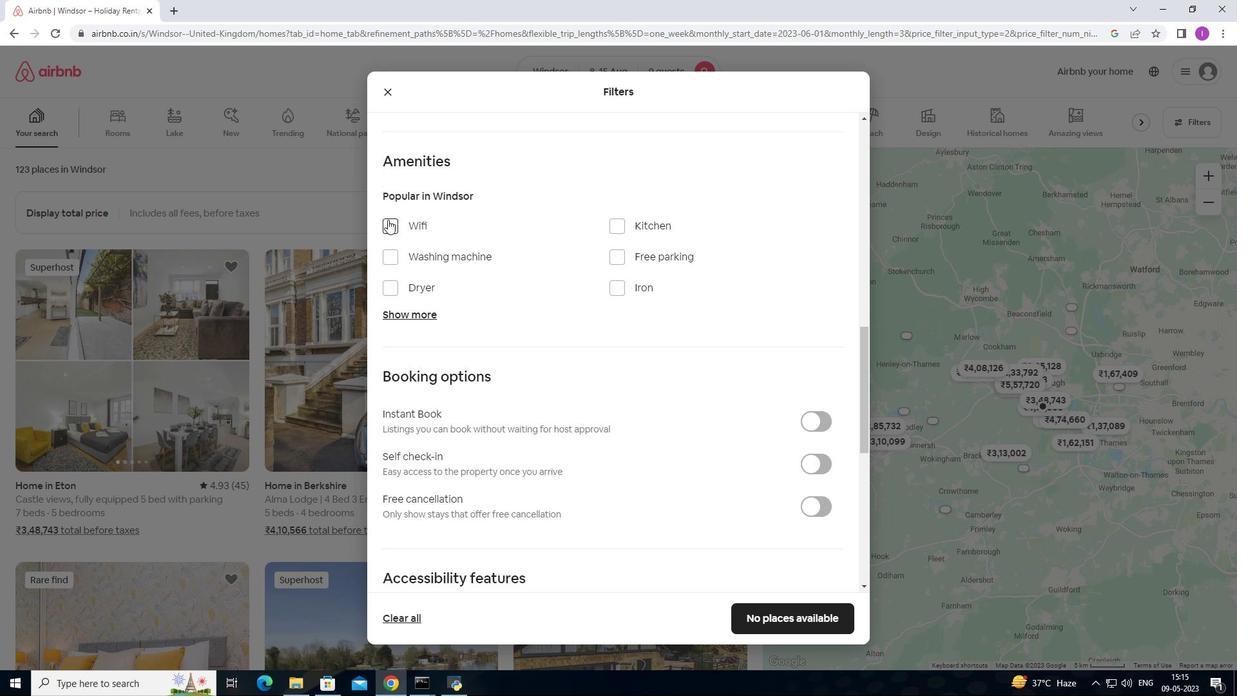 
Action: Mouse moved to (618, 254)
Screenshot: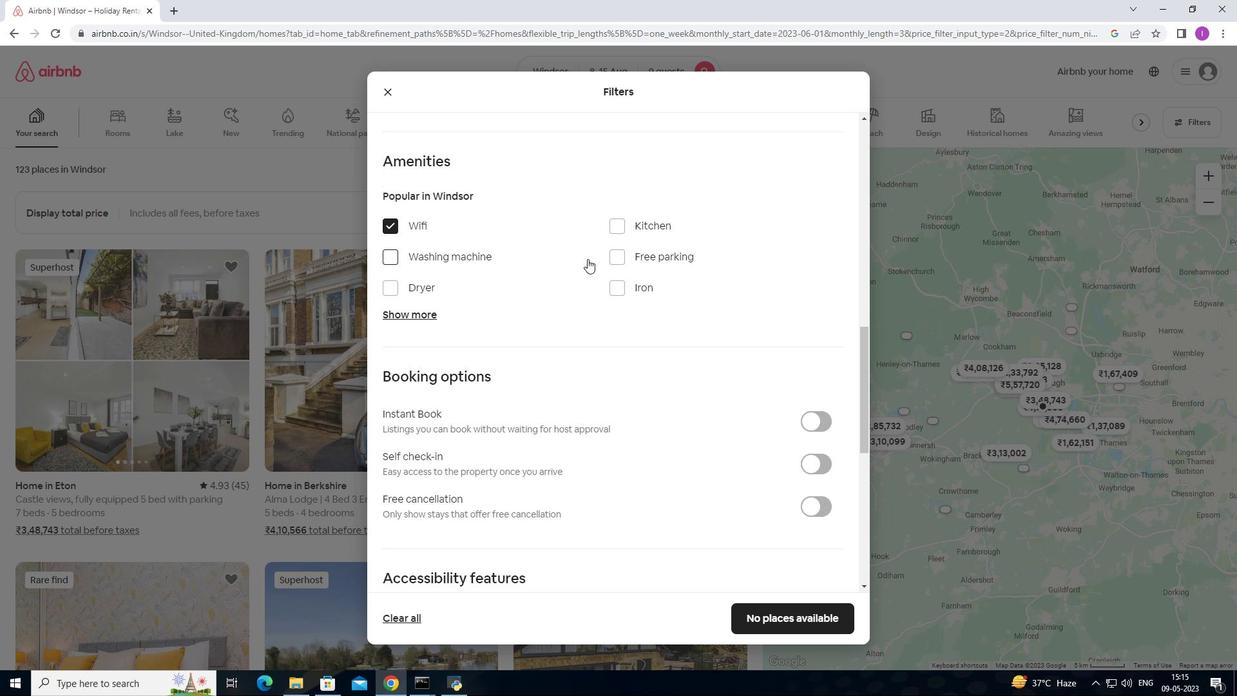 
Action: Mouse pressed left at (618, 254)
Screenshot: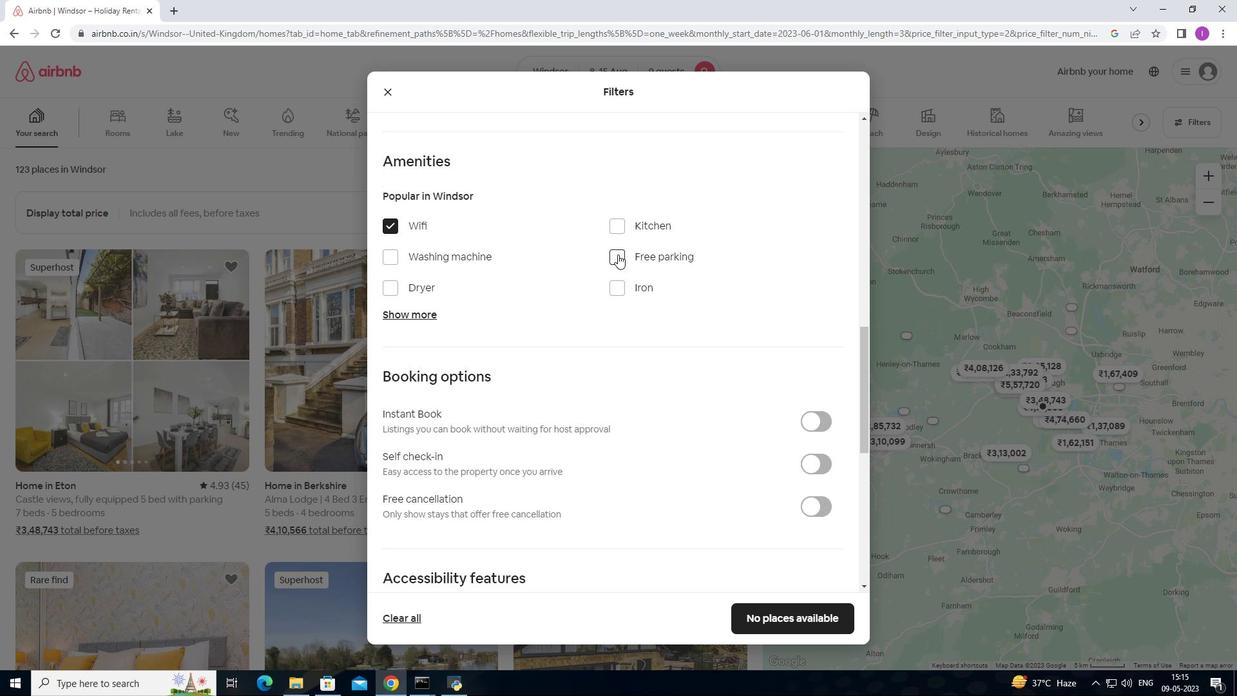 
Action: Mouse moved to (426, 316)
Screenshot: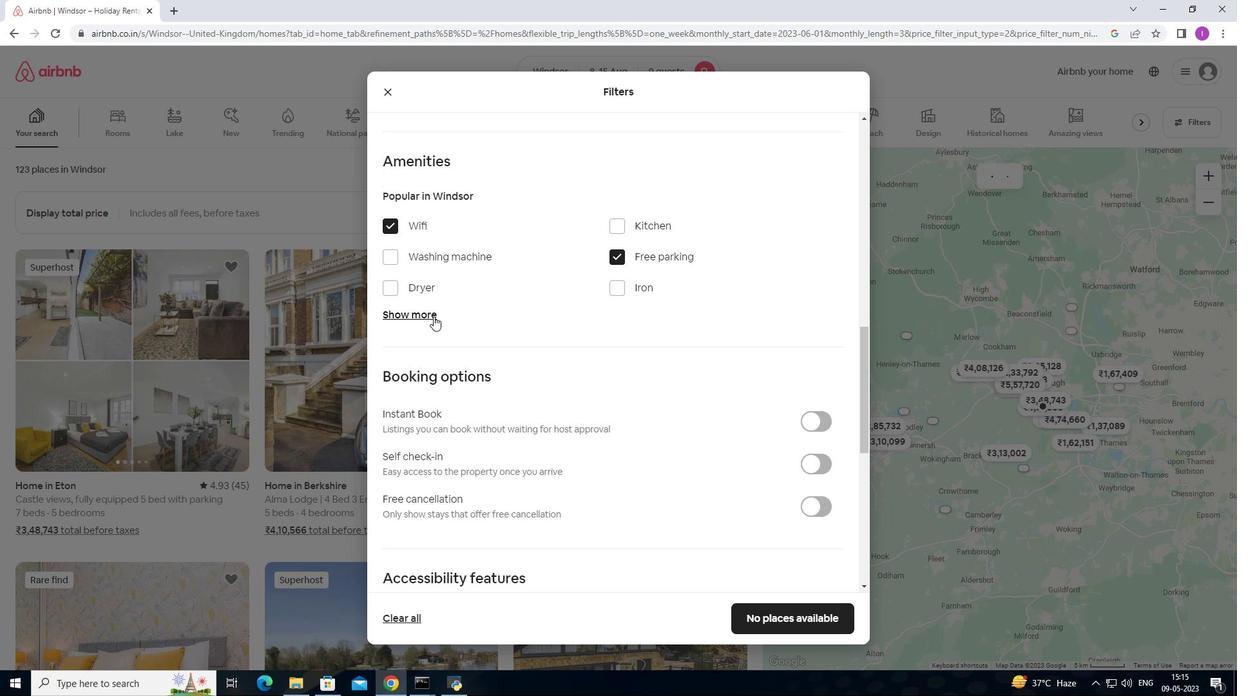 
Action: Mouse pressed left at (426, 316)
Screenshot: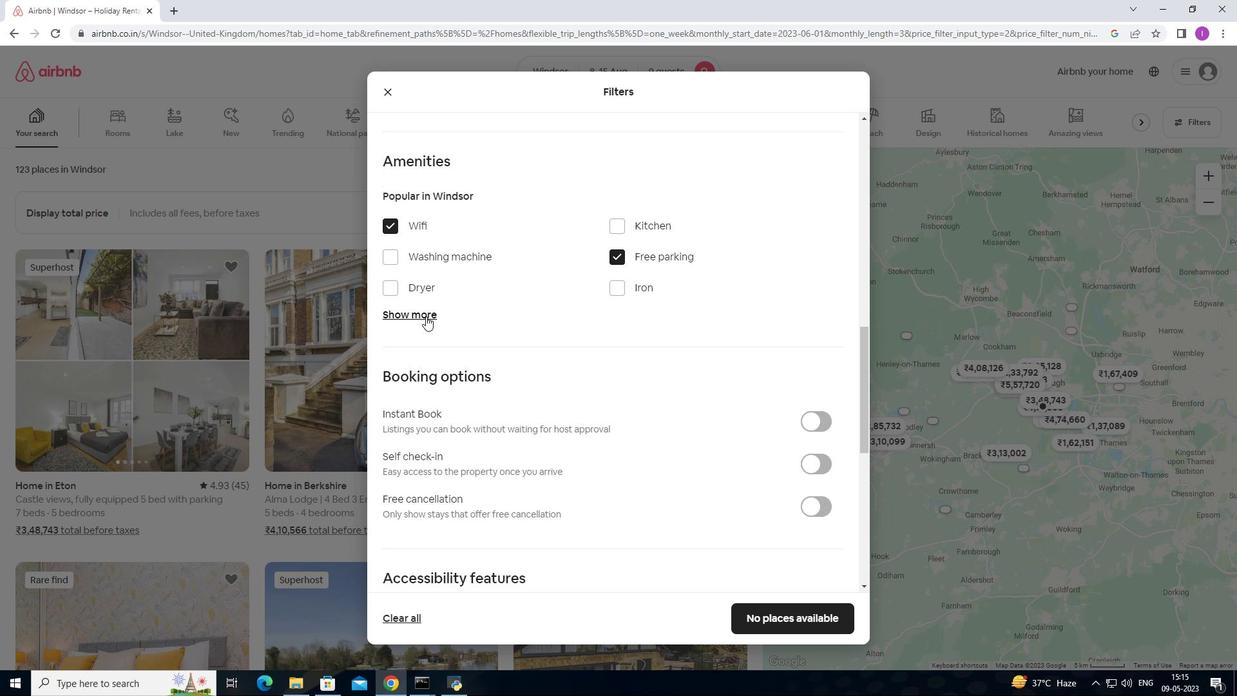 
Action: Mouse moved to (503, 335)
Screenshot: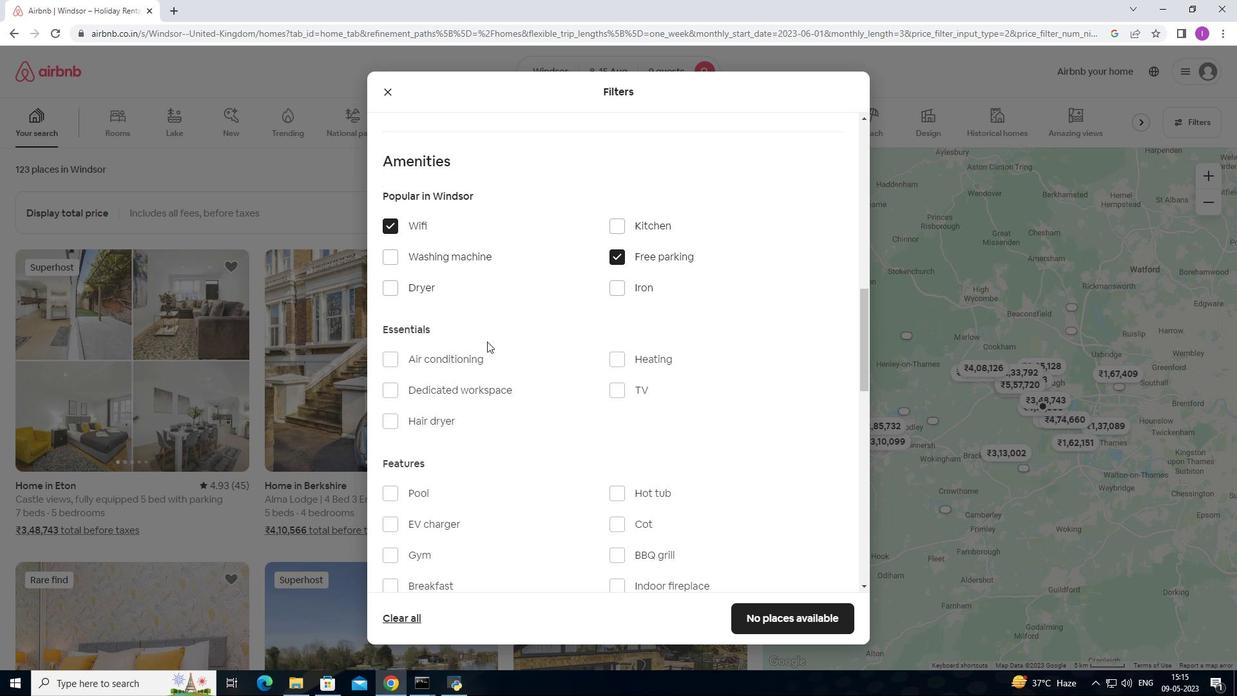 
Action: Mouse scrolled (503, 335) with delta (0, 0)
Screenshot: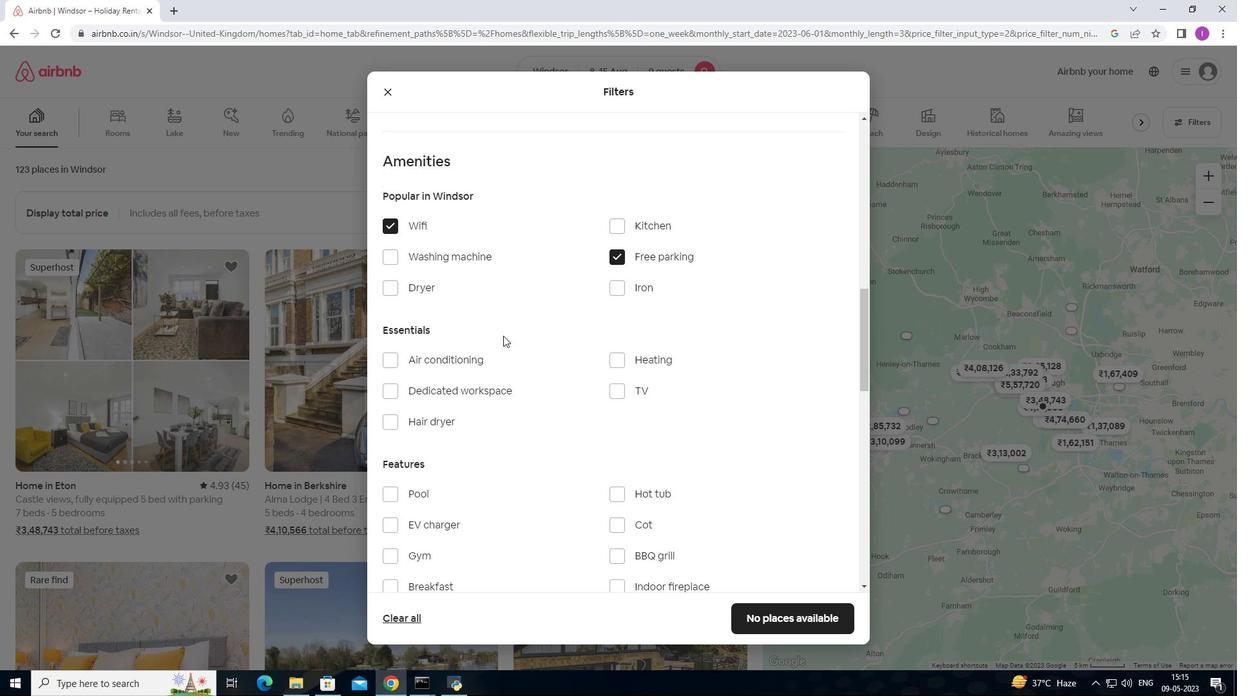 
Action: Mouse scrolled (503, 335) with delta (0, 0)
Screenshot: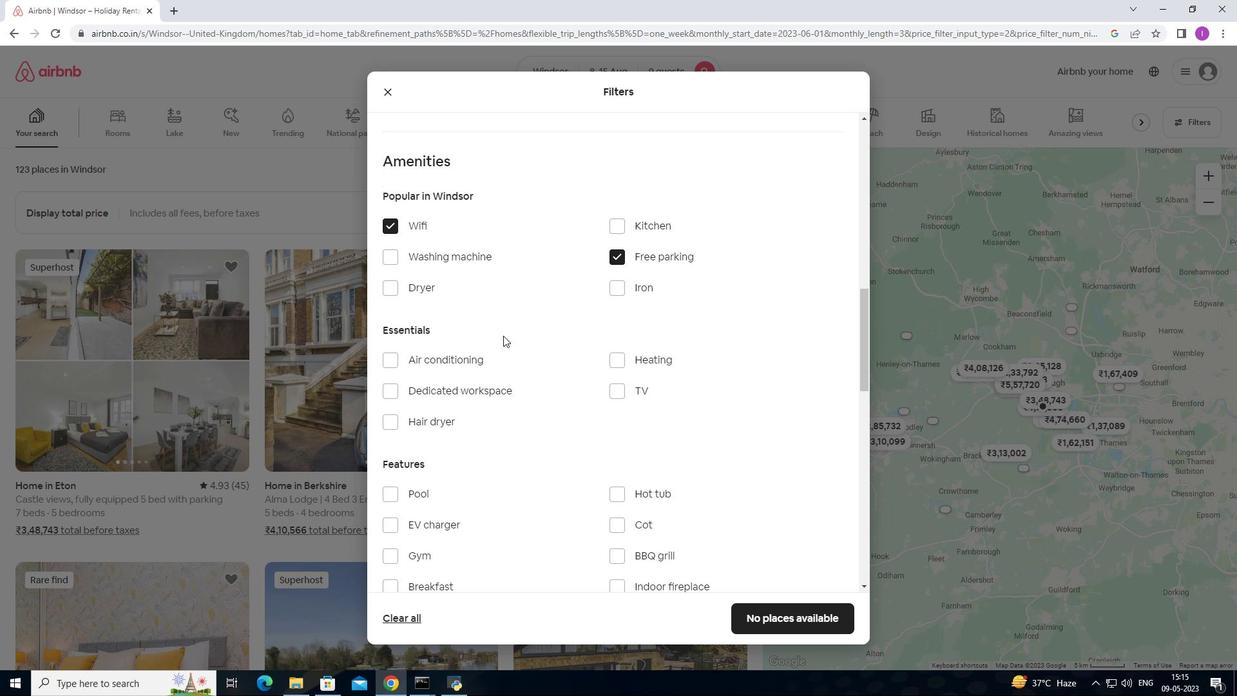 
Action: Mouse moved to (625, 266)
Screenshot: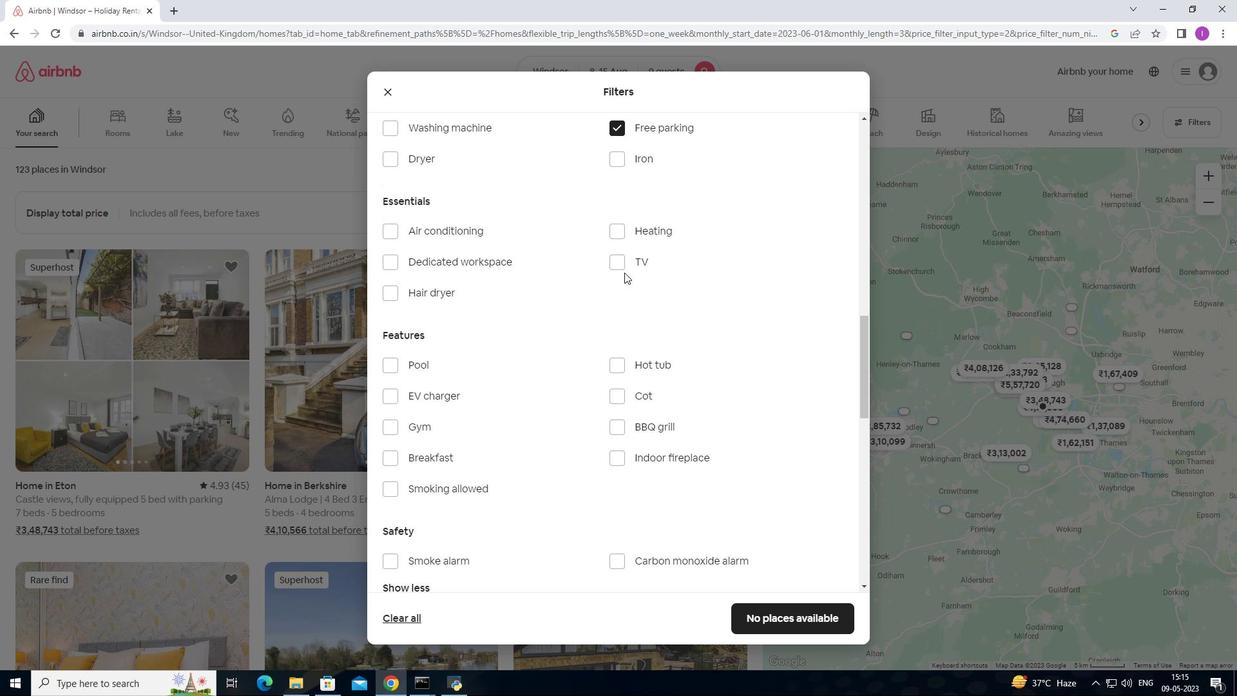 
Action: Mouse pressed left at (625, 266)
Screenshot: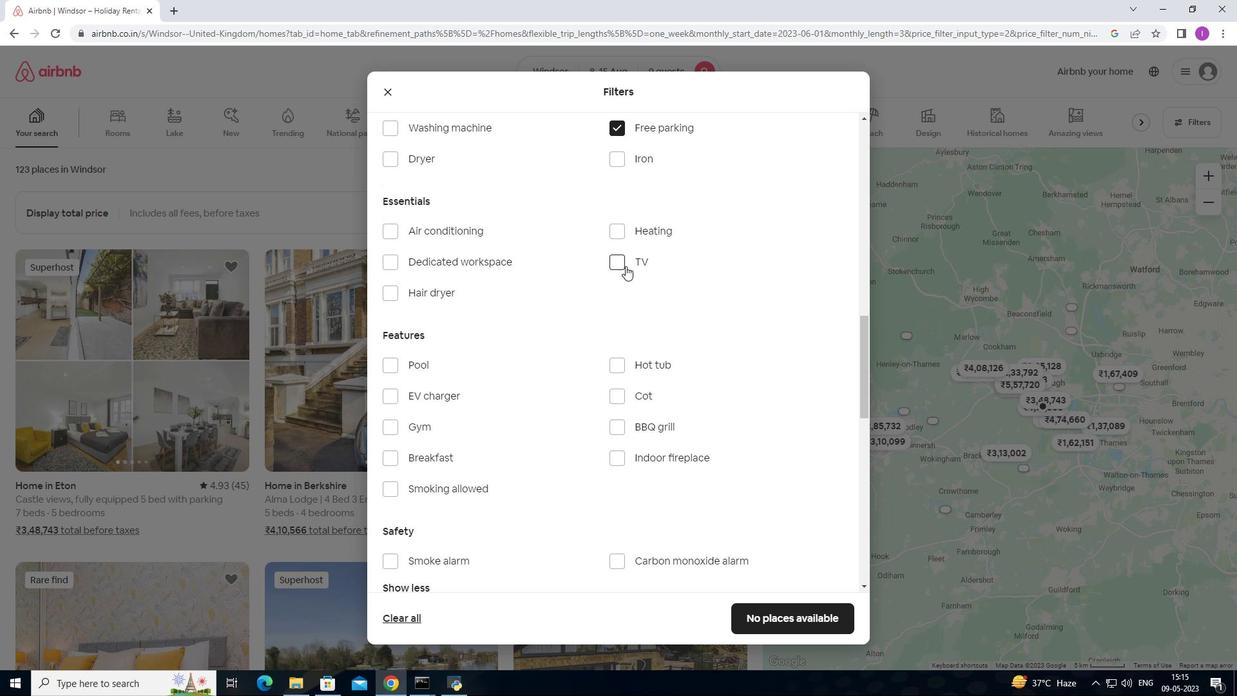 
Action: Mouse moved to (525, 391)
Screenshot: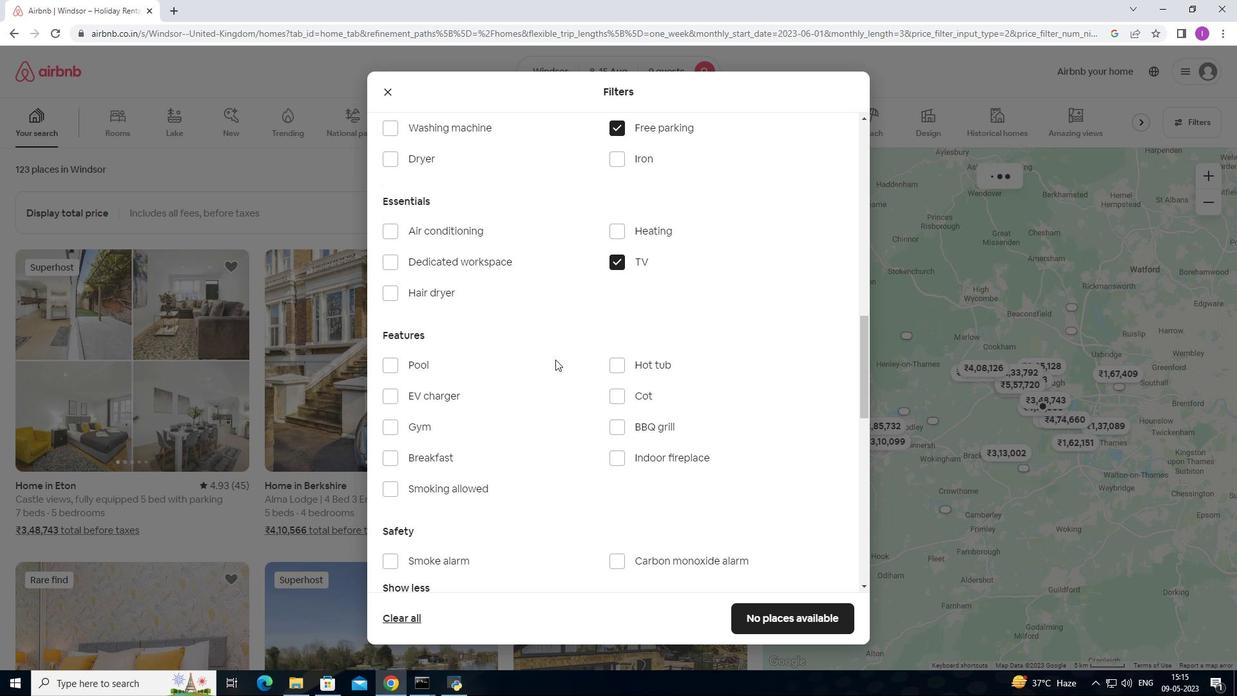 
Action: Mouse scrolled (525, 391) with delta (0, 0)
Screenshot: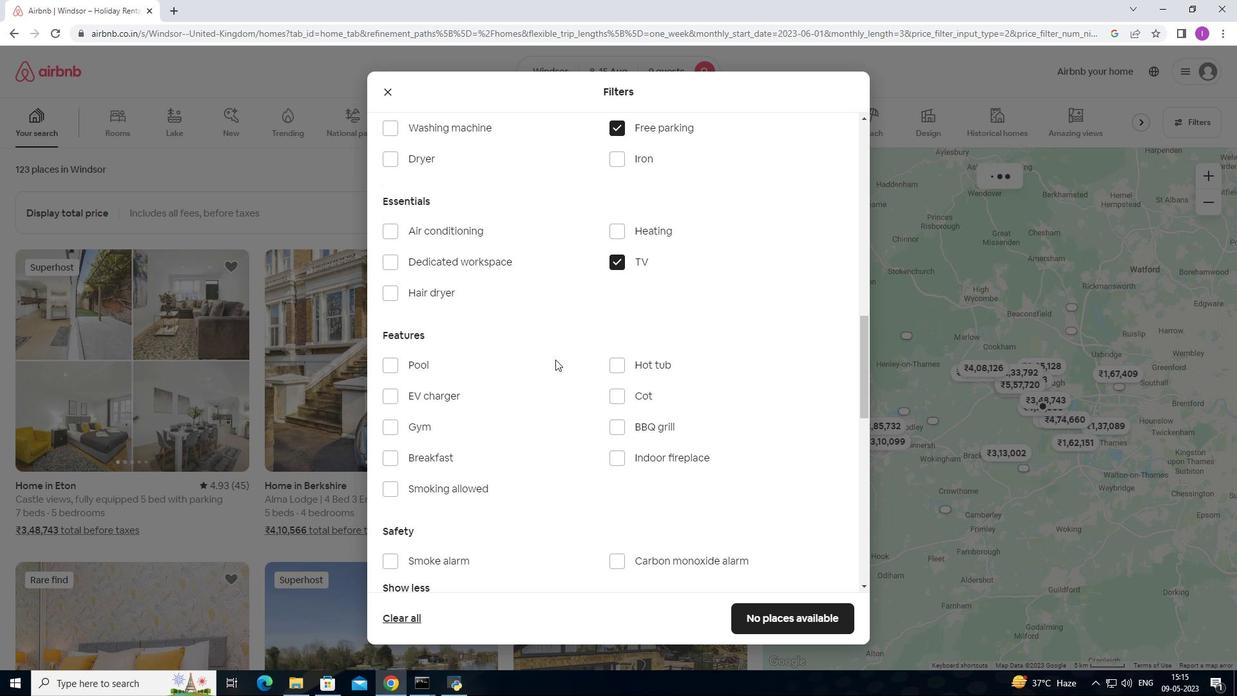 
Action: Mouse moved to (522, 393)
Screenshot: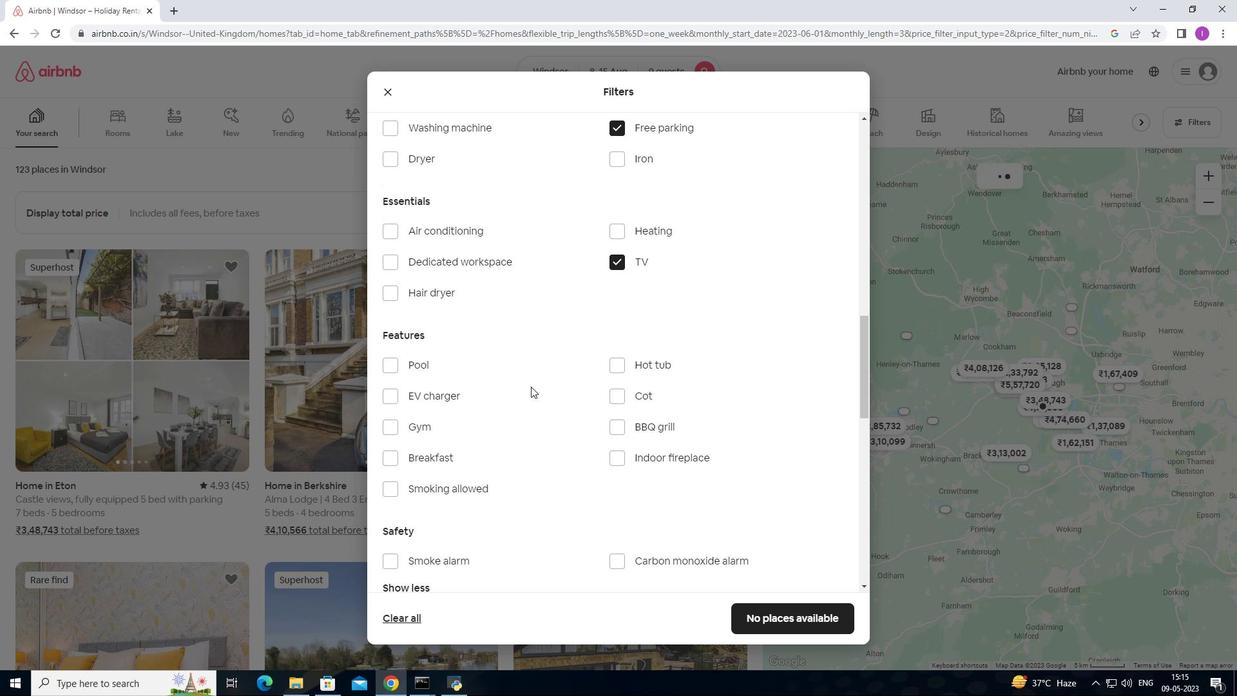 
Action: Mouse scrolled (522, 393) with delta (0, 0)
Screenshot: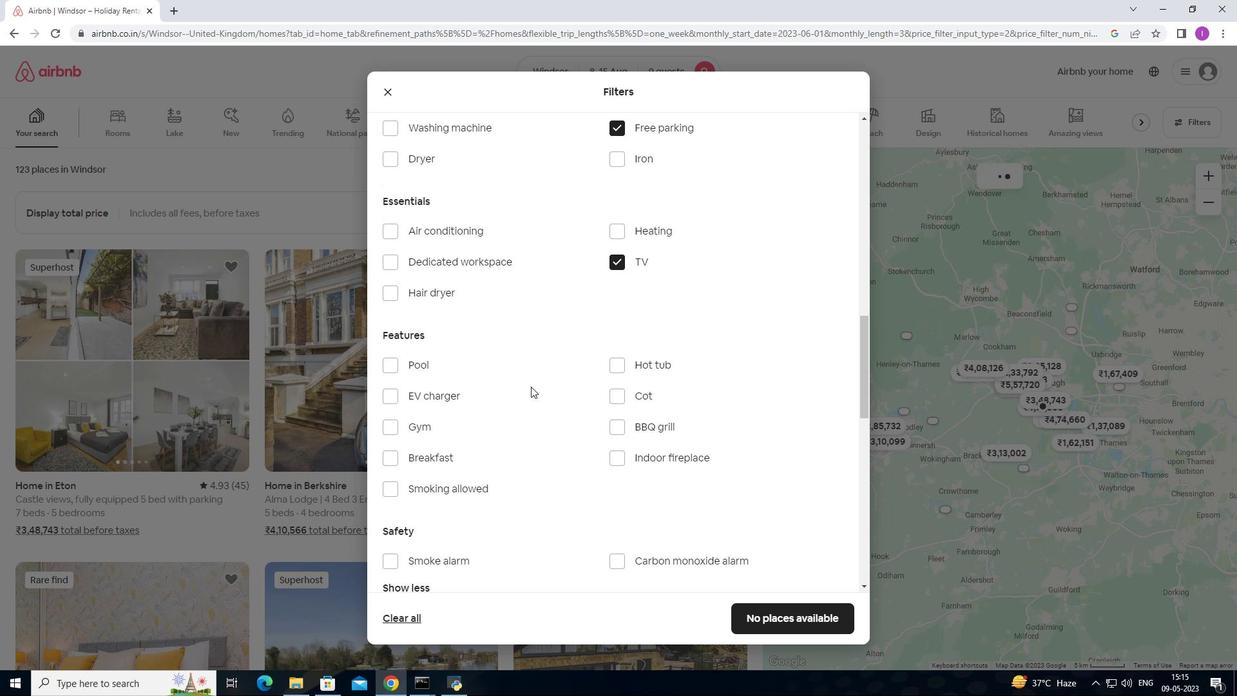 
Action: Mouse moved to (396, 293)
Screenshot: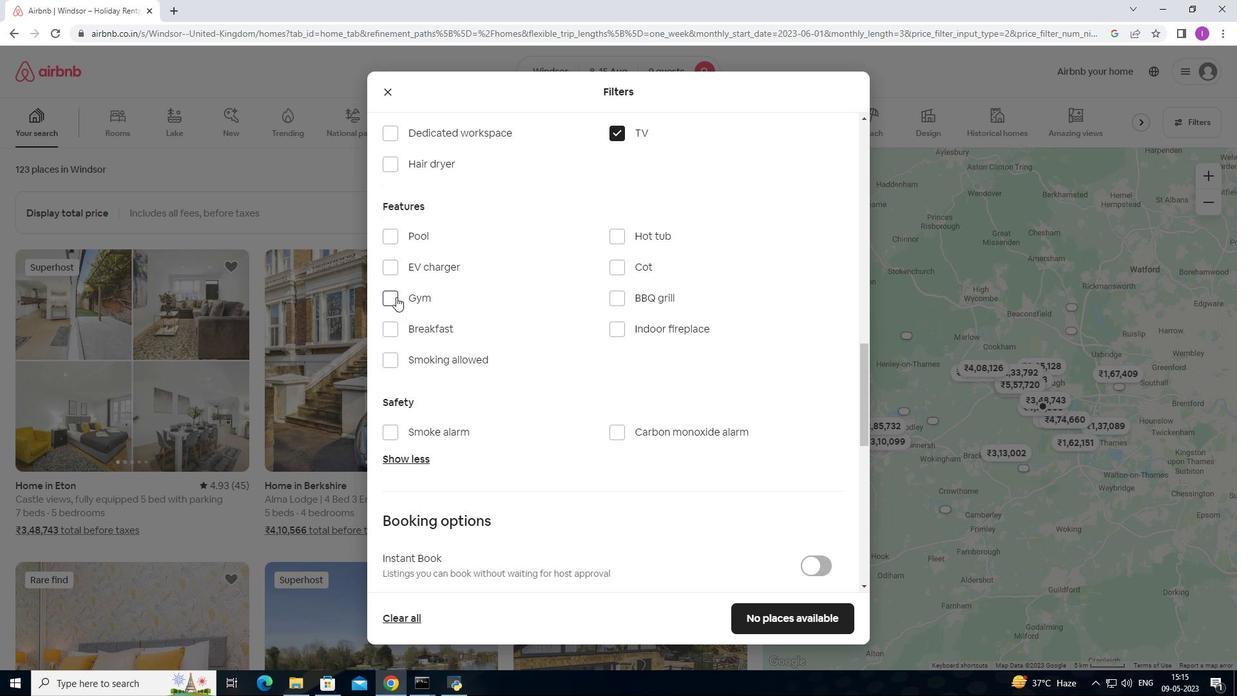 
Action: Mouse pressed left at (396, 293)
Screenshot: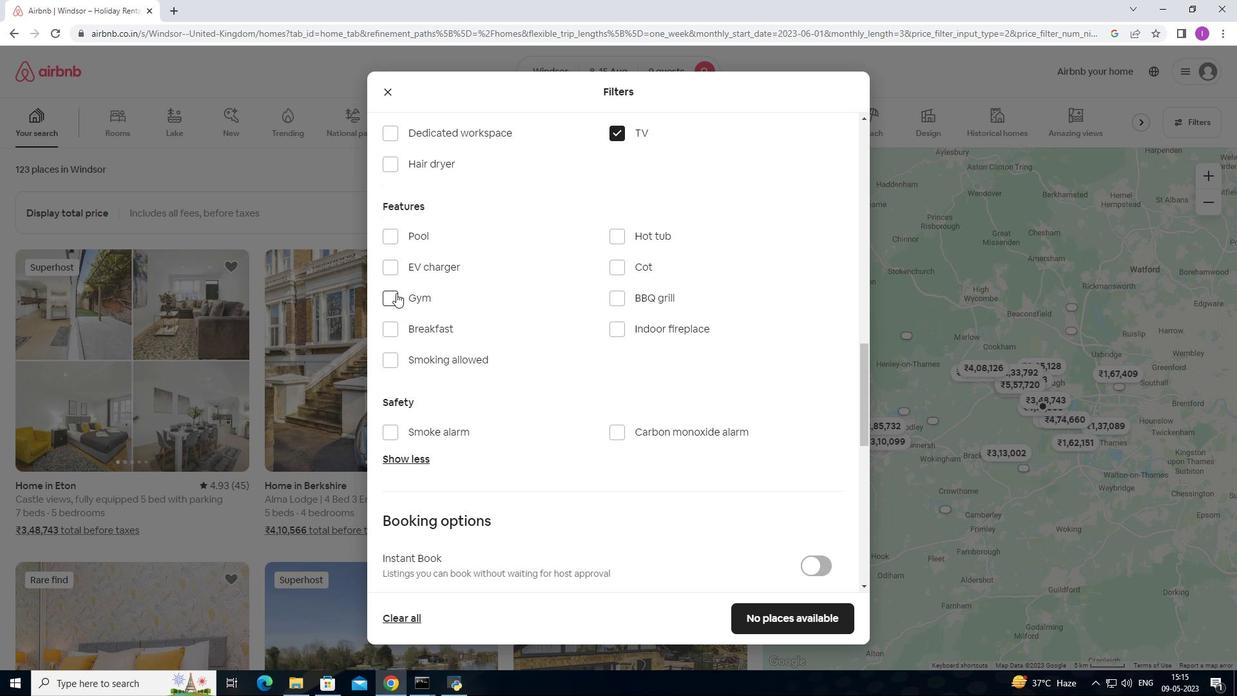 
Action: Mouse moved to (429, 330)
Screenshot: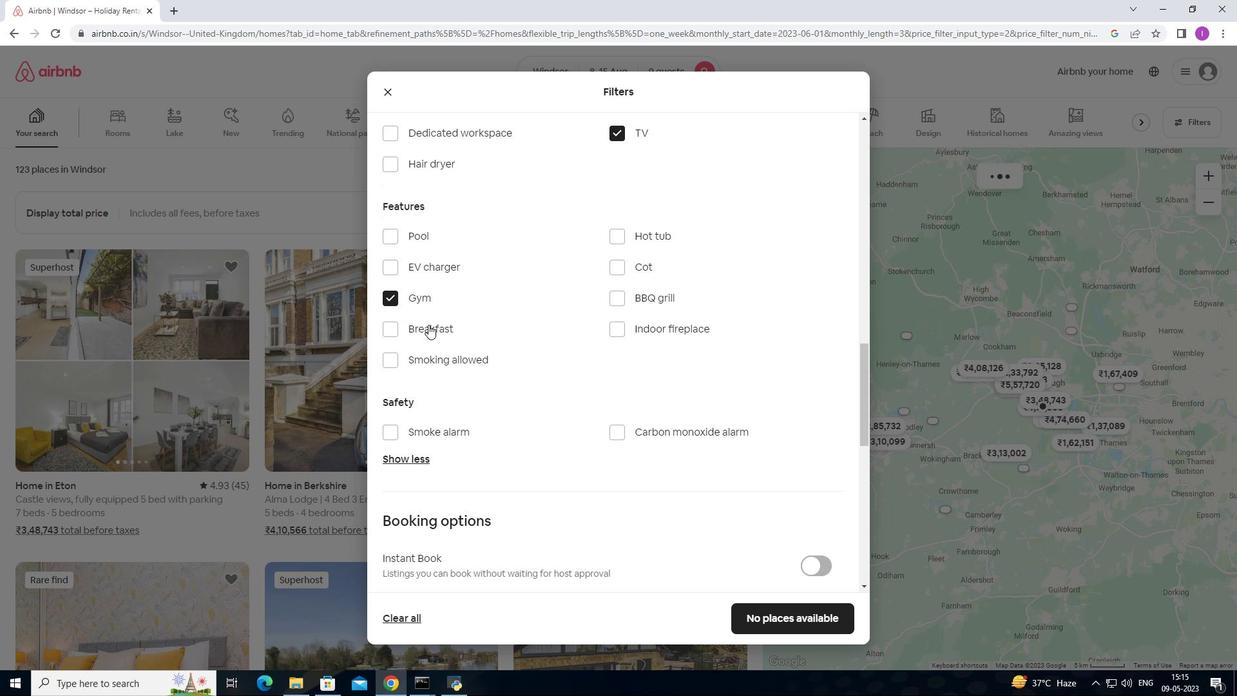 
Action: Mouse pressed left at (429, 330)
Screenshot: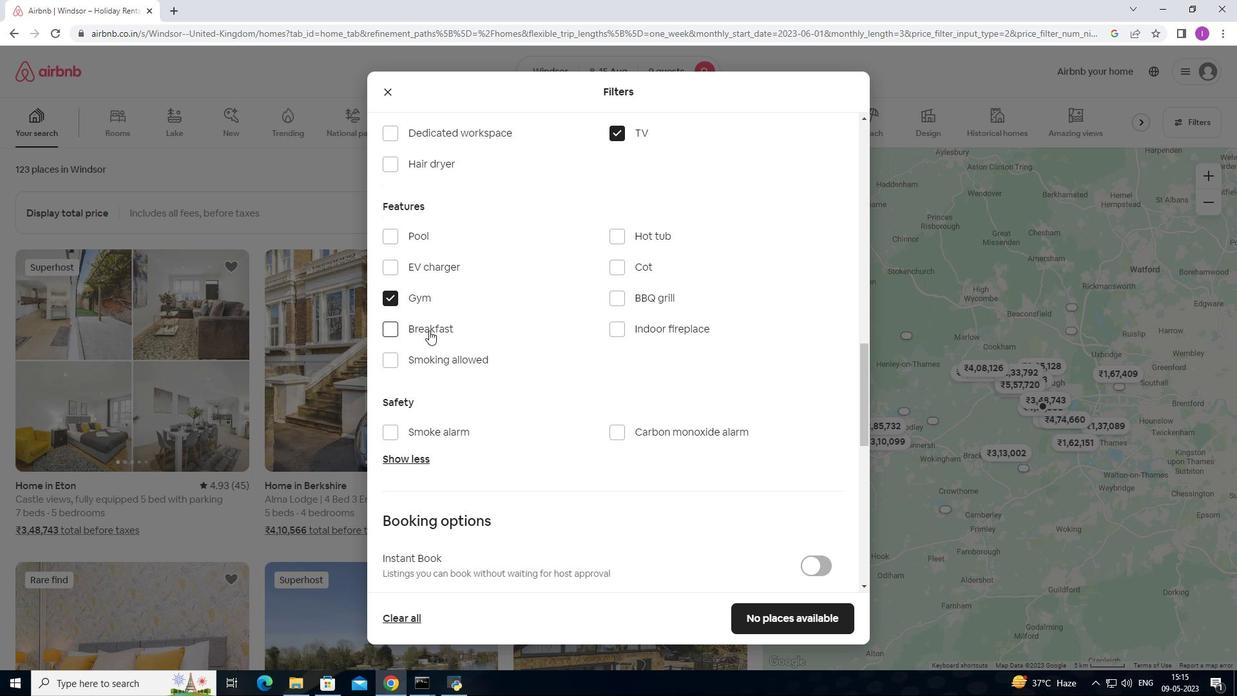 
Action: Mouse moved to (591, 384)
Screenshot: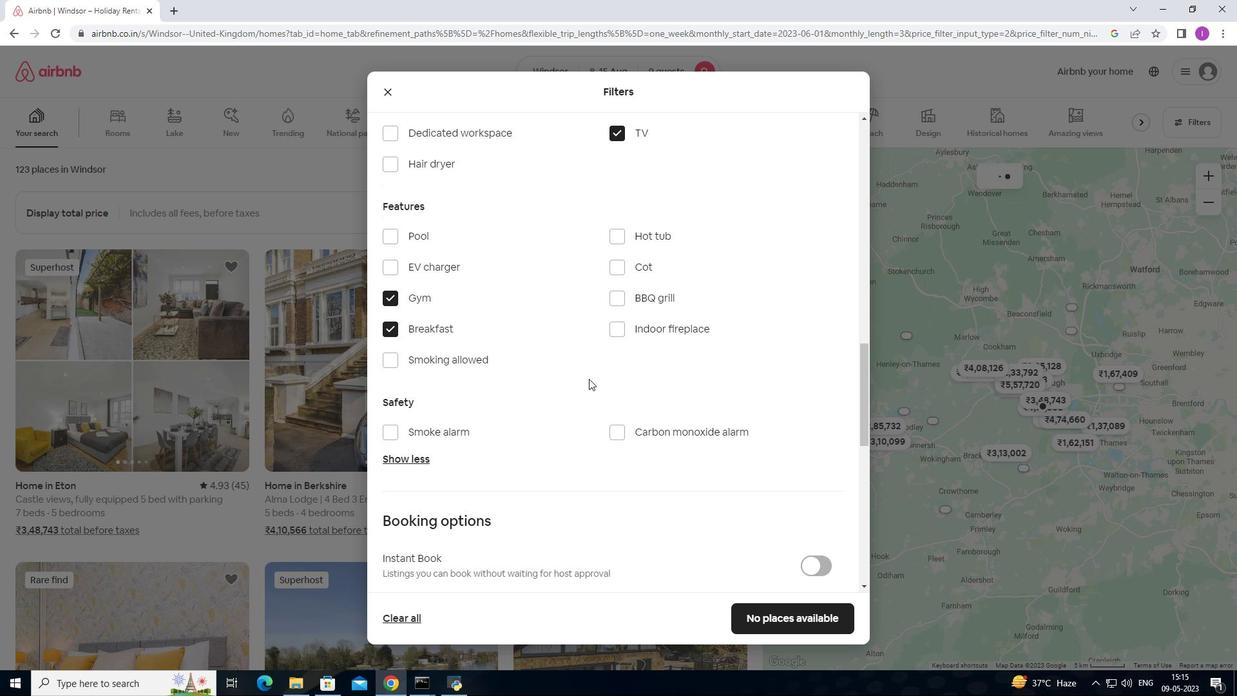 
Action: Mouse scrolled (591, 383) with delta (0, 0)
Screenshot: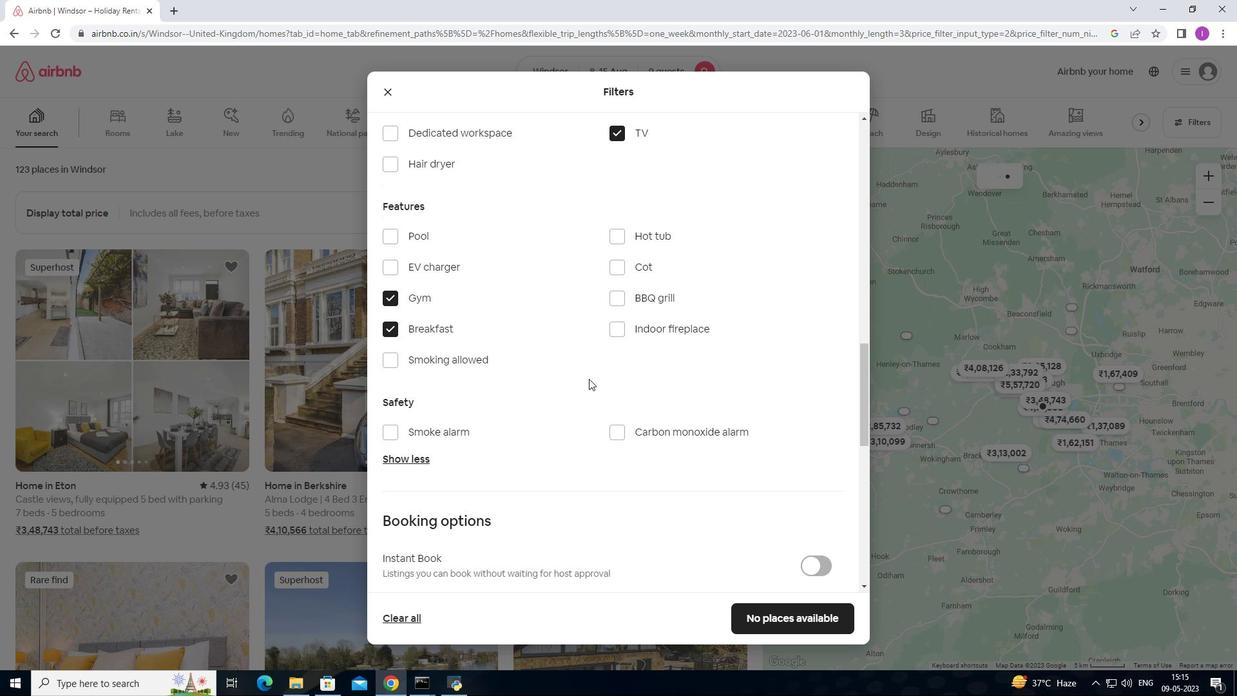 
Action: Mouse moved to (591, 384)
Screenshot: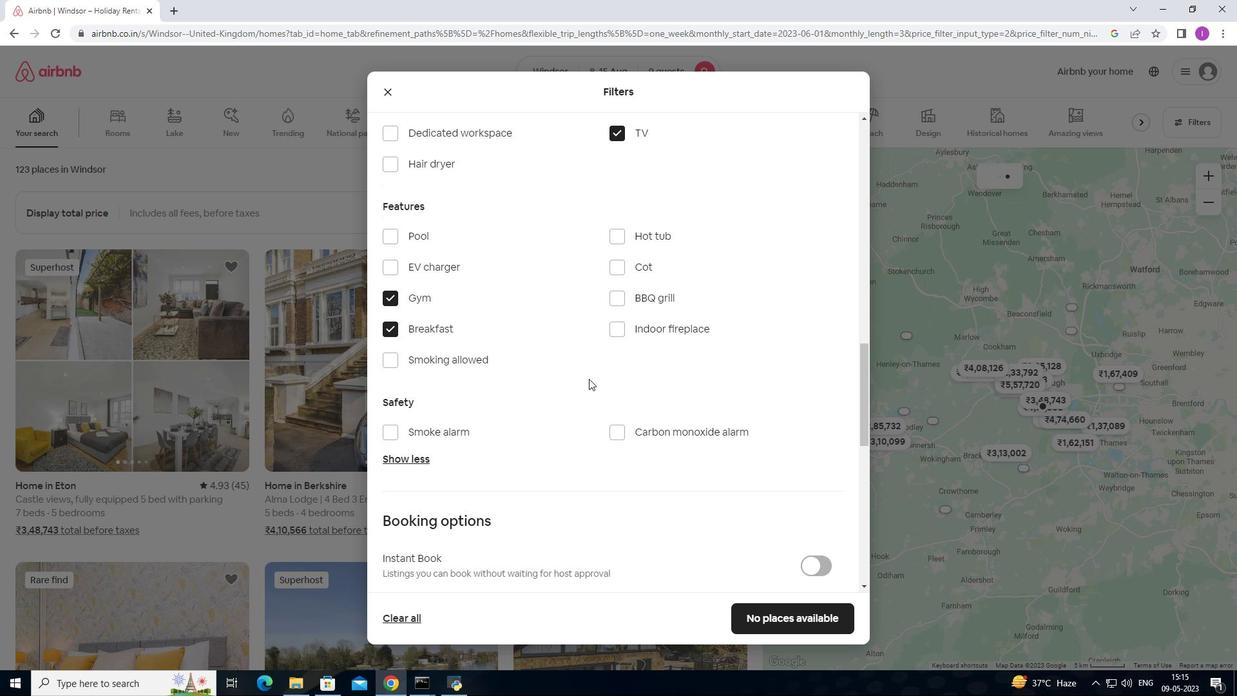 
Action: Mouse scrolled (591, 384) with delta (0, 0)
Screenshot: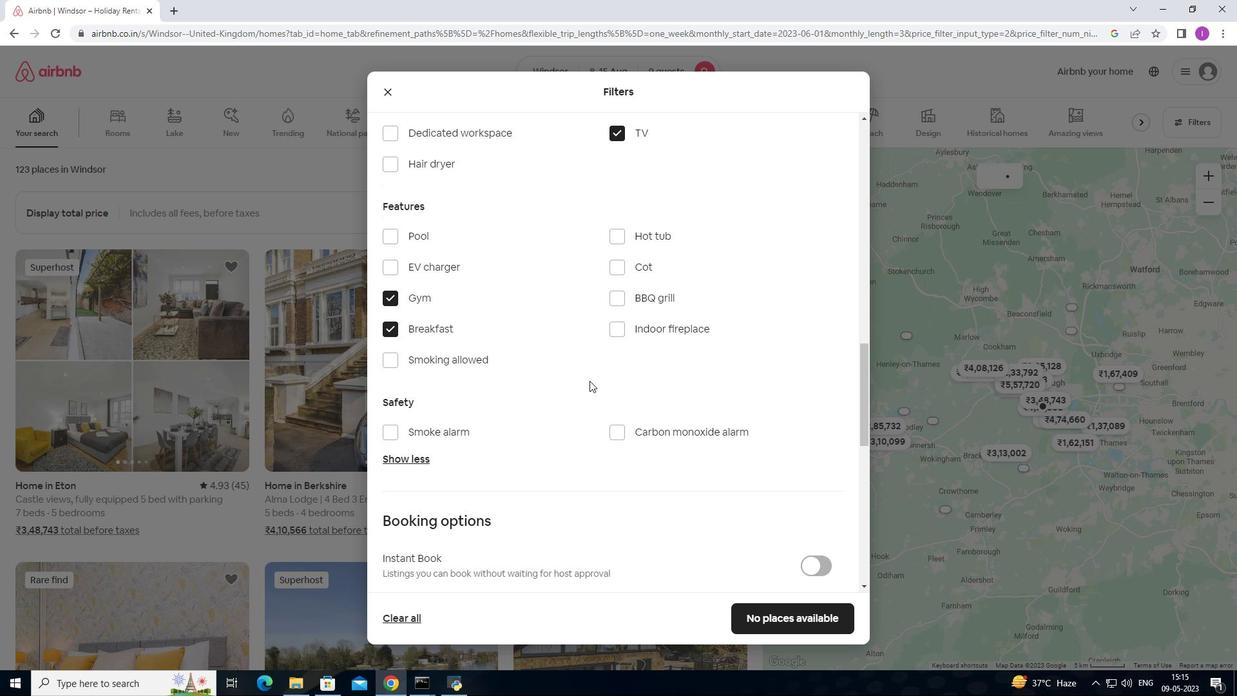 
Action: Mouse moved to (592, 385)
Screenshot: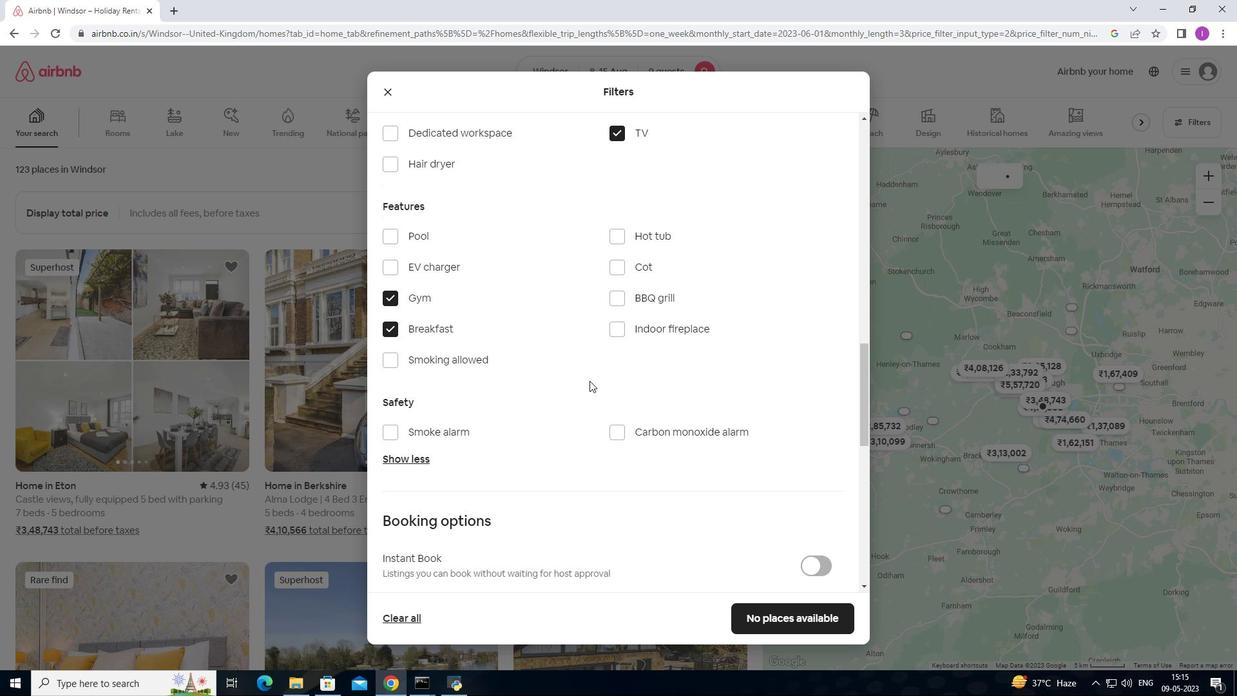 
Action: Mouse scrolled (592, 384) with delta (0, 0)
Screenshot: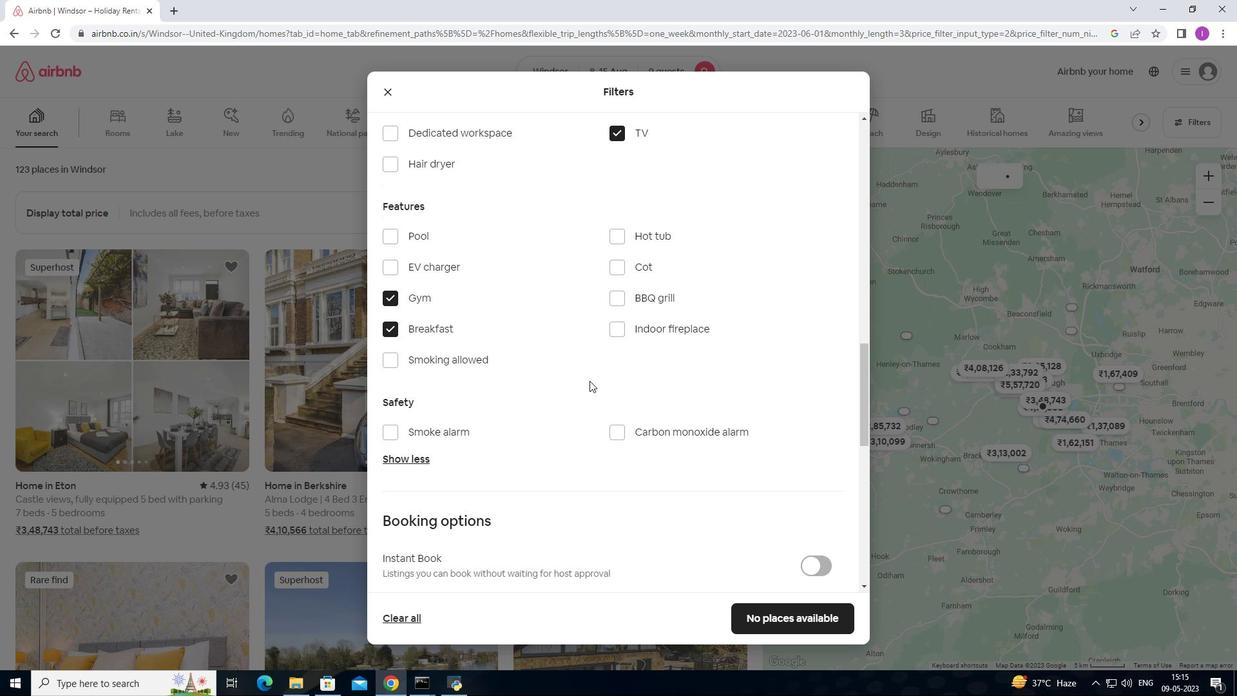 
Action: Mouse moved to (616, 389)
Screenshot: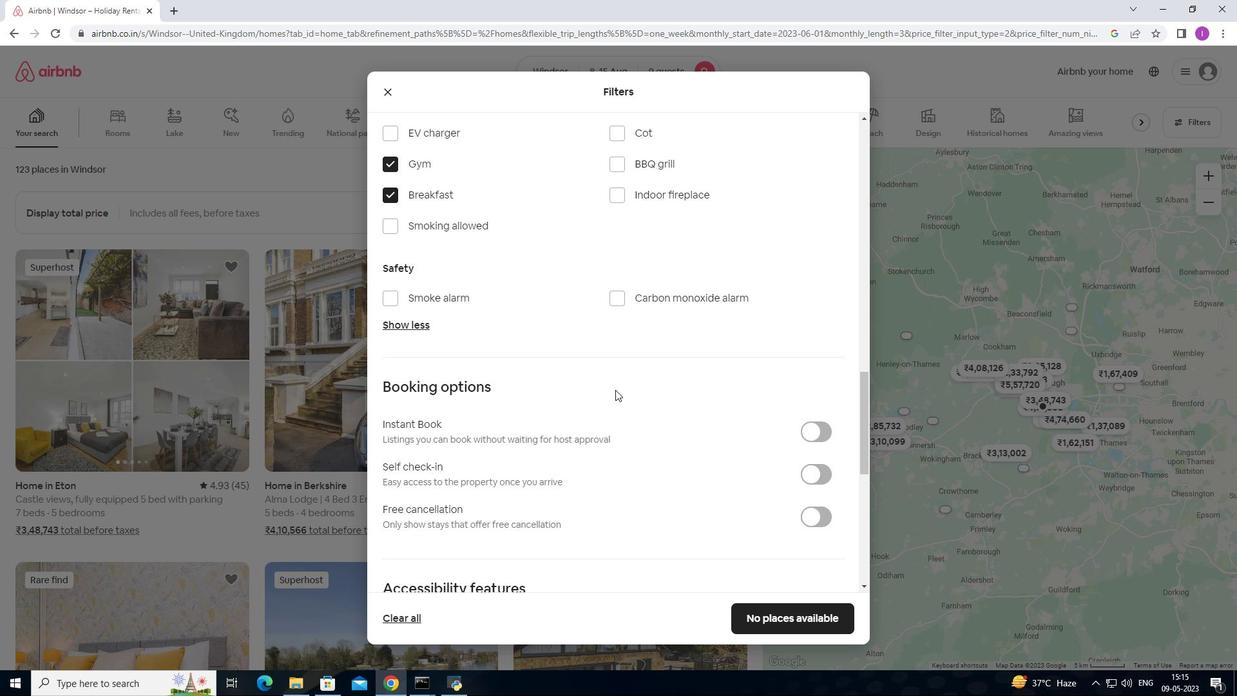 
Action: Mouse scrolled (616, 389) with delta (0, 0)
Screenshot: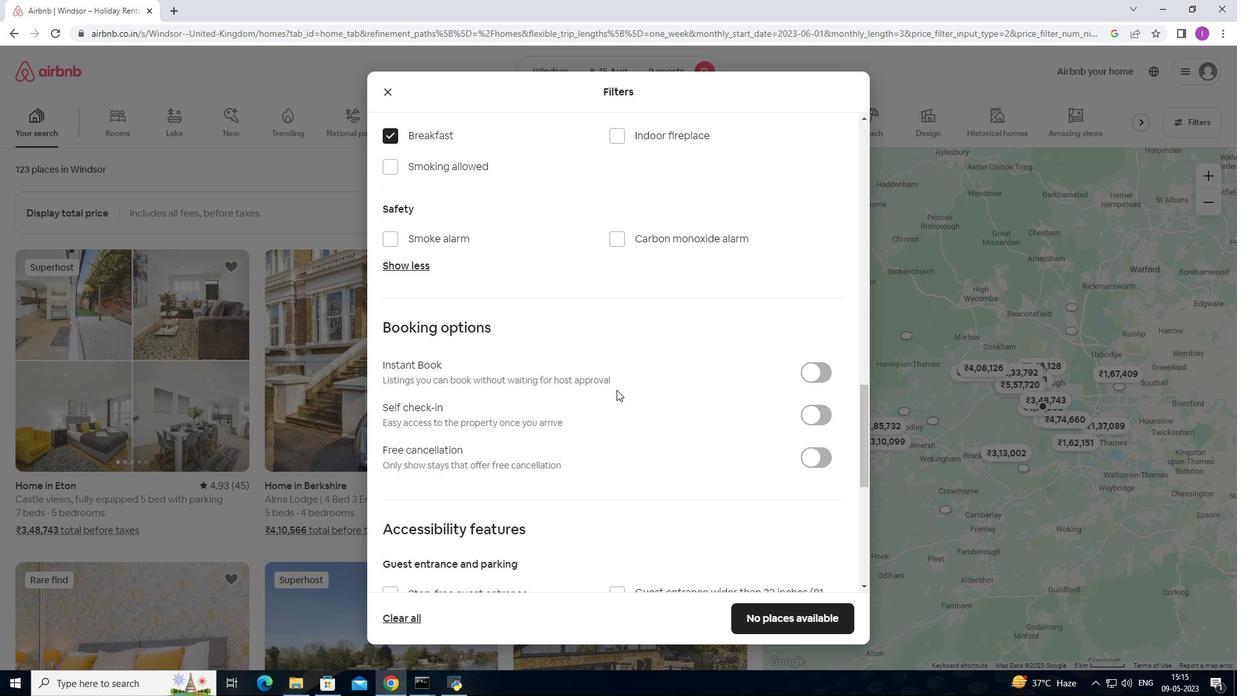 
Action: Mouse scrolled (616, 389) with delta (0, 0)
Screenshot: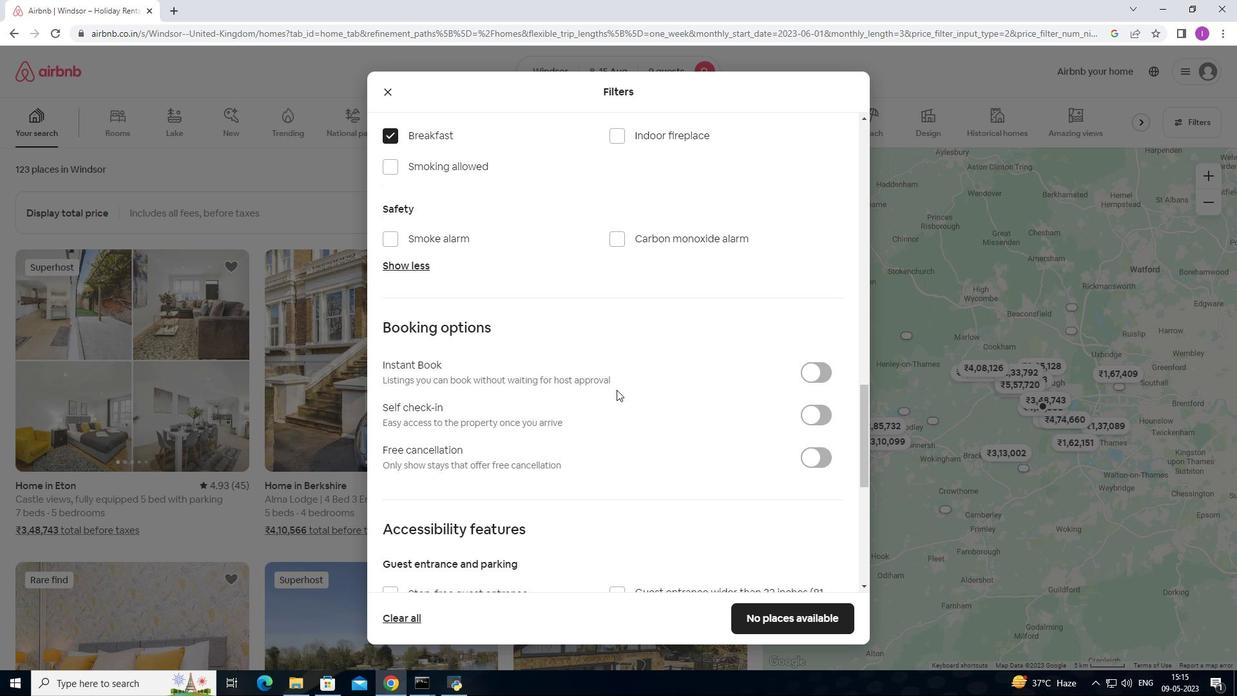 
Action: Mouse moved to (828, 283)
Screenshot: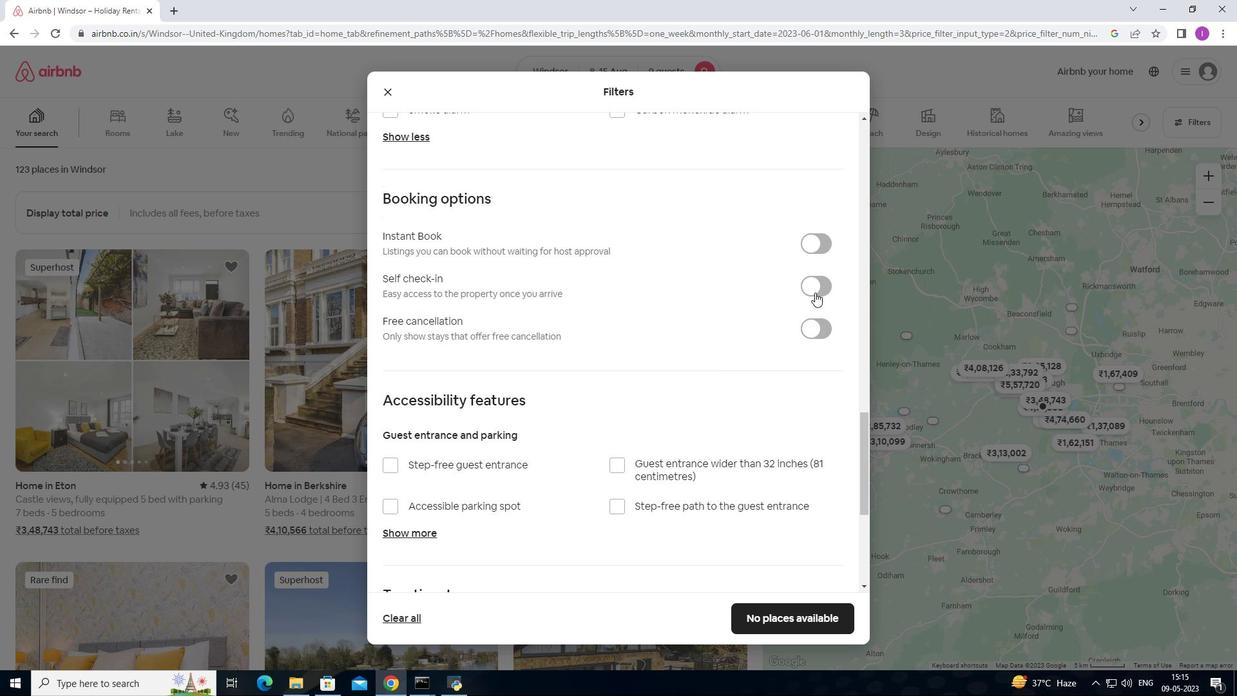
Action: Mouse pressed left at (828, 283)
Screenshot: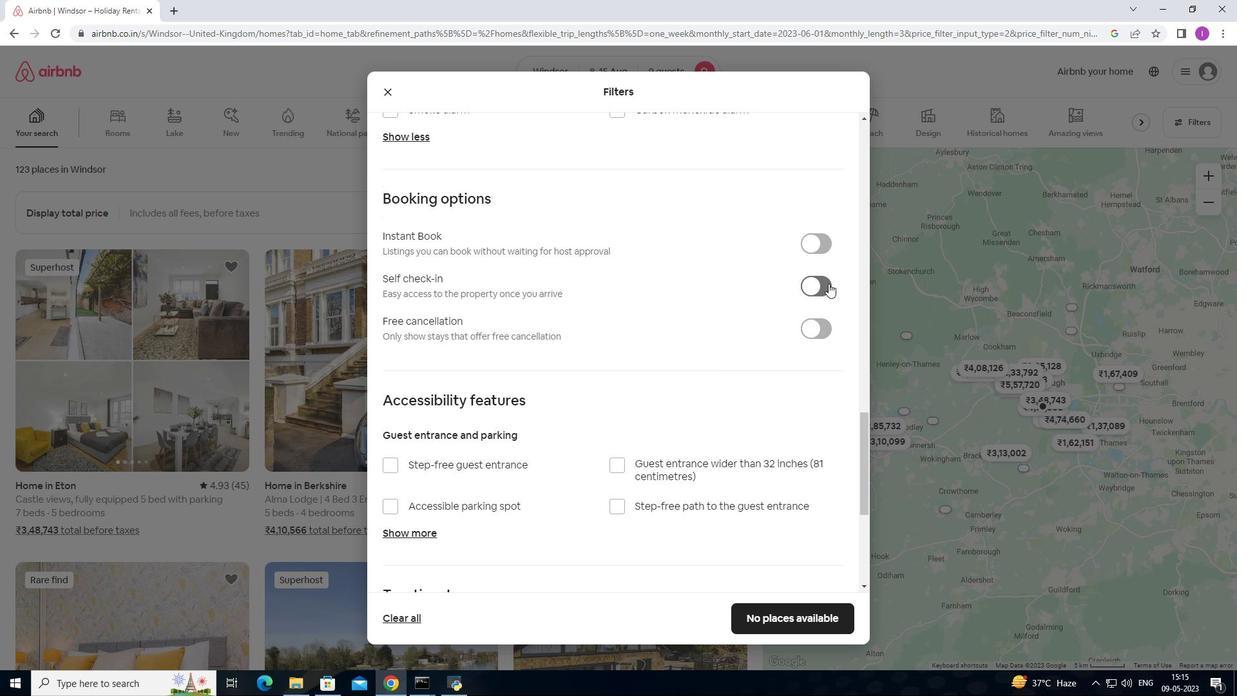 
Action: Mouse moved to (603, 393)
Screenshot: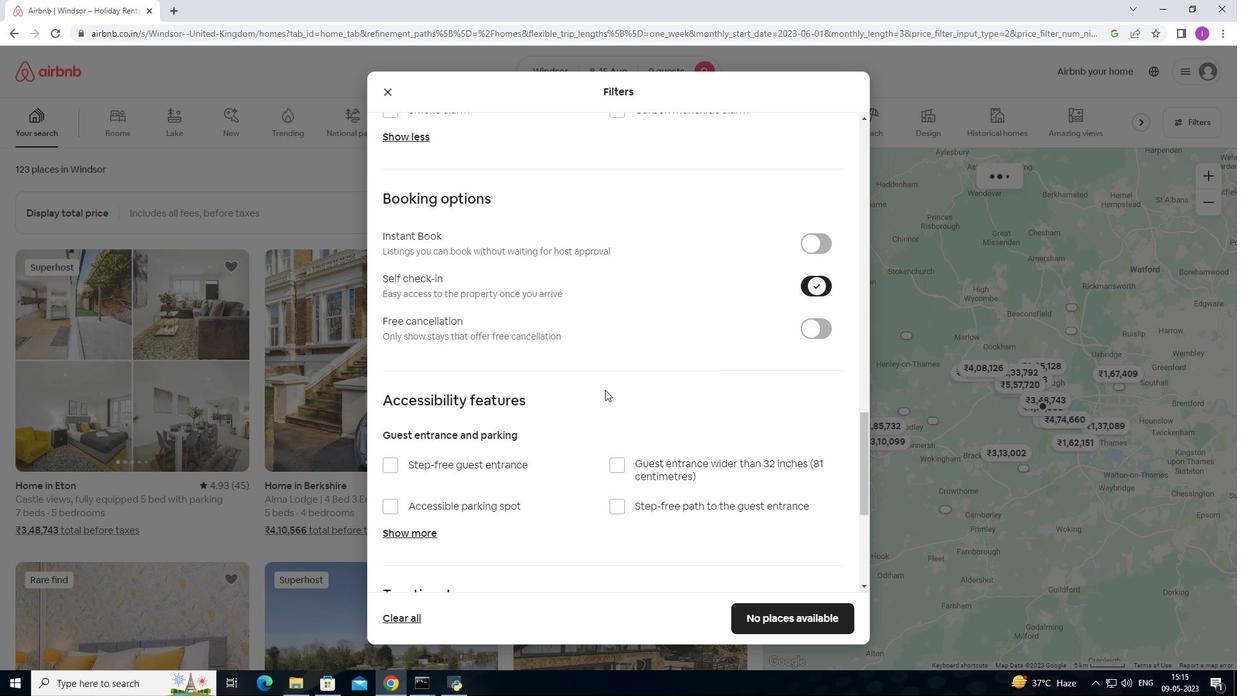 
Action: Mouse scrolled (603, 393) with delta (0, 0)
Screenshot: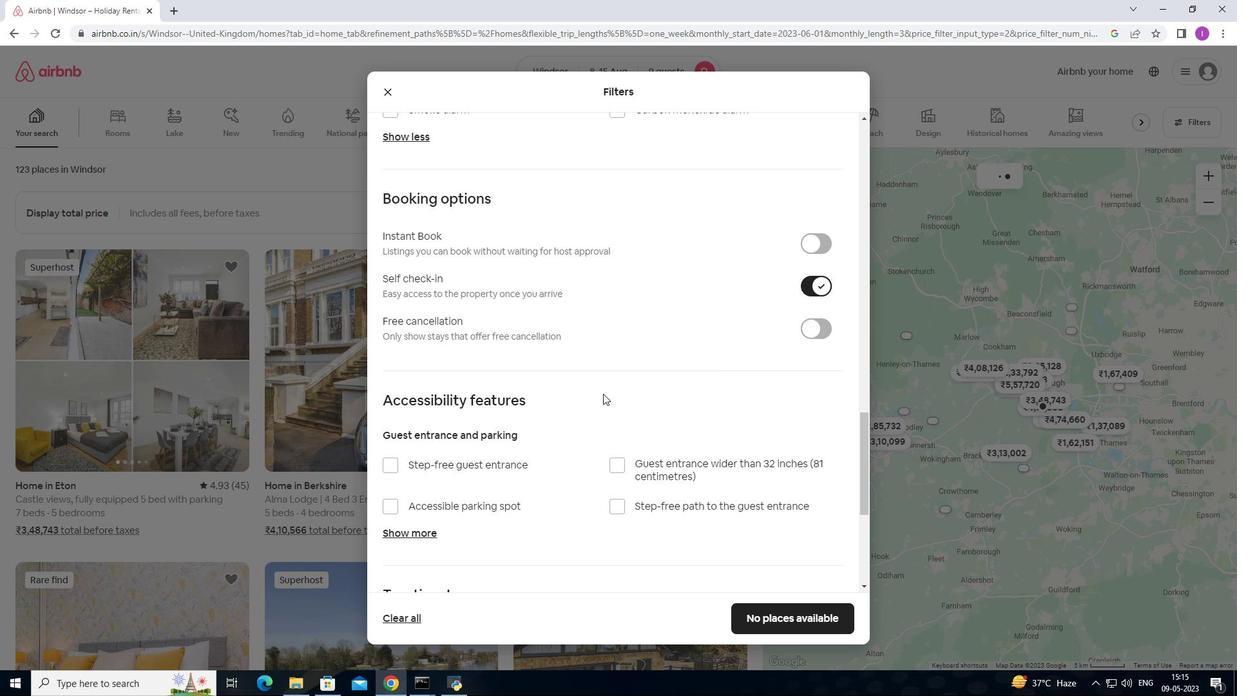 
Action: Mouse scrolled (603, 393) with delta (0, 0)
Screenshot: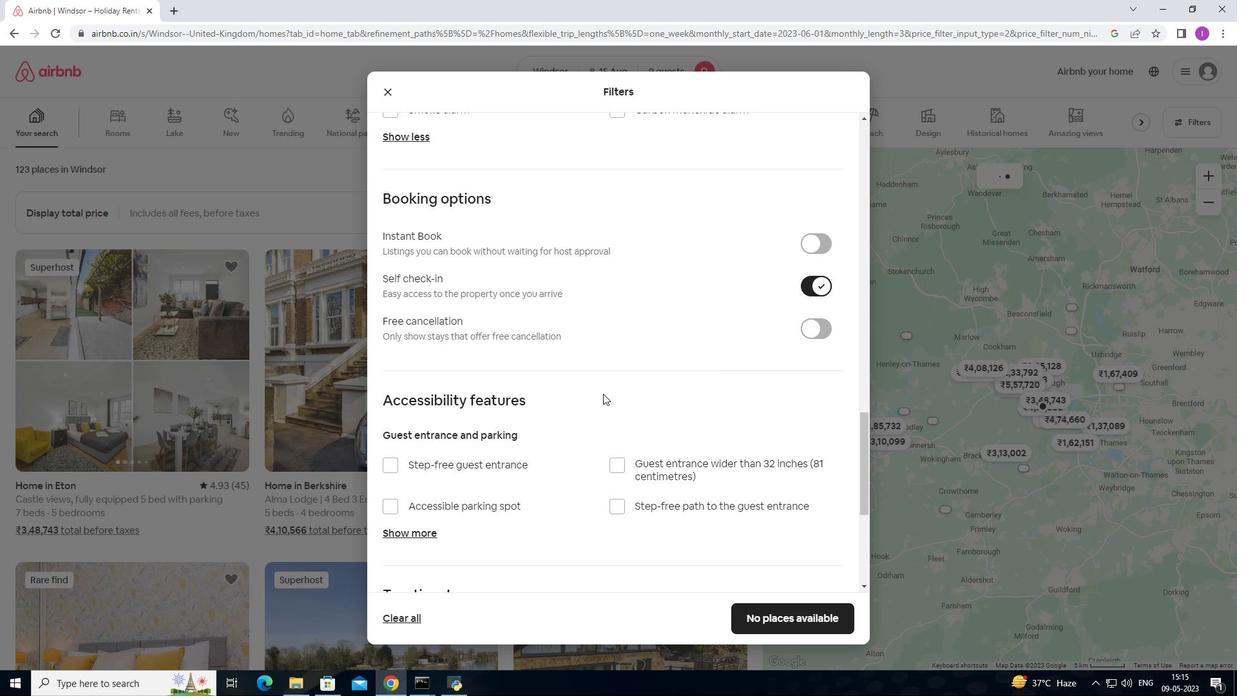 
Action: Mouse scrolled (603, 393) with delta (0, 0)
Screenshot: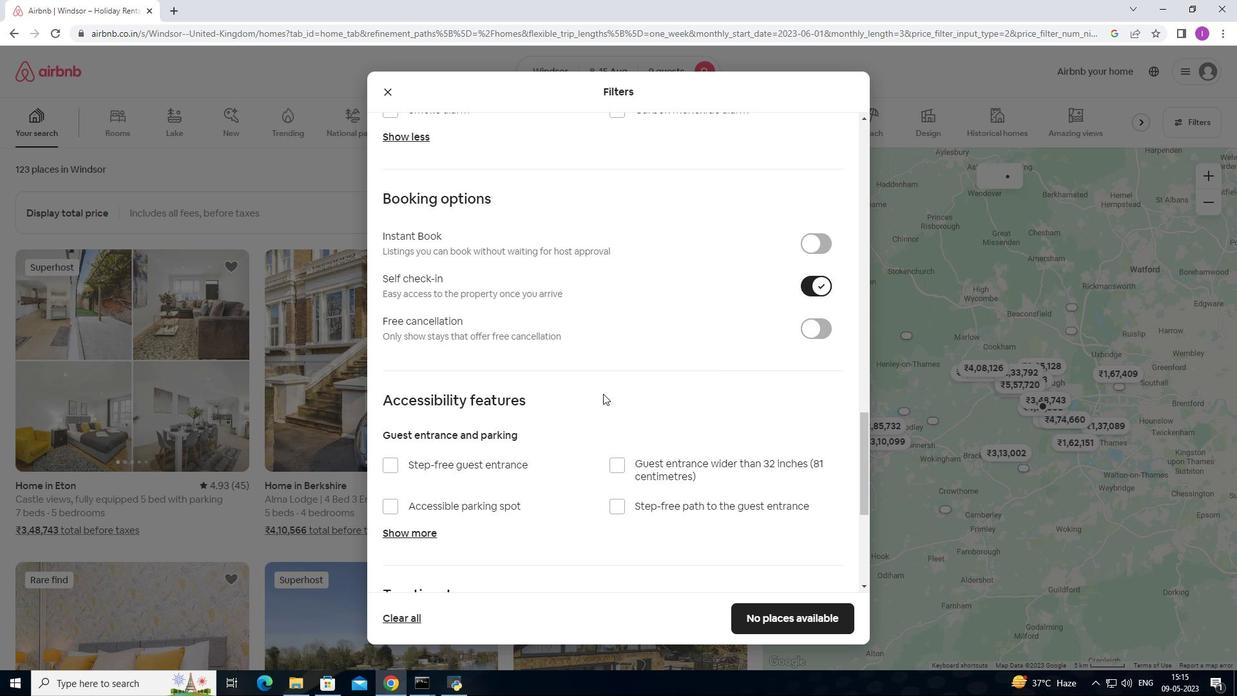 
Action: Mouse scrolled (603, 393) with delta (0, 0)
Screenshot: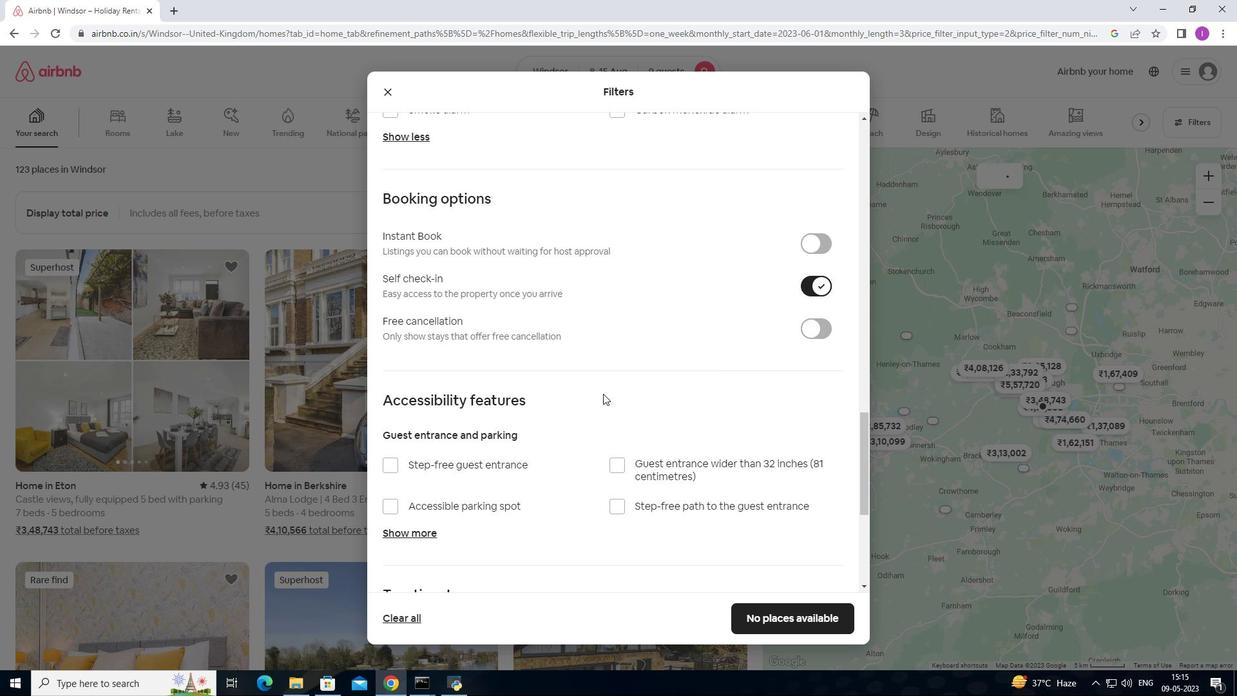 
Action: Mouse moved to (606, 389)
Screenshot: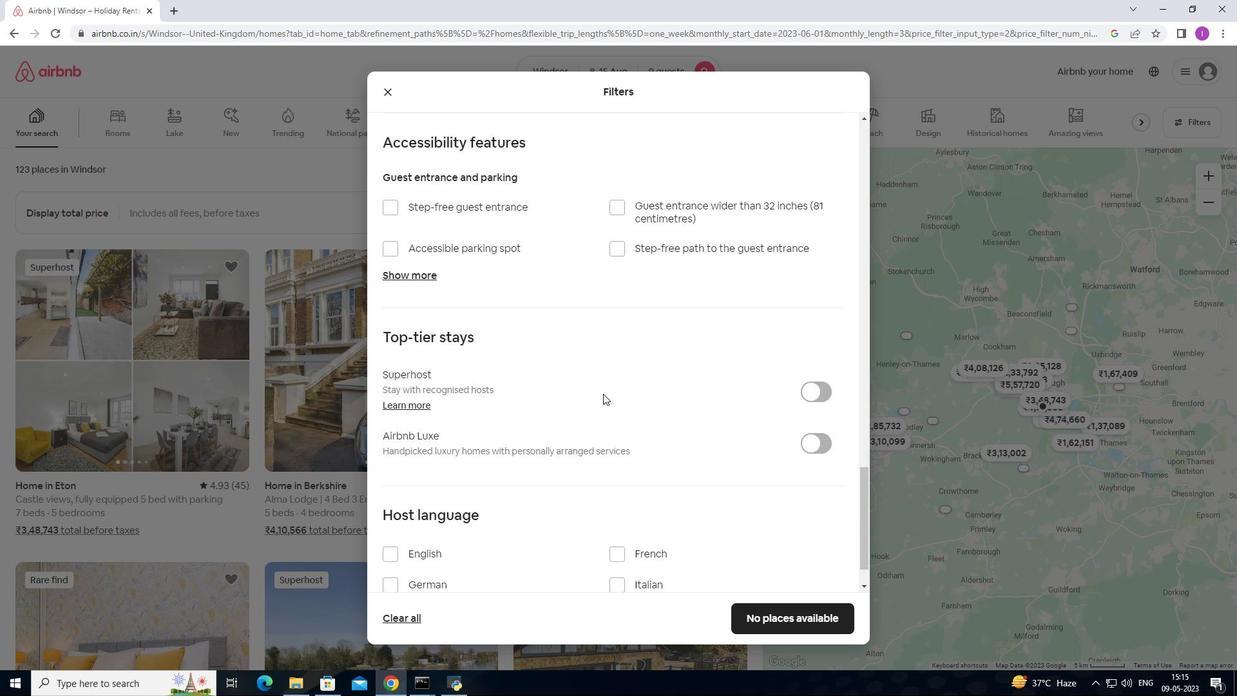 
Action: Mouse scrolled (606, 389) with delta (0, 0)
Screenshot: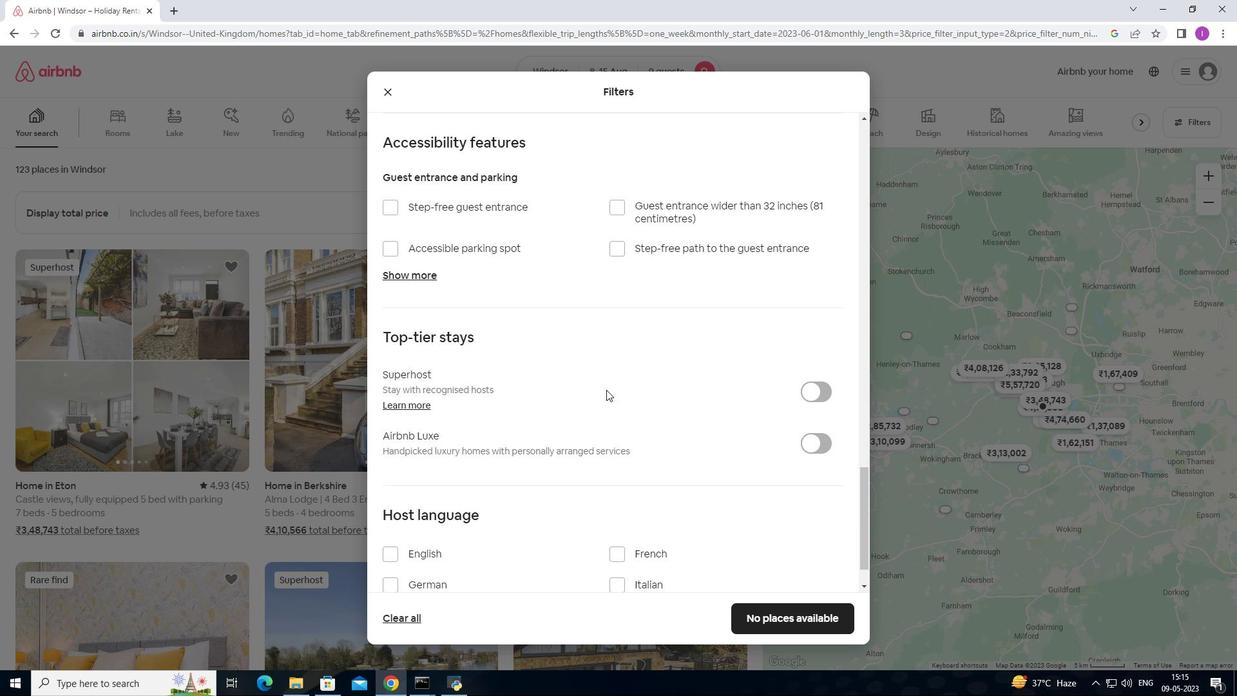
Action: Mouse scrolled (606, 389) with delta (0, 0)
Screenshot: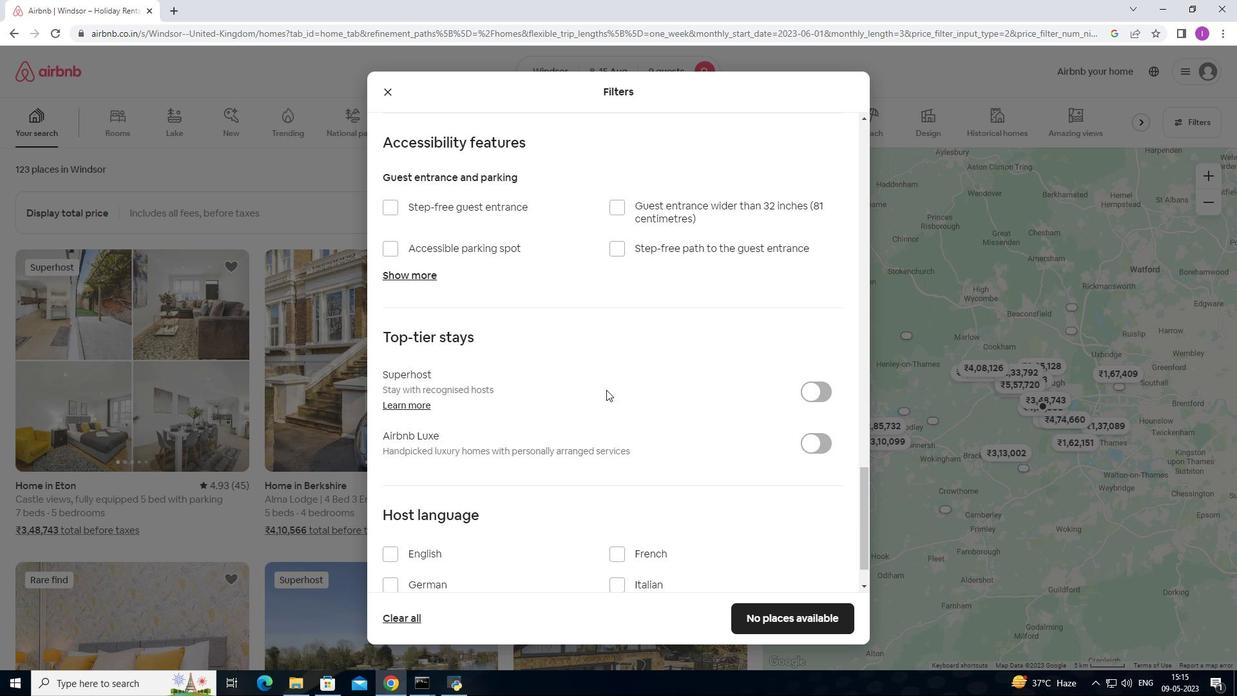 
Action: Mouse scrolled (606, 389) with delta (0, 0)
Screenshot: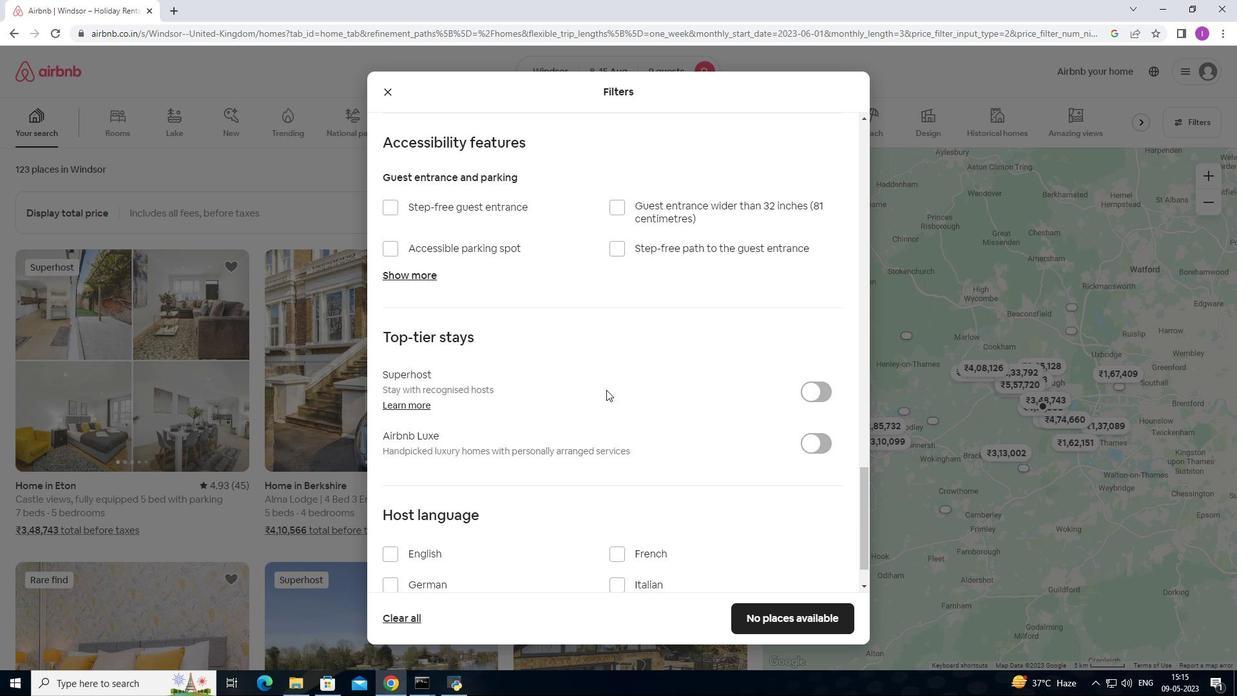 
Action: Mouse scrolled (606, 389) with delta (0, 0)
Screenshot: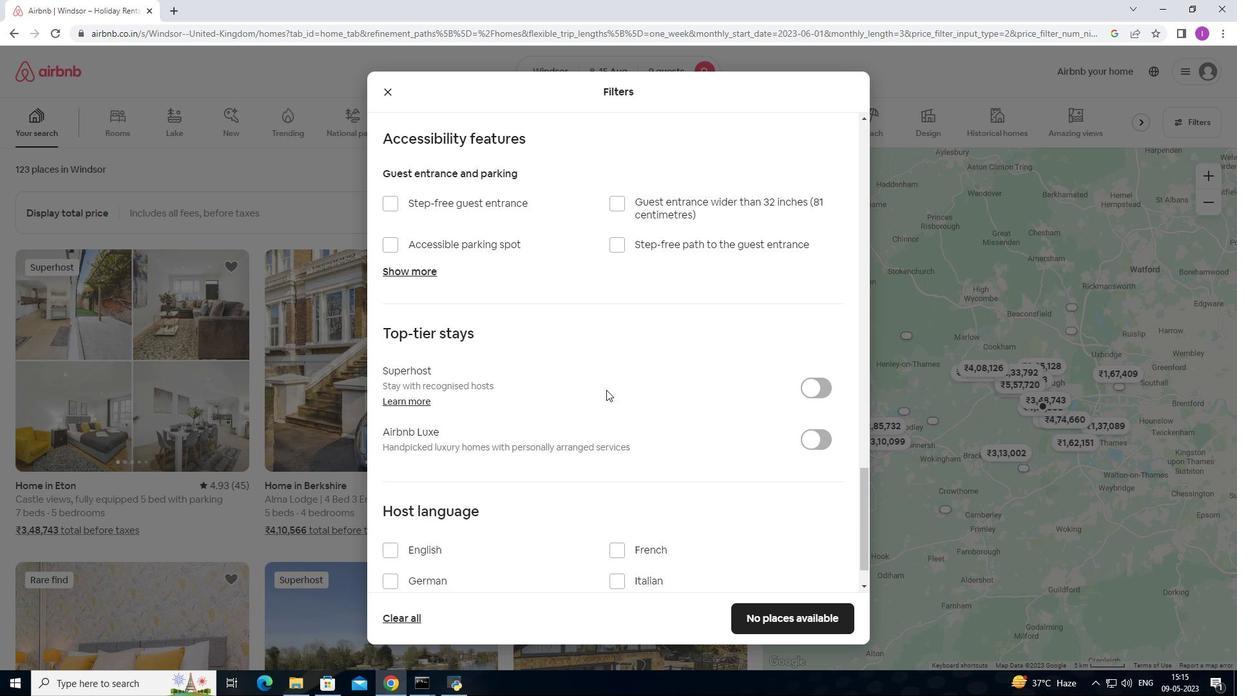 
Action: Mouse scrolled (606, 389) with delta (0, 0)
Screenshot: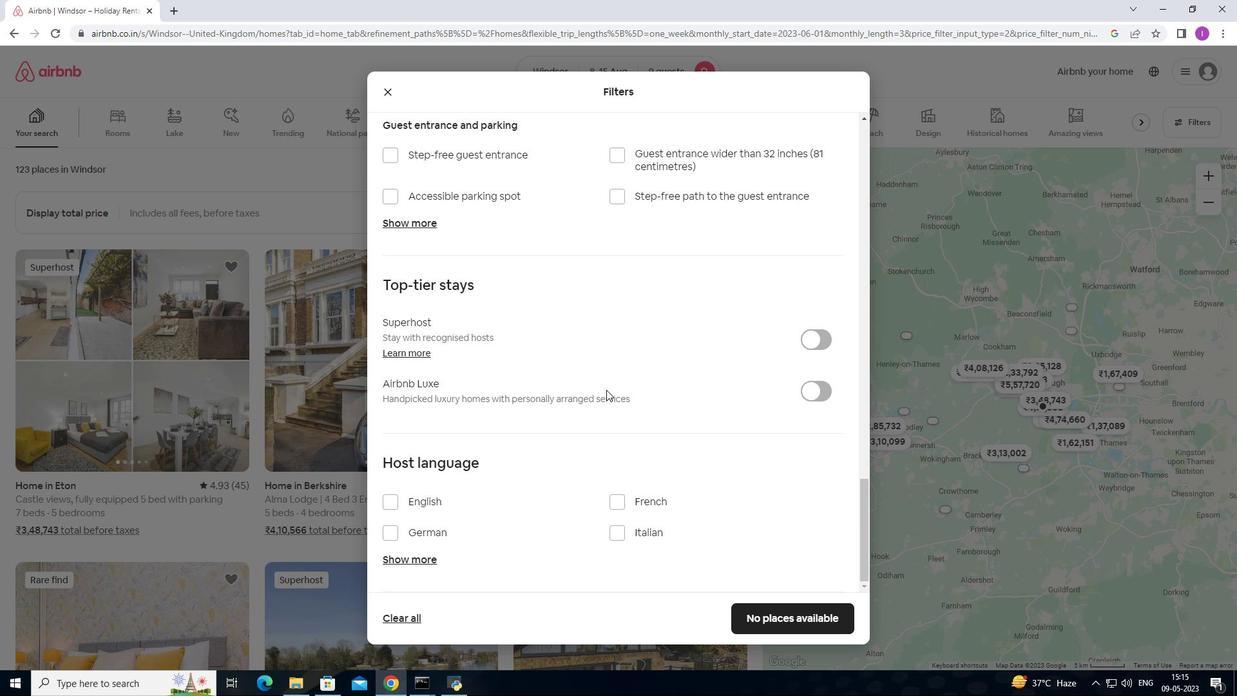 
Action: Mouse scrolled (606, 389) with delta (0, 0)
Screenshot: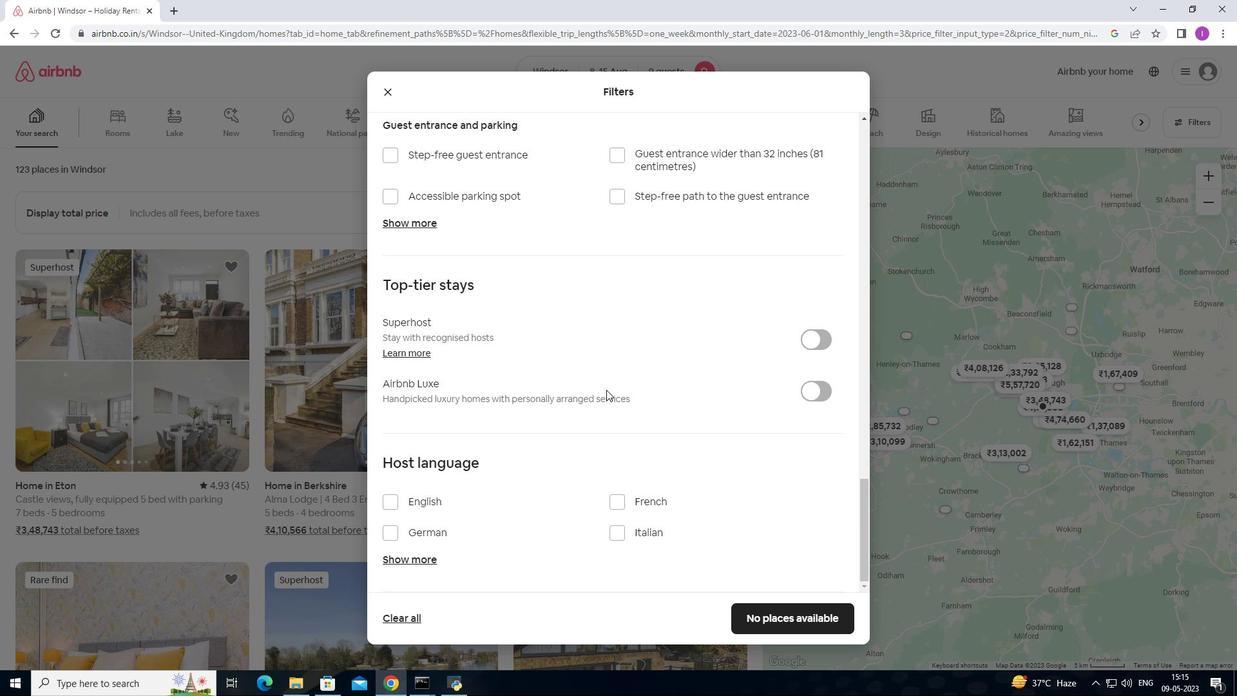 
Action: Mouse moved to (385, 500)
Screenshot: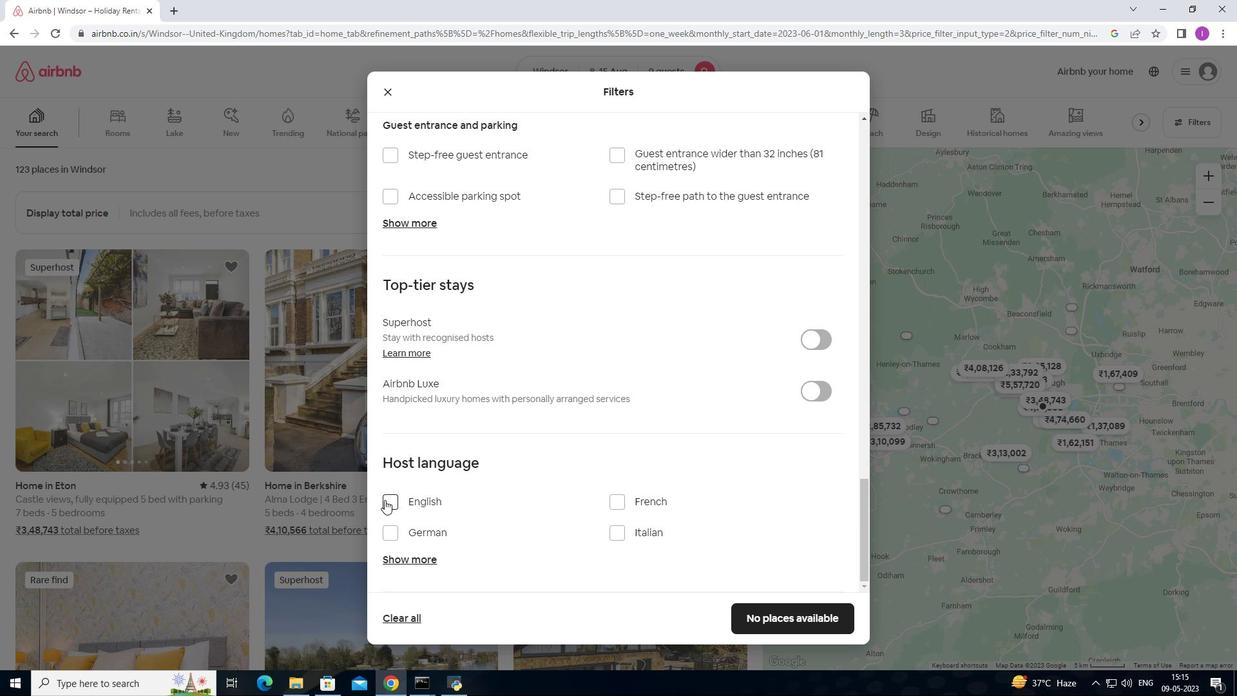 
Action: Mouse pressed left at (385, 500)
Screenshot: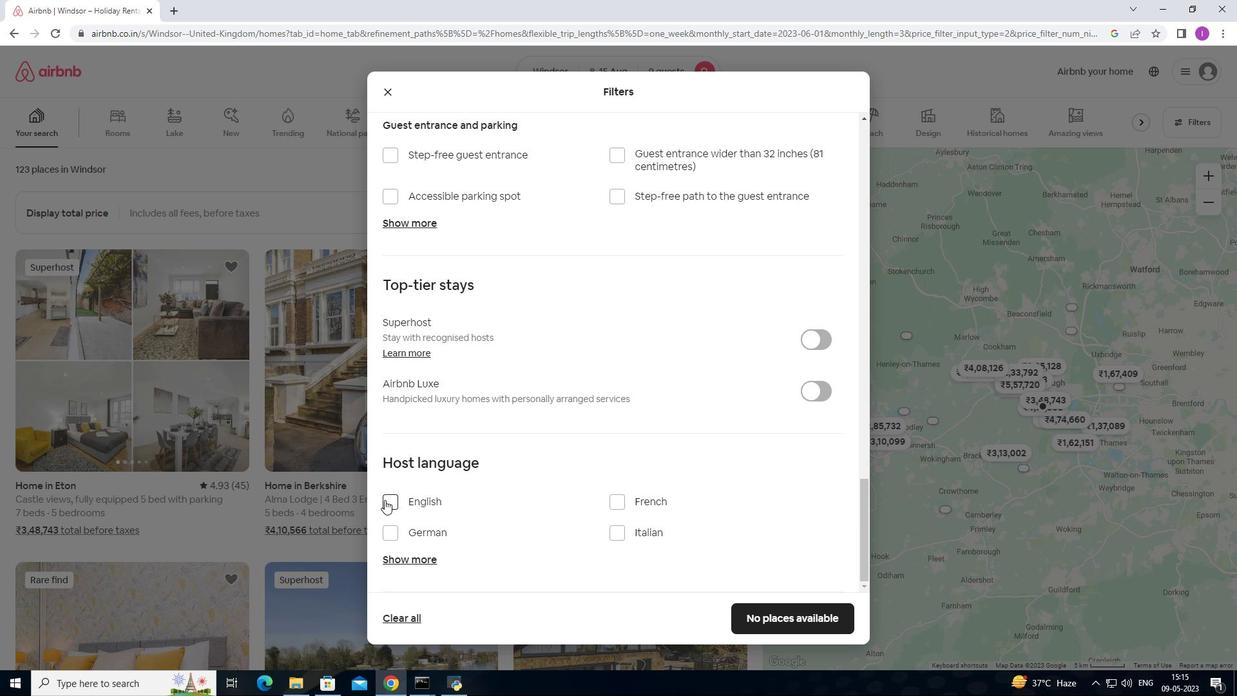 
Action: Mouse moved to (782, 620)
Screenshot: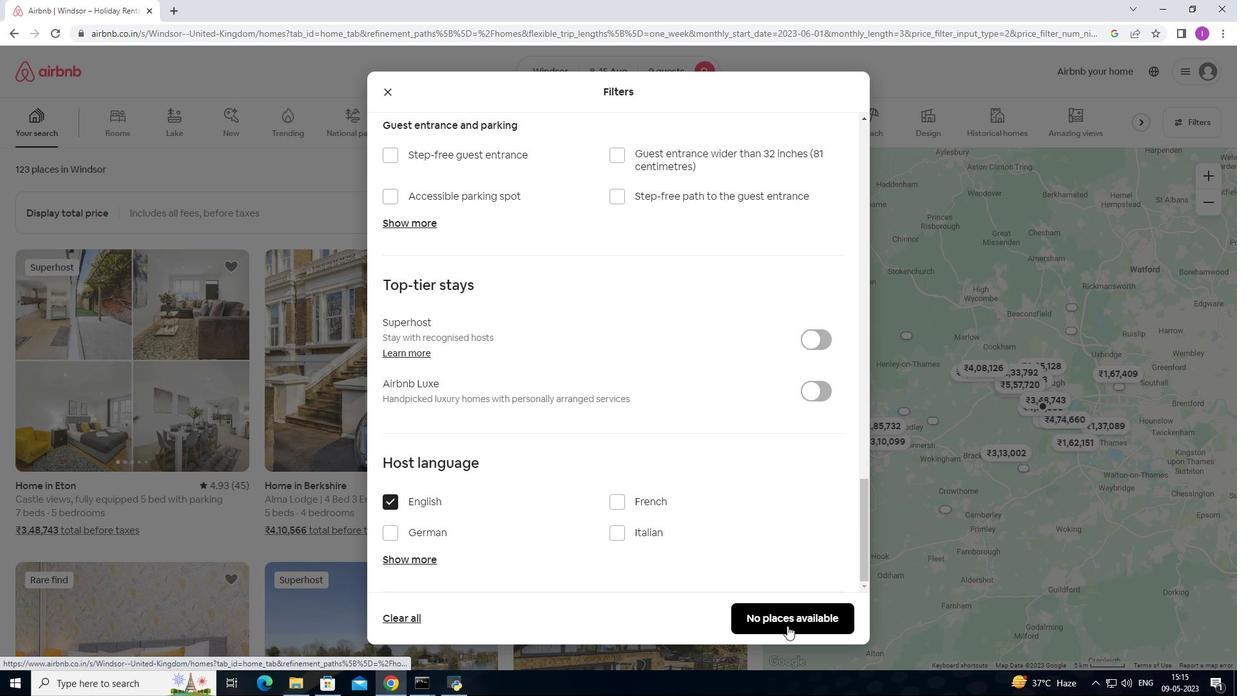 
Action: Mouse pressed left at (782, 620)
Screenshot: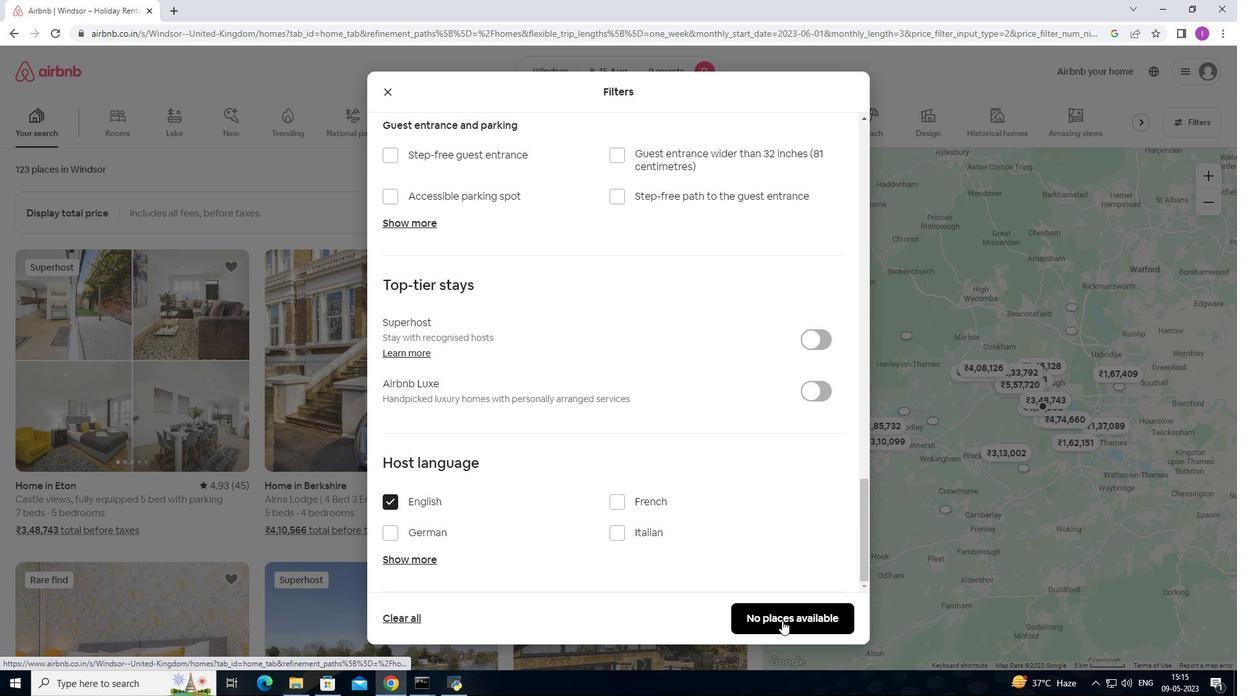 
Action: Mouse moved to (774, 614)
Screenshot: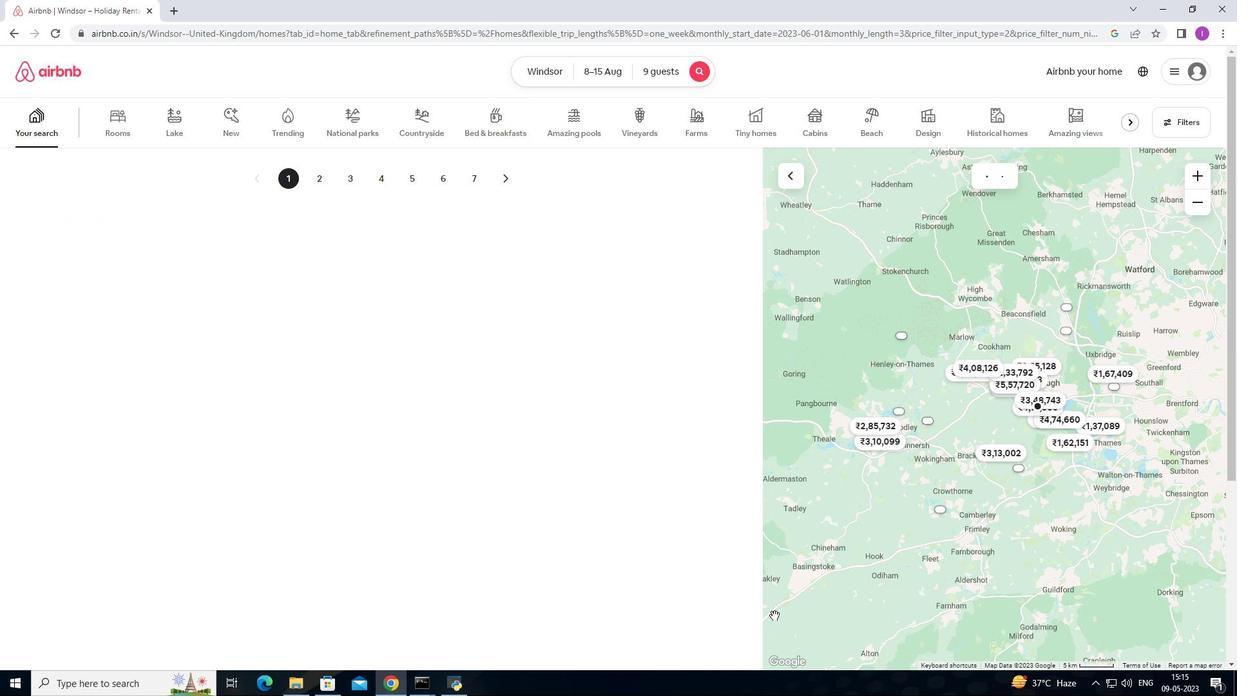 
